 Task: Look for space in Luton, United Kingdom from 8th June, 2023 to 19th June, 2023 for 1 adult in price range Rs.5000 to Rs.12000. Place can be shared room with 1  bedroom having 1 bed and 1 bathroom. Property type can be house, flat, guest house, hotel. Booking option can be shelf check-in. Required host language is English.
Action: Mouse moved to (449, 100)
Screenshot: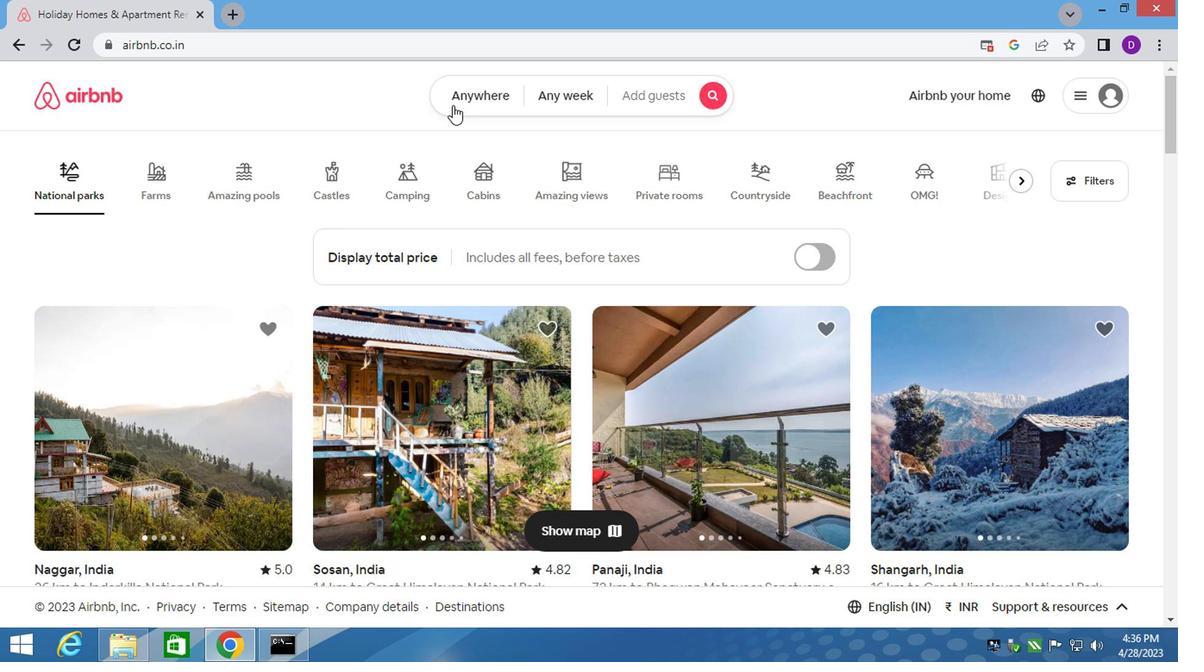 
Action: Mouse pressed left at (449, 100)
Screenshot: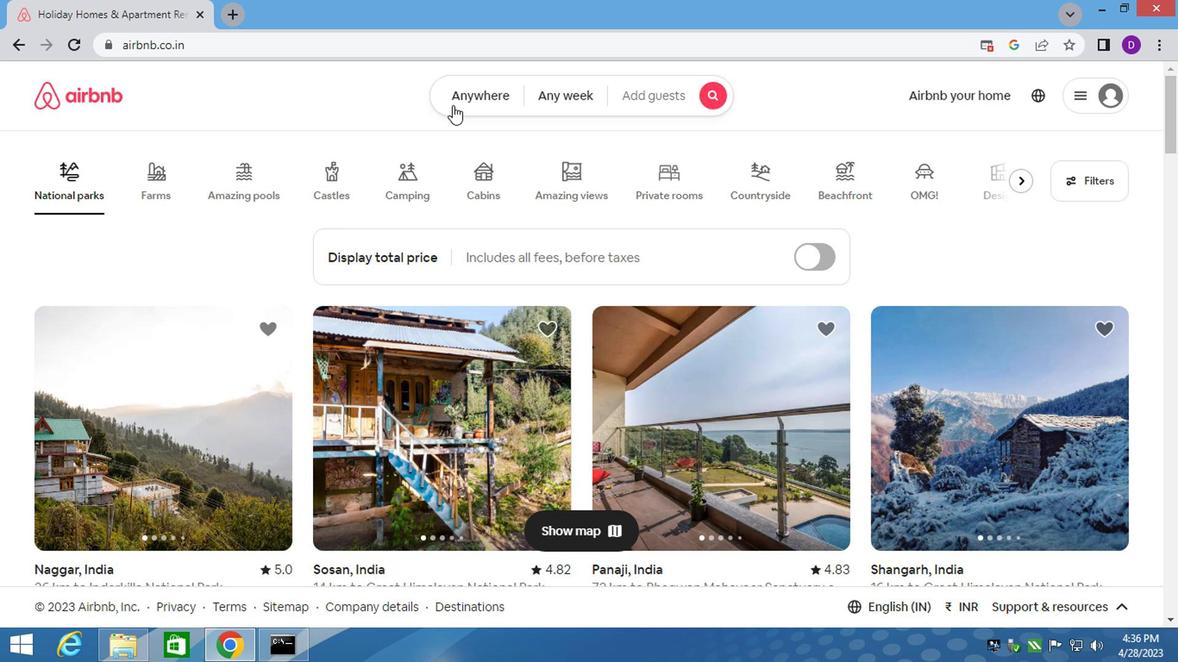 
Action: Mouse moved to (361, 160)
Screenshot: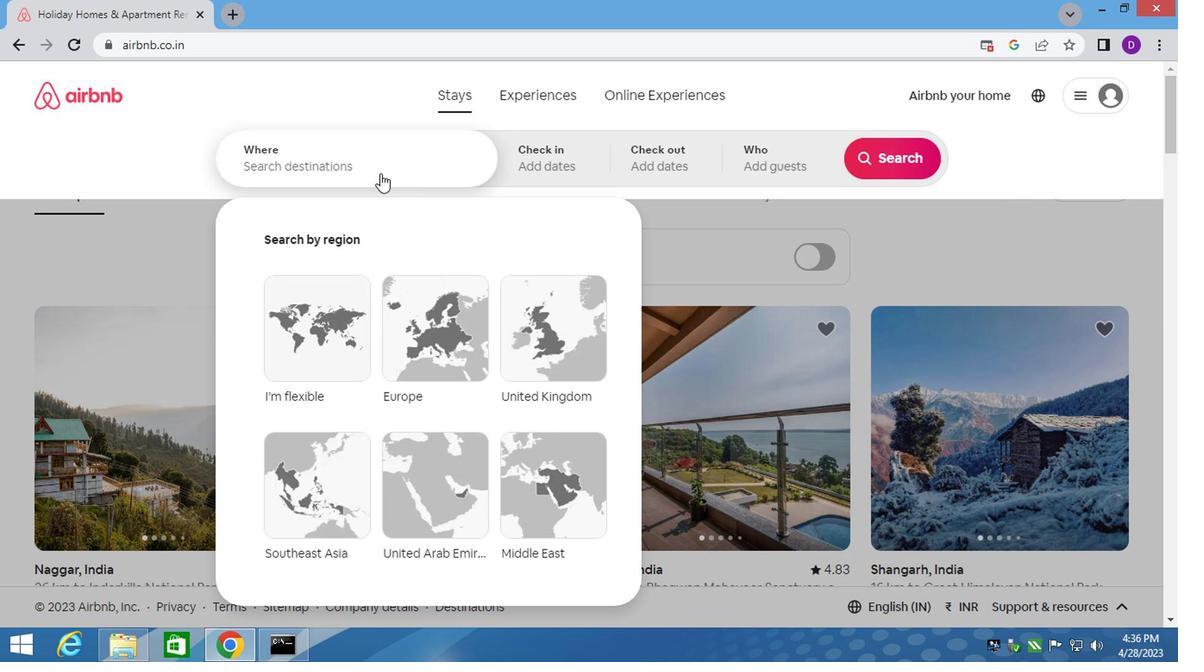
Action: Mouse pressed left at (361, 160)
Screenshot: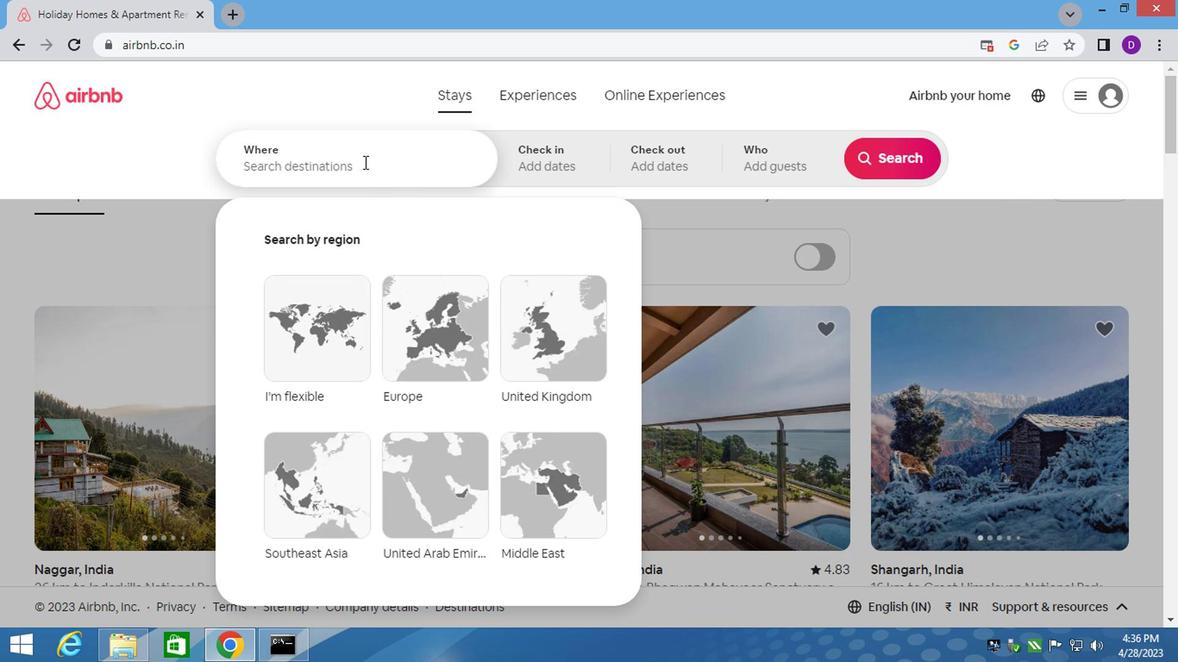 
Action: Key pressed <Key.shift_r>Luton,<Key.space><Key.shift_r><Key.shift_r><Key.shift_r><Key.shift_r>U<Key.down><Key.enter>
Screenshot: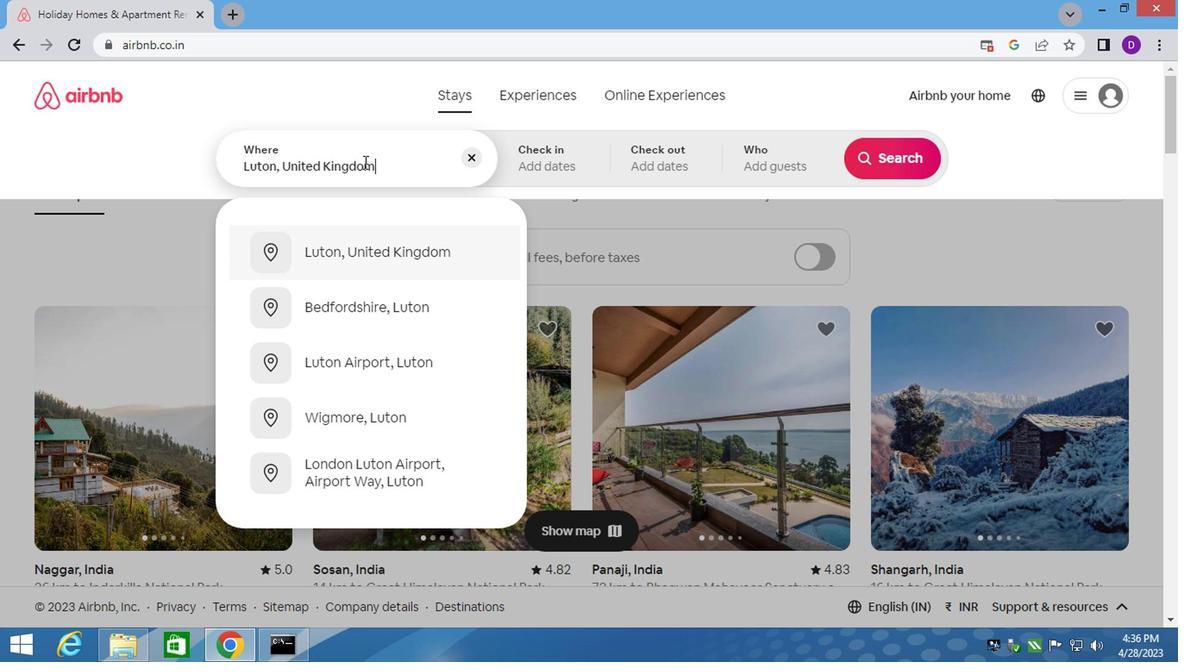 
Action: Mouse moved to (870, 296)
Screenshot: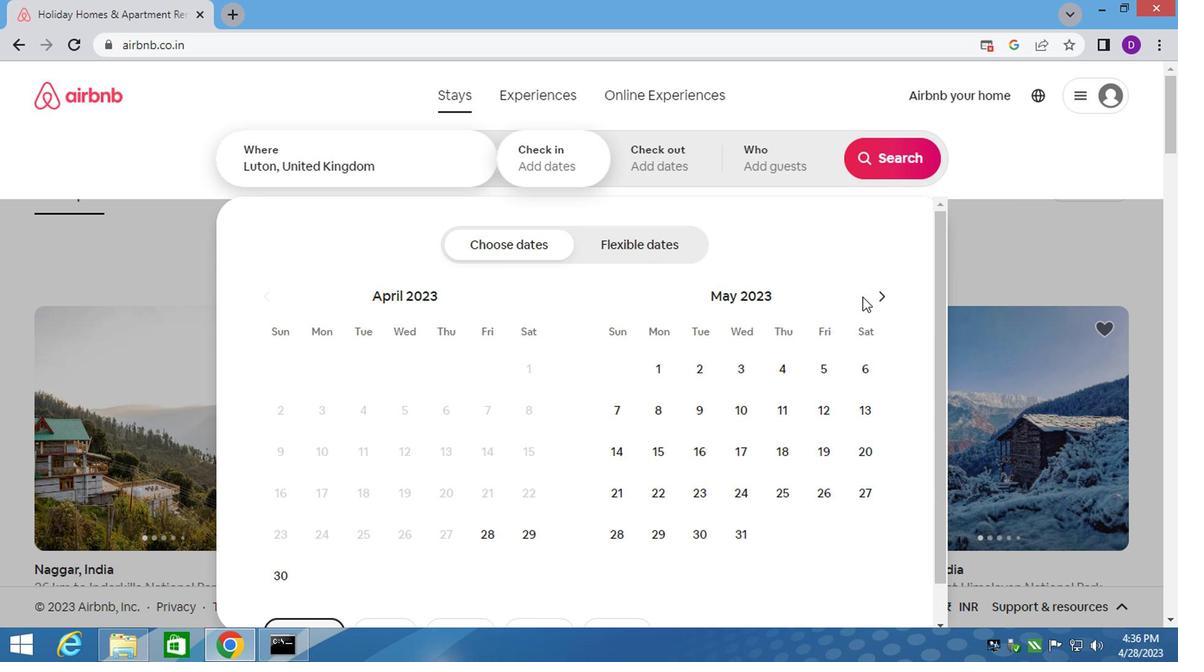 
Action: Mouse pressed left at (870, 296)
Screenshot: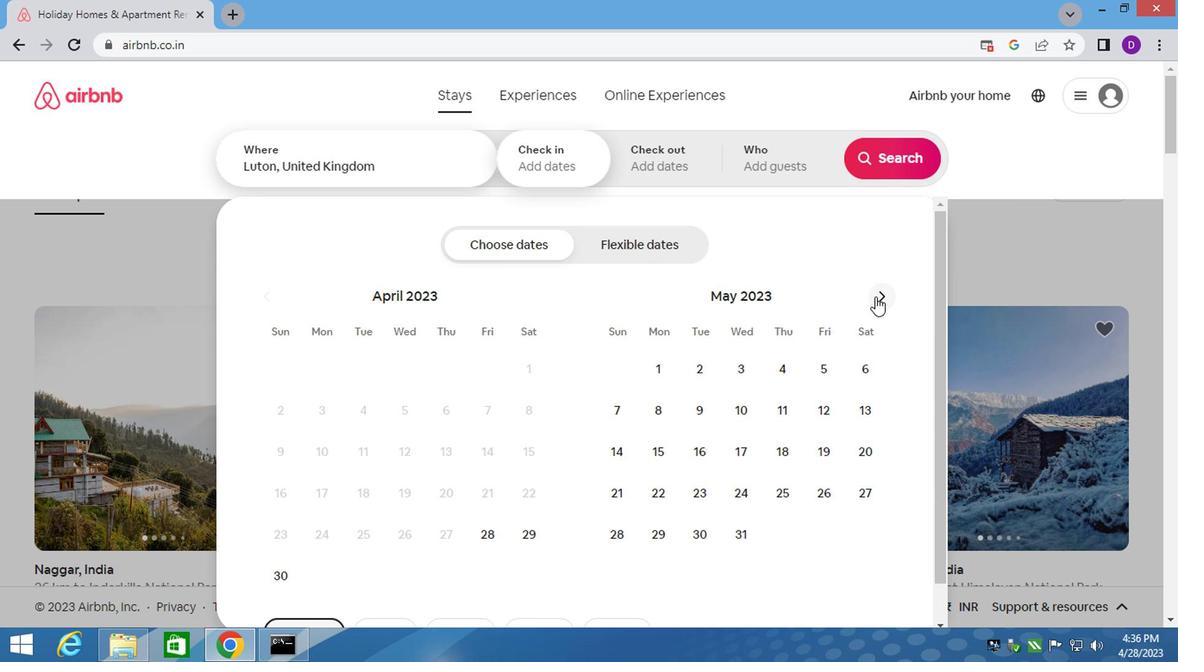 
Action: Mouse moved to (784, 410)
Screenshot: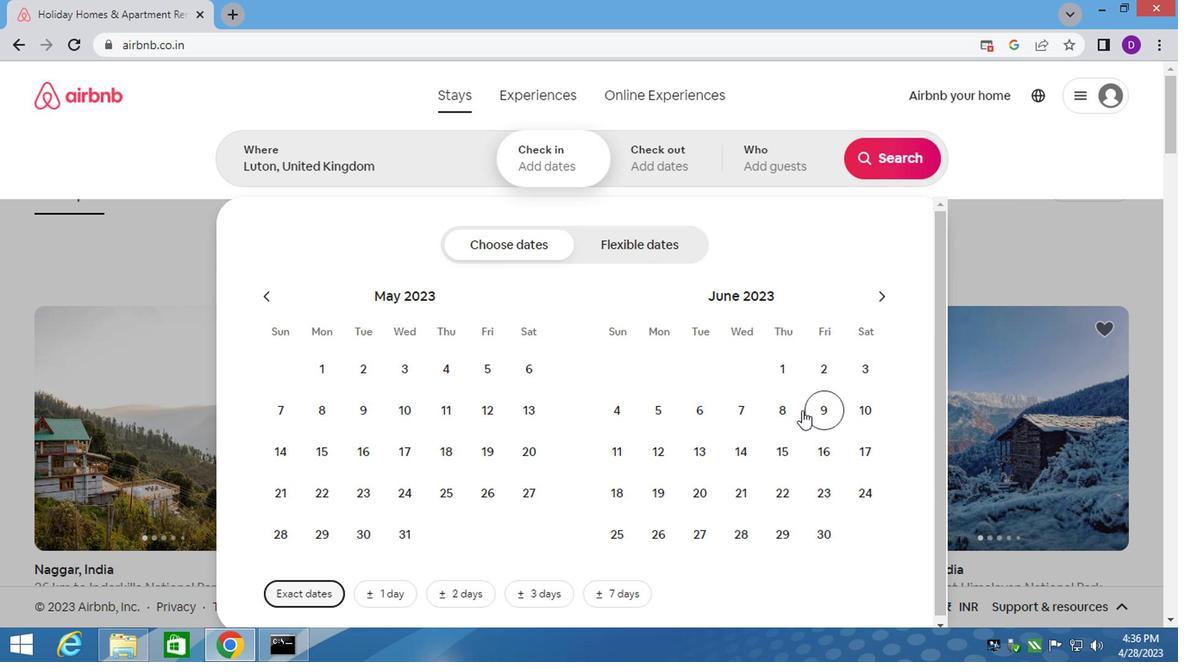 
Action: Mouse pressed left at (784, 410)
Screenshot: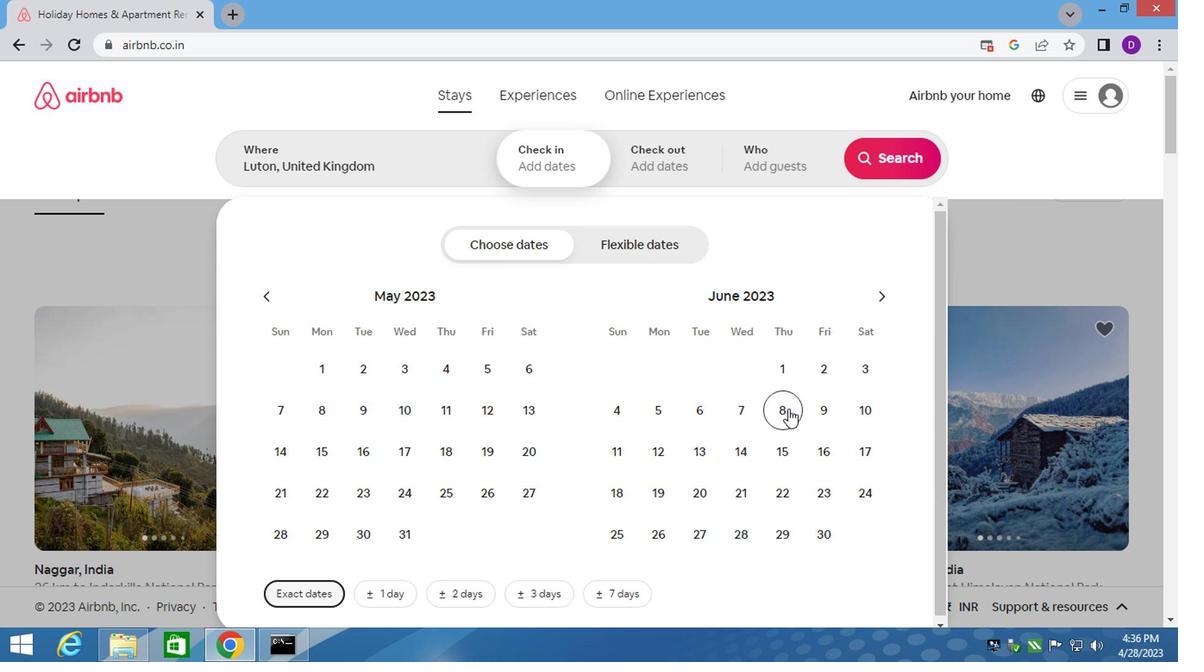 
Action: Mouse moved to (640, 495)
Screenshot: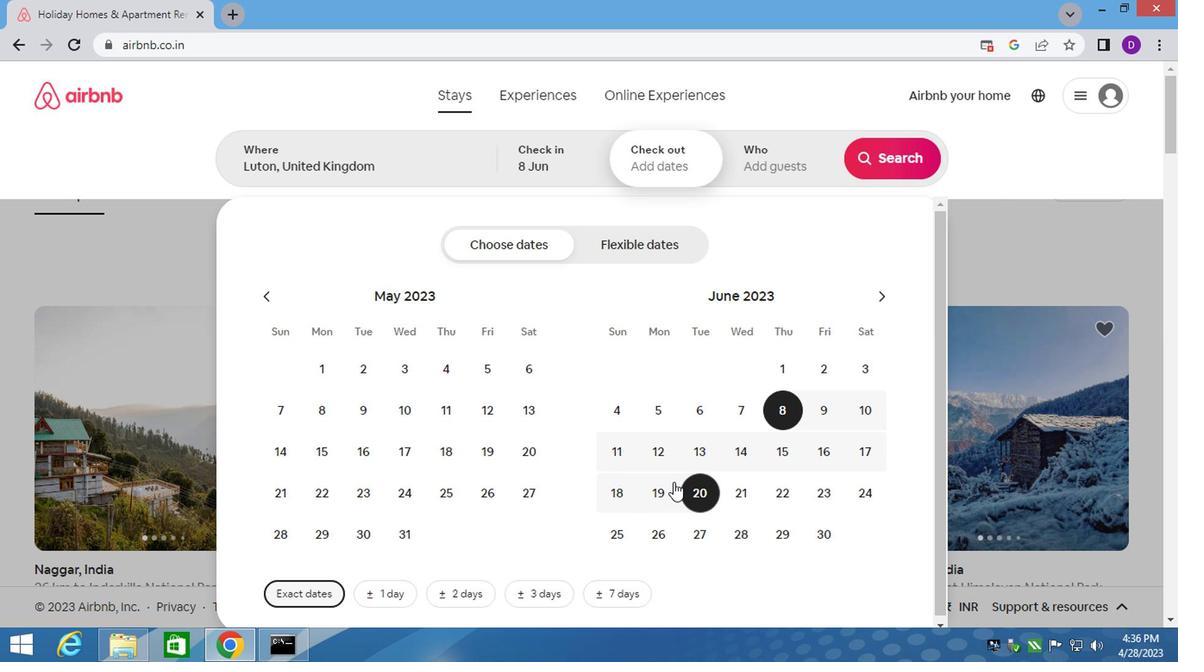 
Action: Mouse pressed left at (640, 495)
Screenshot: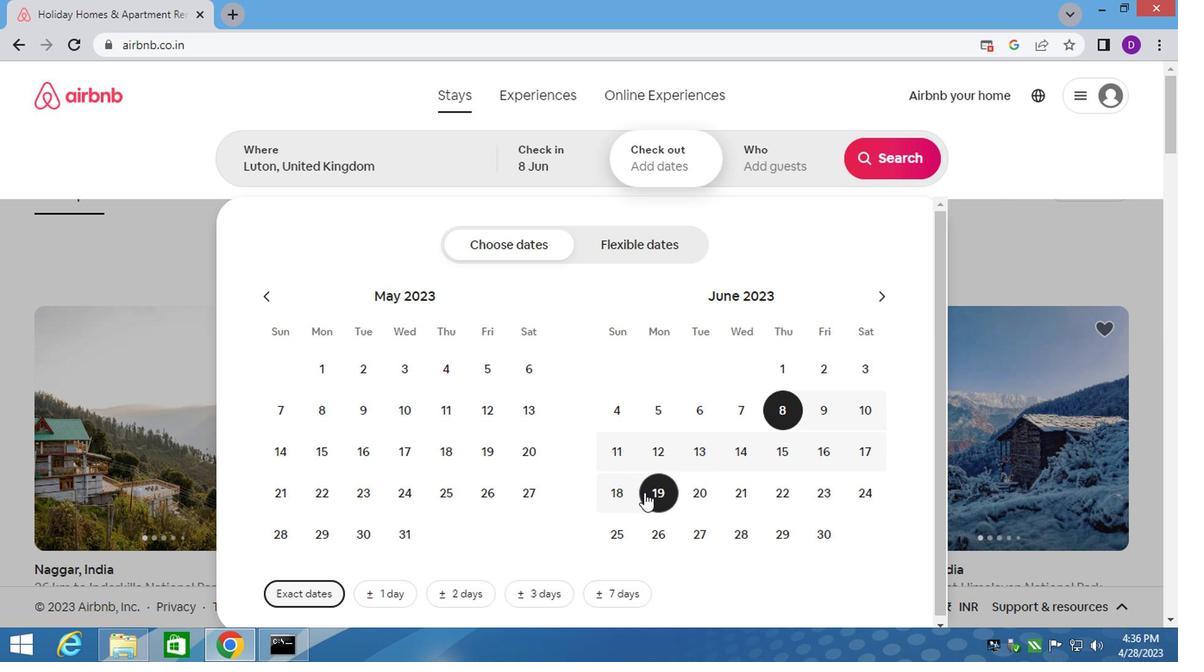 
Action: Mouse moved to (752, 167)
Screenshot: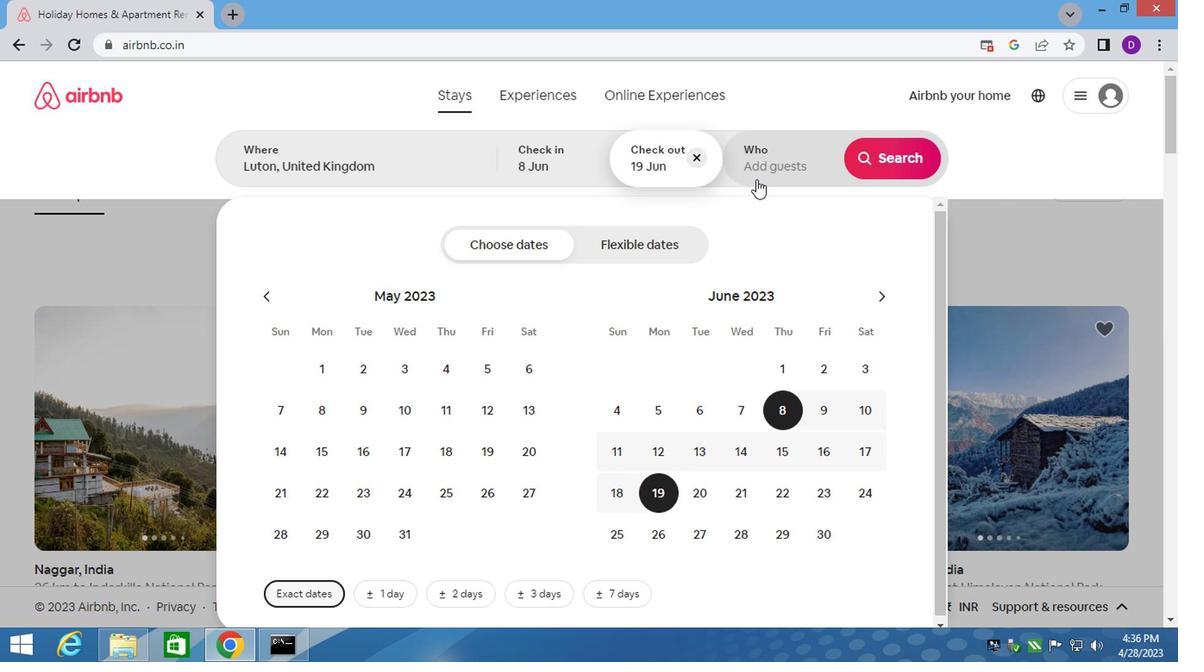 
Action: Mouse pressed left at (752, 167)
Screenshot: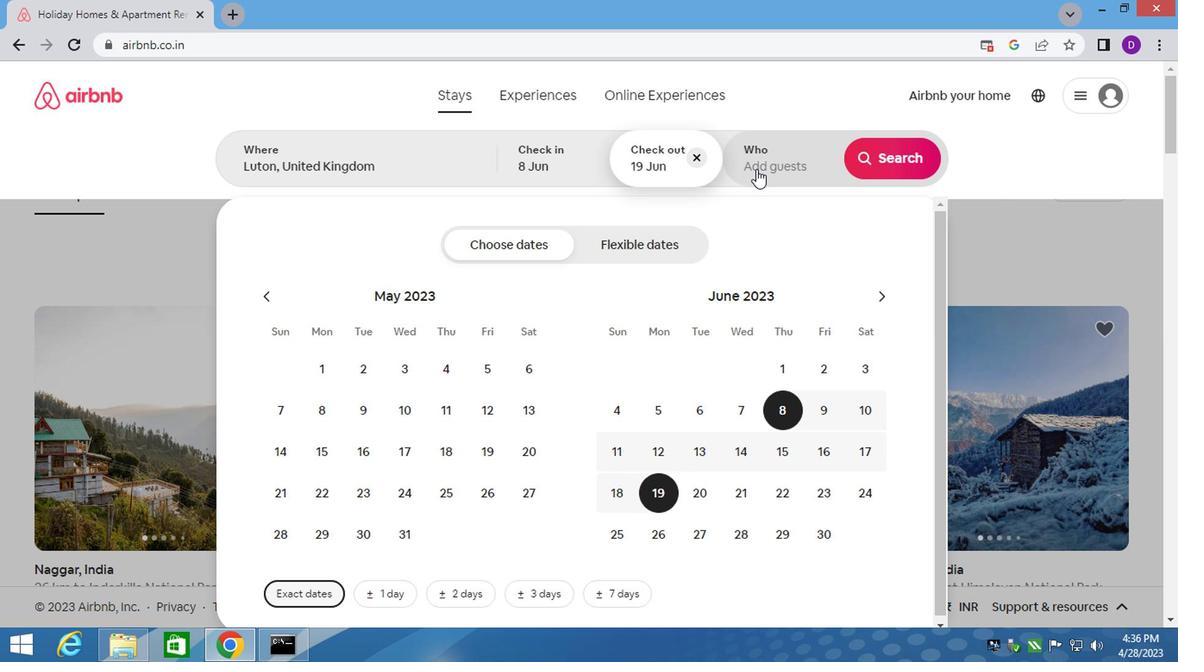 
Action: Mouse moved to (883, 258)
Screenshot: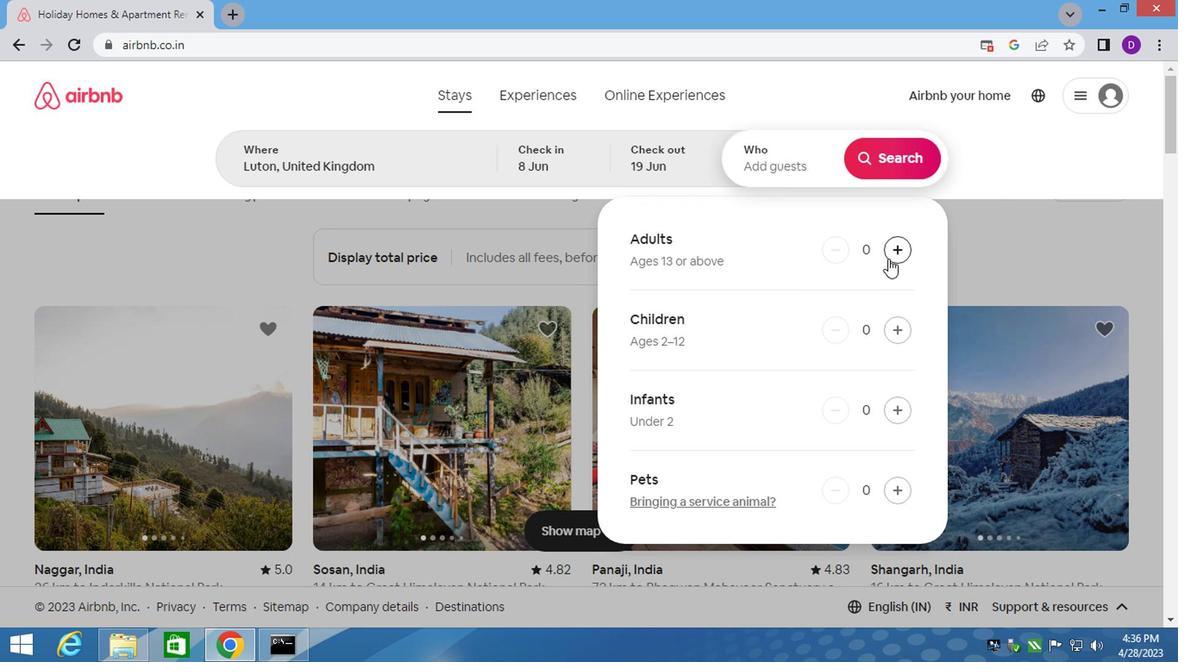 
Action: Mouse pressed left at (883, 258)
Screenshot: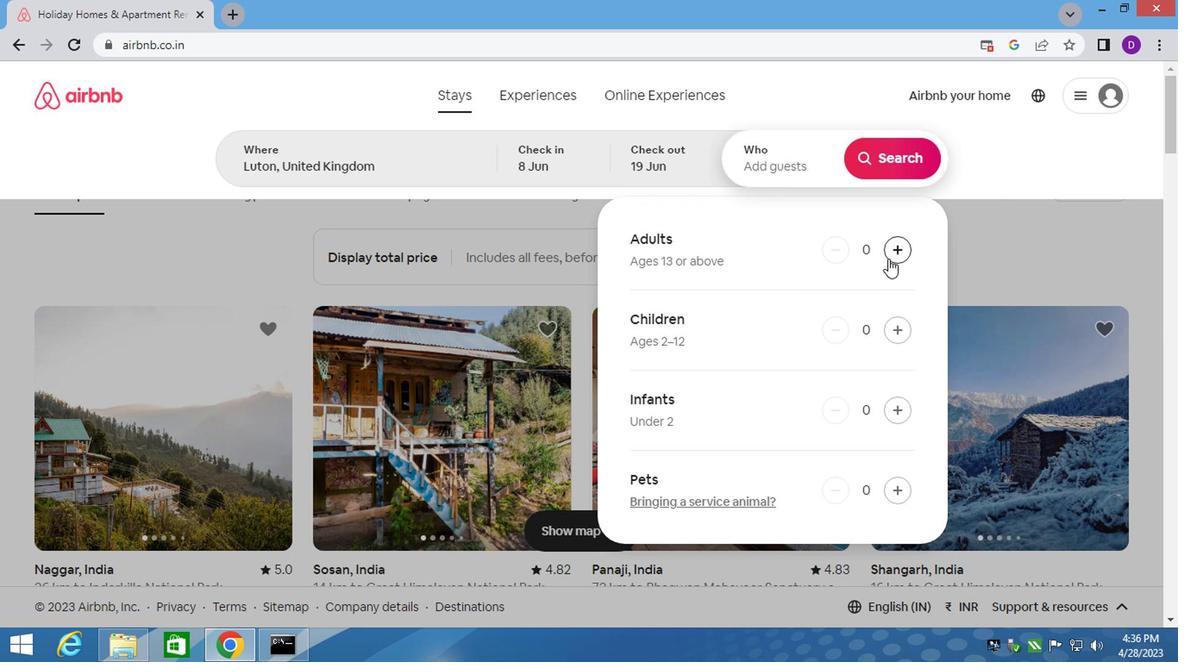 
Action: Mouse moved to (894, 158)
Screenshot: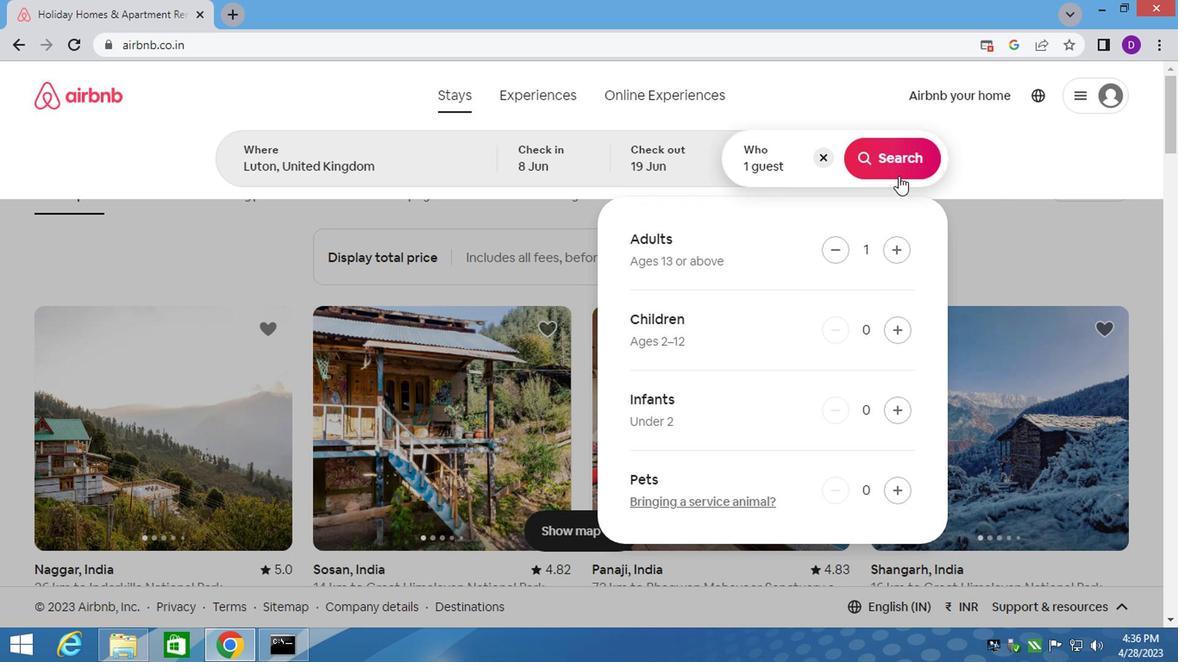 
Action: Mouse pressed left at (894, 158)
Screenshot: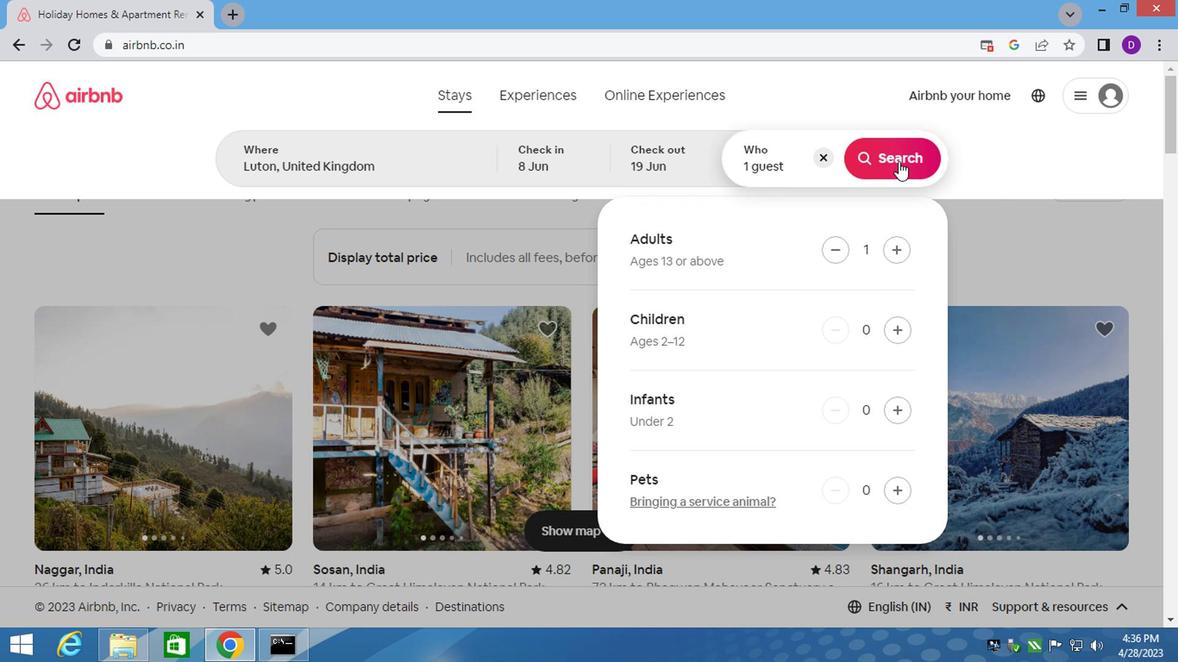 
Action: Mouse moved to (1073, 166)
Screenshot: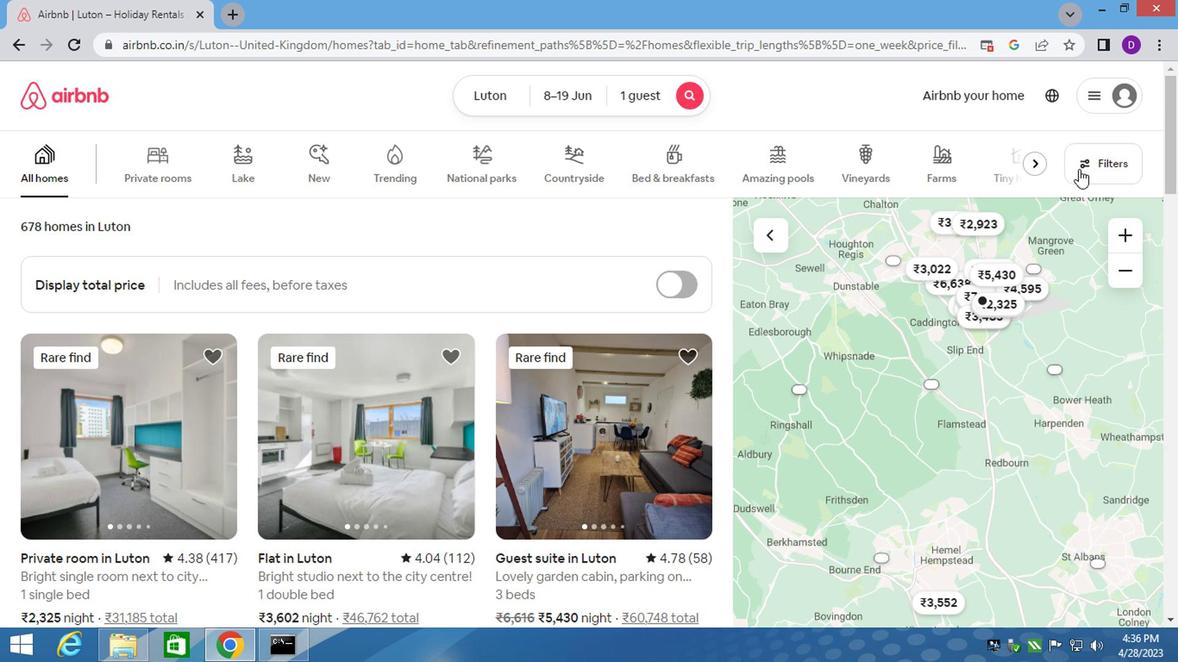 
Action: Mouse pressed left at (1073, 166)
Screenshot: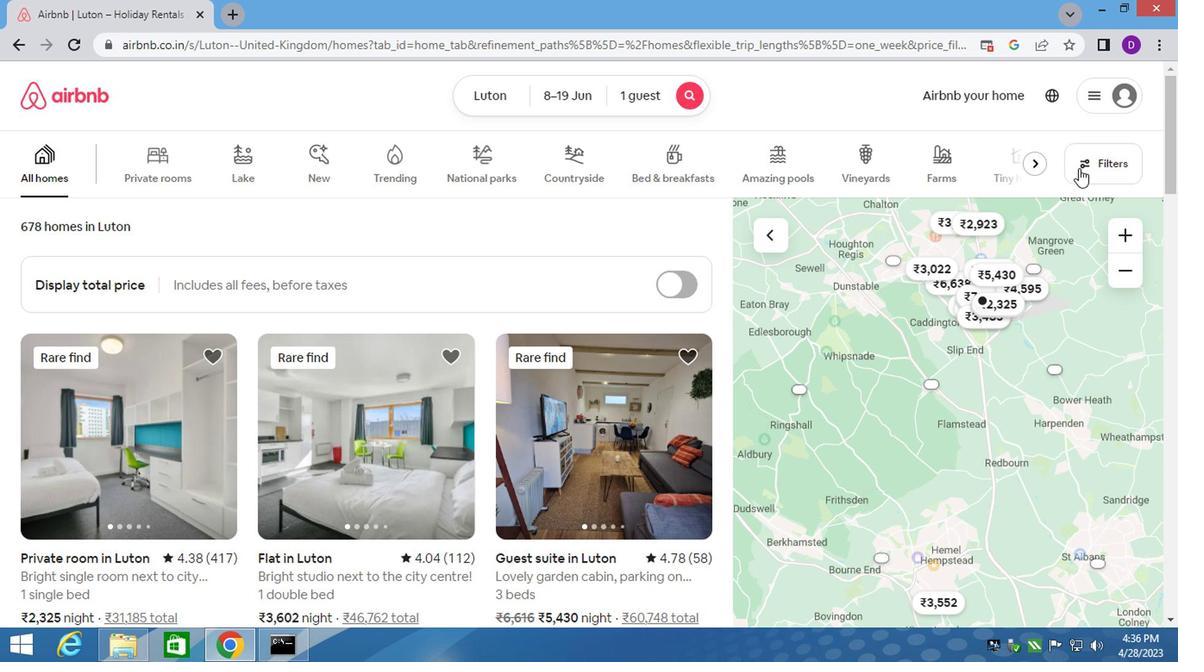 
Action: Mouse moved to (368, 387)
Screenshot: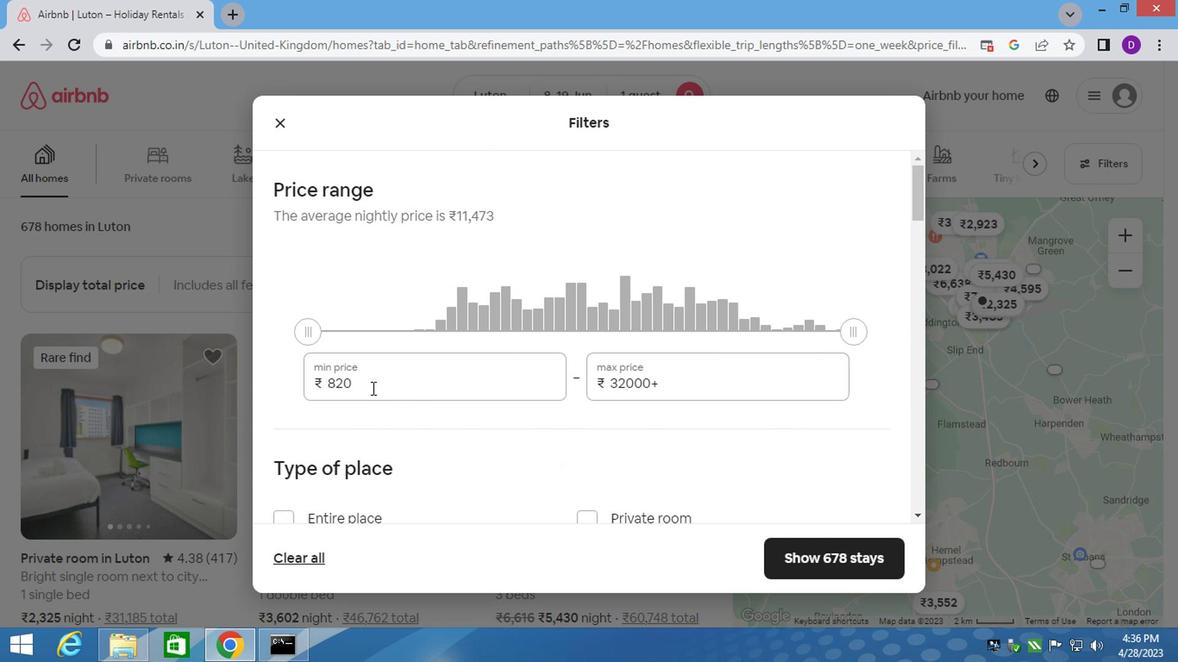 
Action: Mouse pressed left at (368, 387)
Screenshot: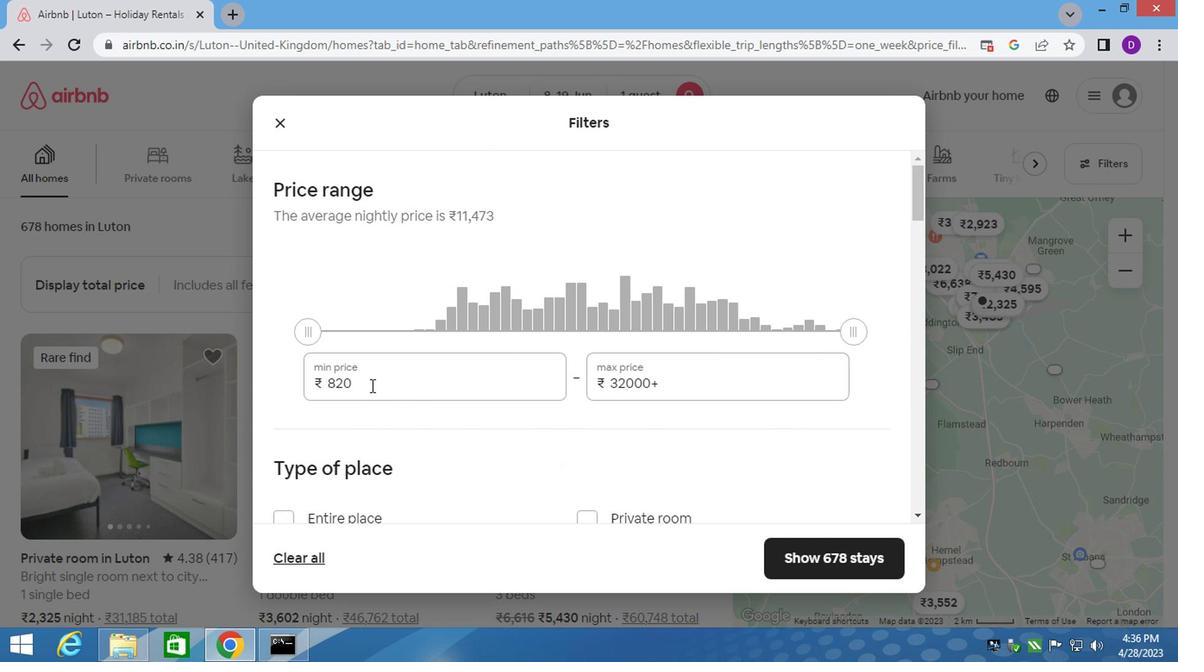 
Action: Mouse pressed left at (368, 387)
Screenshot: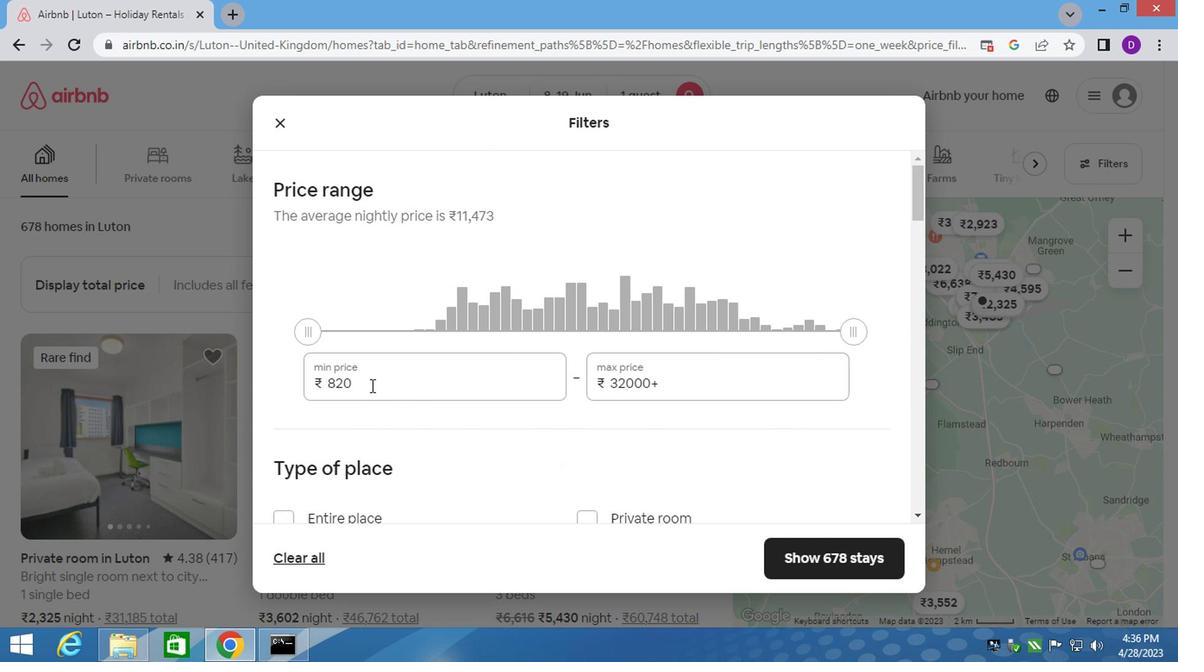 
Action: Key pressed 5000<Key.tab>12000
Screenshot: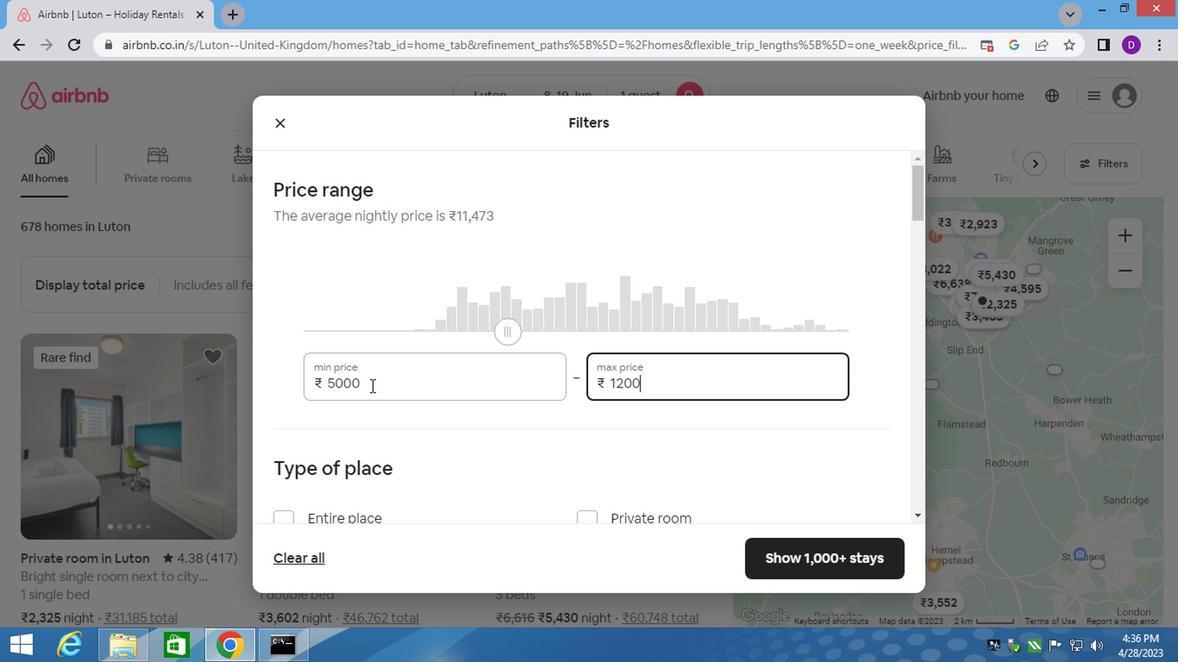
Action: Mouse moved to (316, 406)
Screenshot: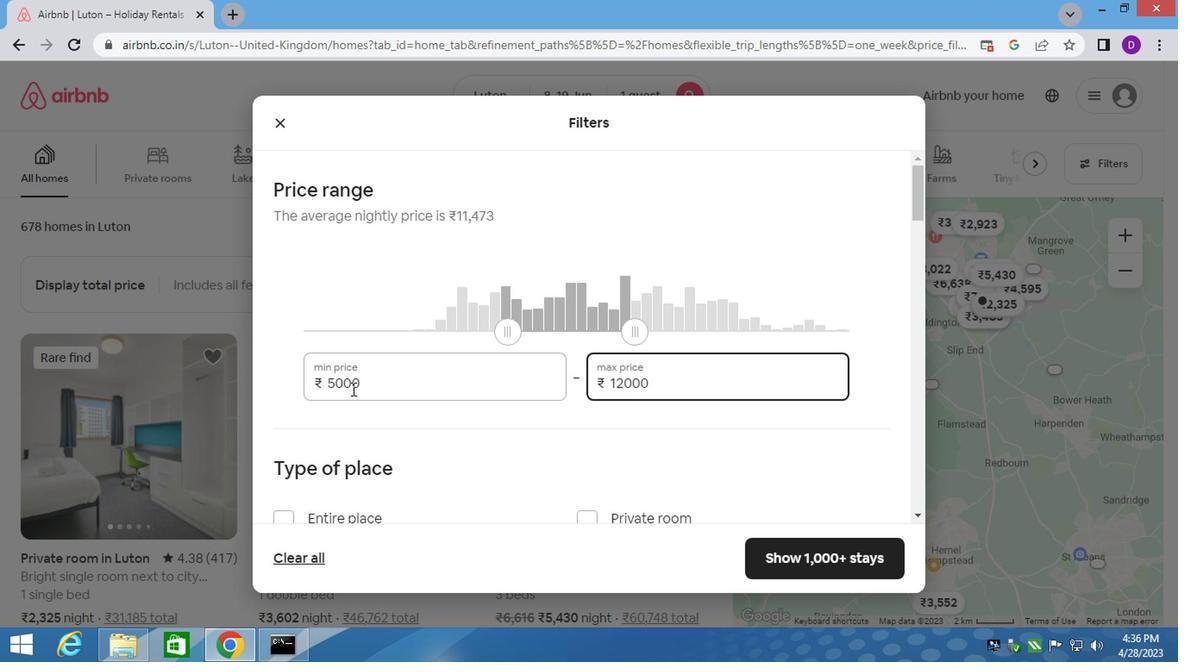 
Action: Mouse scrolled (316, 405) with delta (0, 0)
Screenshot: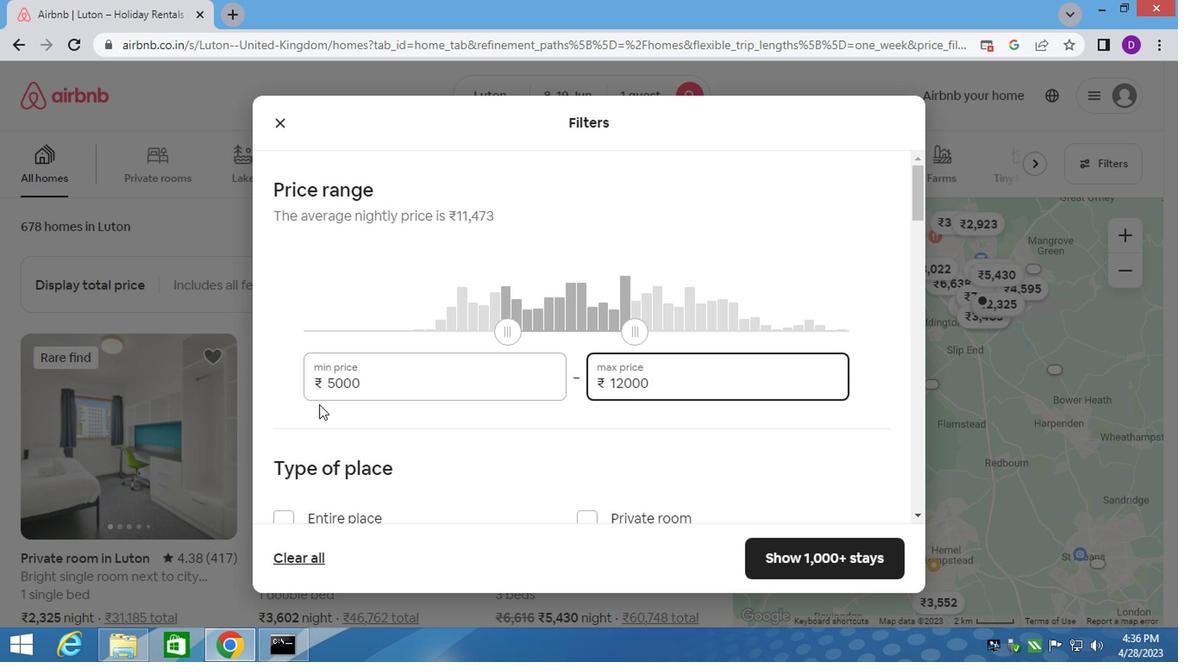 
Action: Mouse scrolled (316, 405) with delta (0, 0)
Screenshot: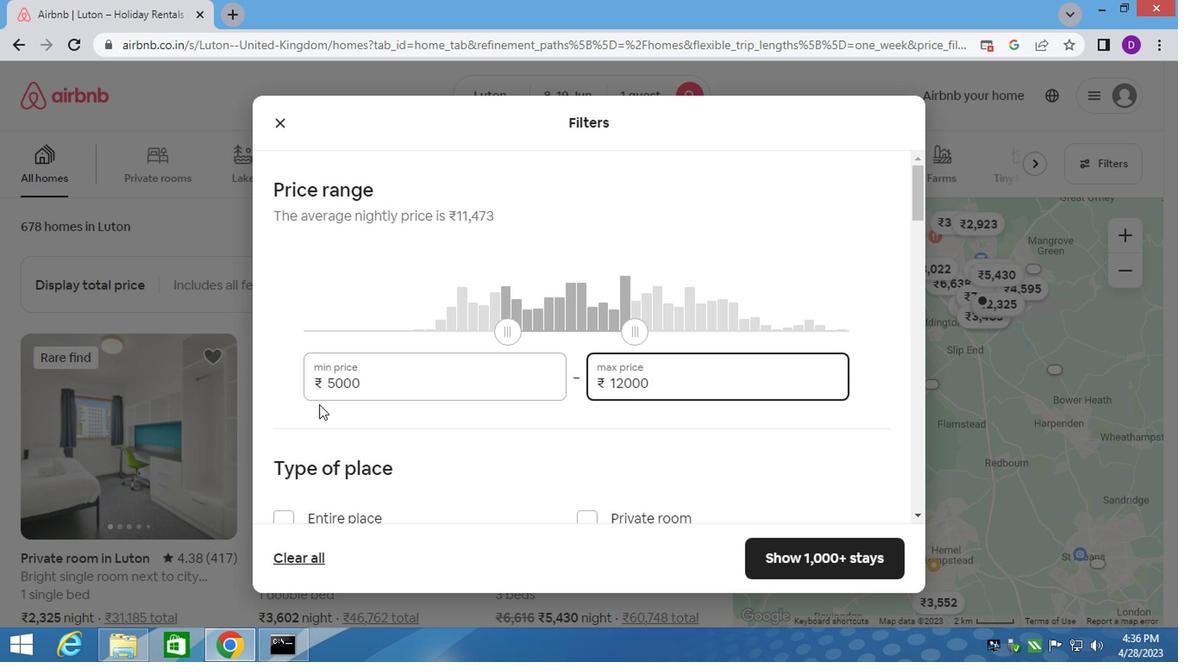 
Action: Mouse moved to (275, 423)
Screenshot: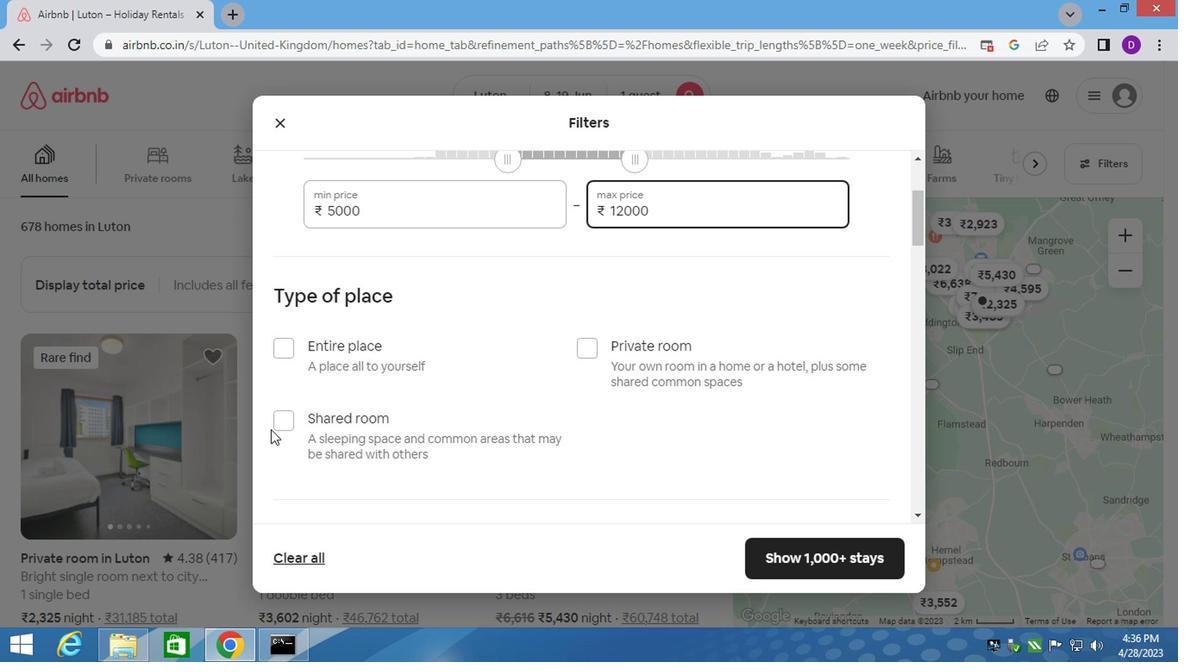 
Action: Mouse pressed left at (275, 423)
Screenshot: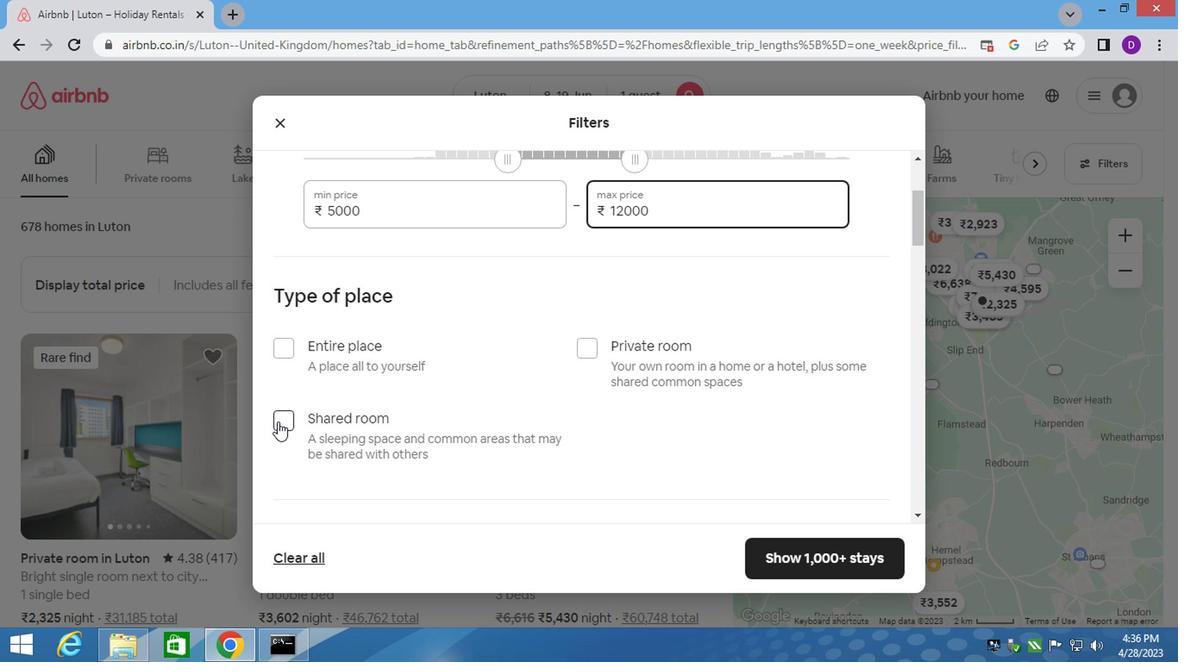 
Action: Mouse moved to (395, 449)
Screenshot: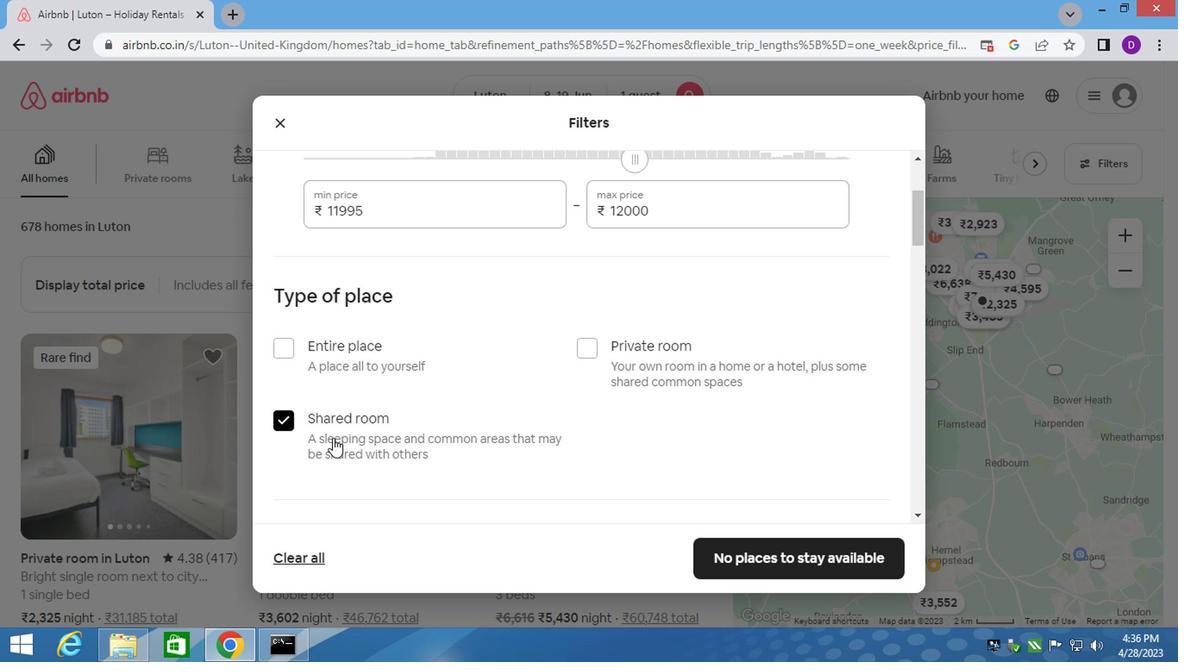 
Action: Mouse scrolled (395, 449) with delta (0, 0)
Screenshot: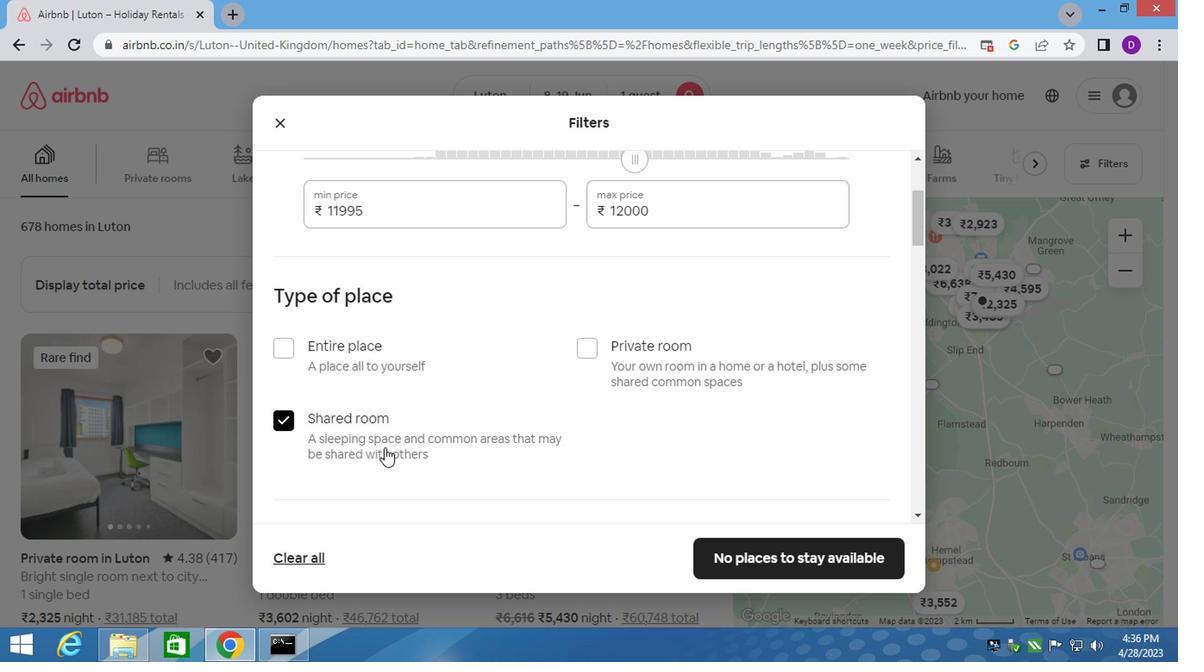
Action: Mouse scrolled (395, 449) with delta (0, 0)
Screenshot: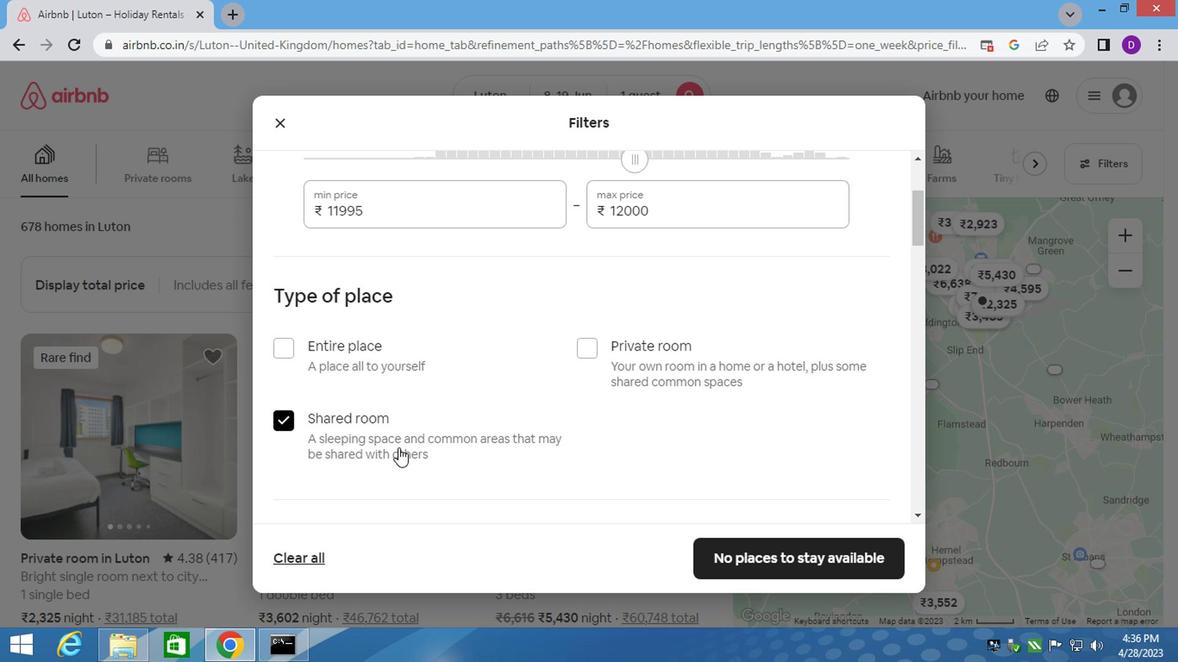 
Action: Mouse moved to (398, 449)
Screenshot: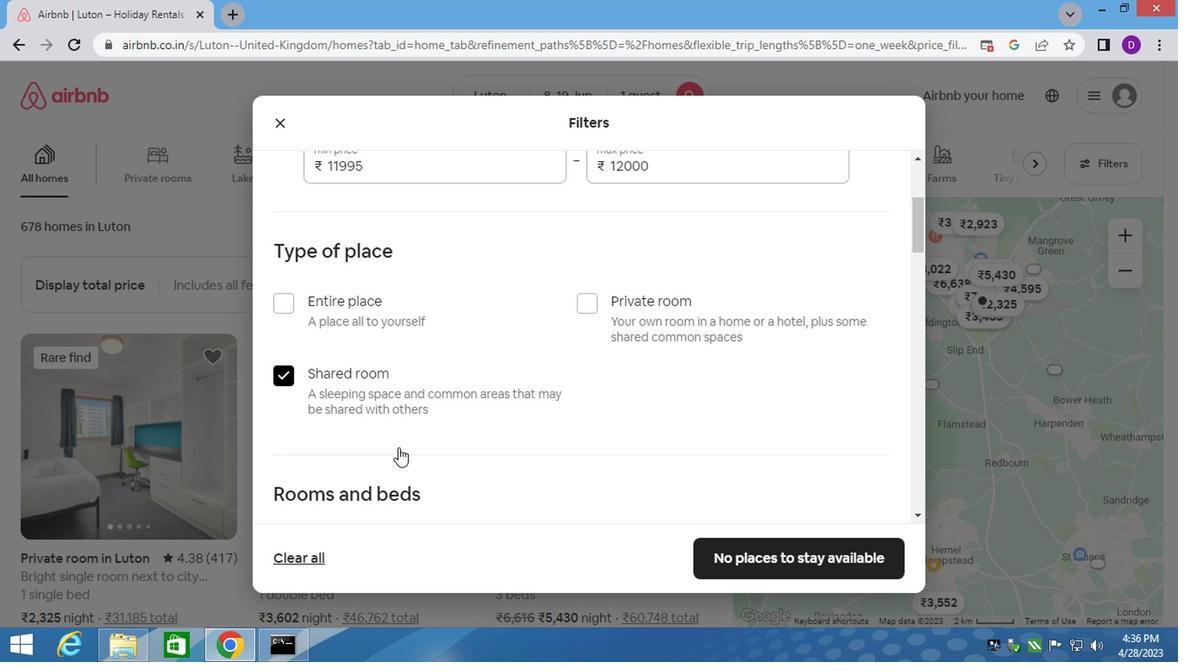 
Action: Mouse scrolled (398, 447) with delta (0, -1)
Screenshot: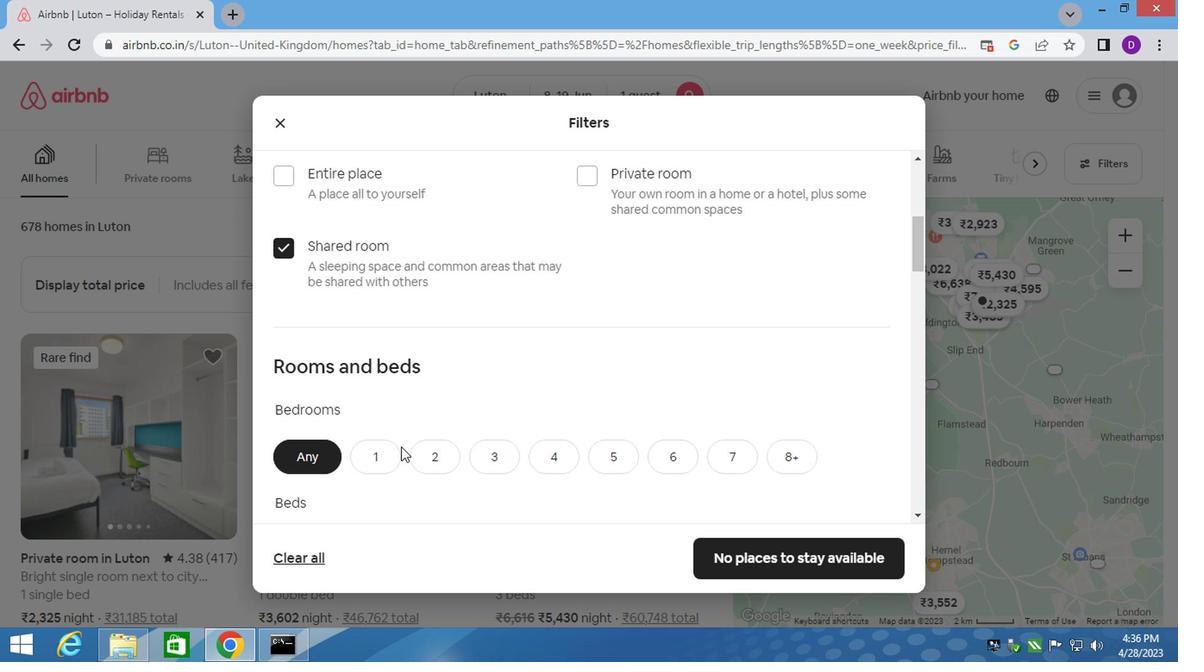 
Action: Mouse moved to (379, 433)
Screenshot: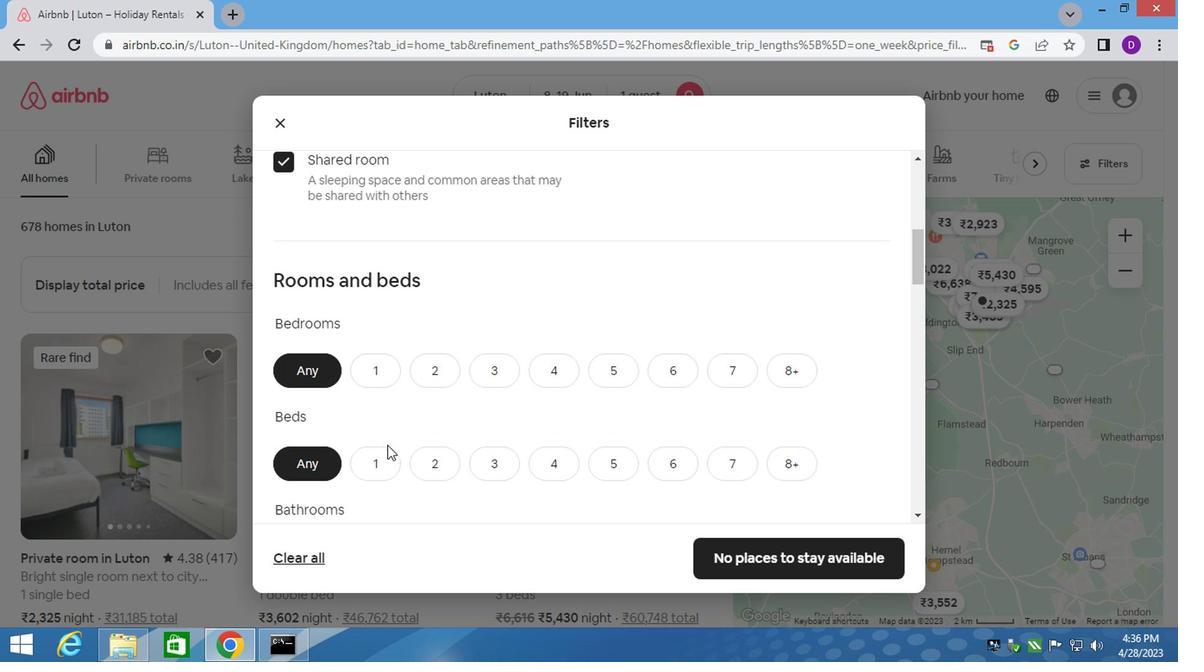 
Action: Mouse scrolled (379, 432) with delta (0, 0)
Screenshot: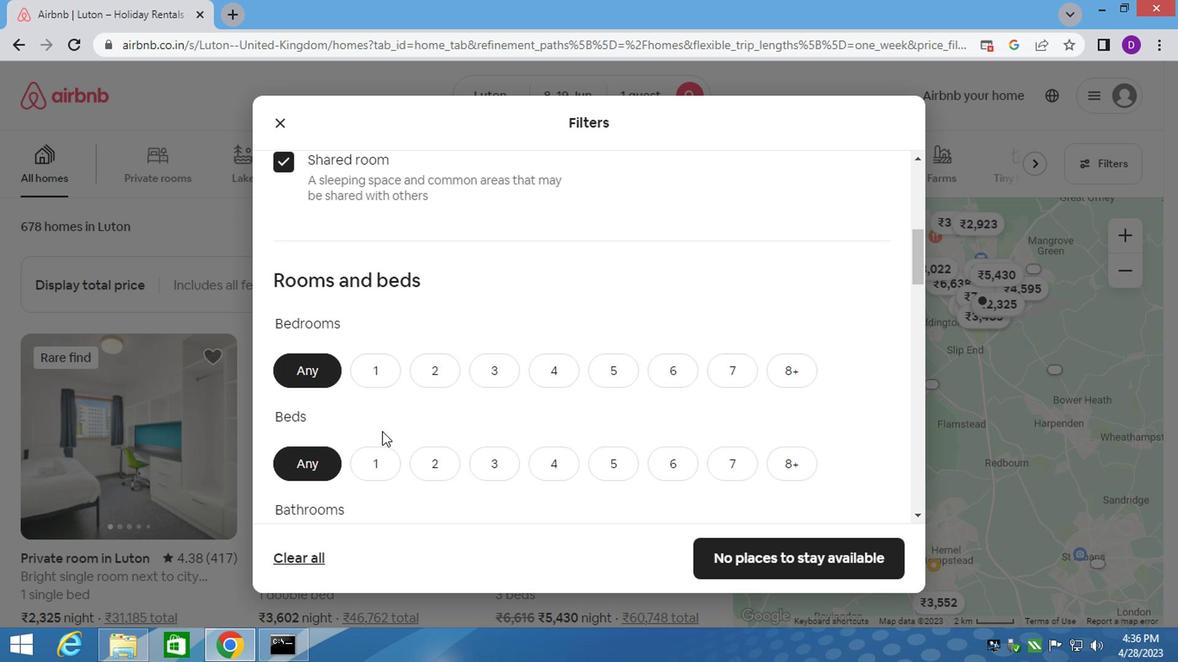 
Action: Mouse moved to (367, 284)
Screenshot: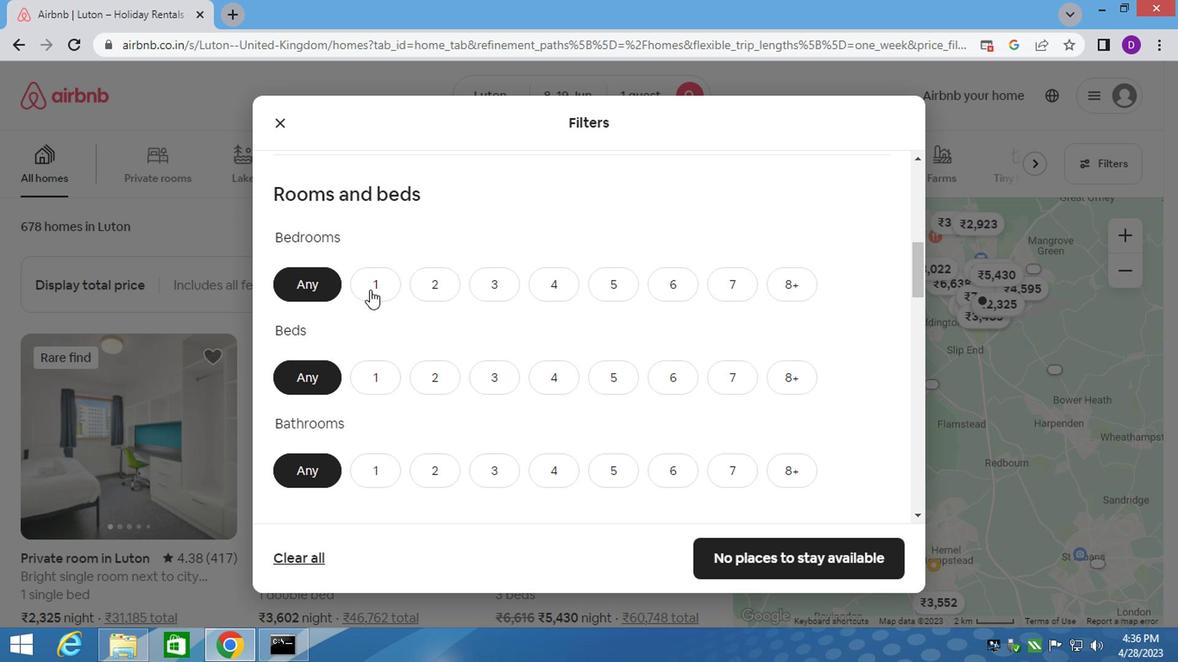 
Action: Mouse pressed left at (367, 284)
Screenshot: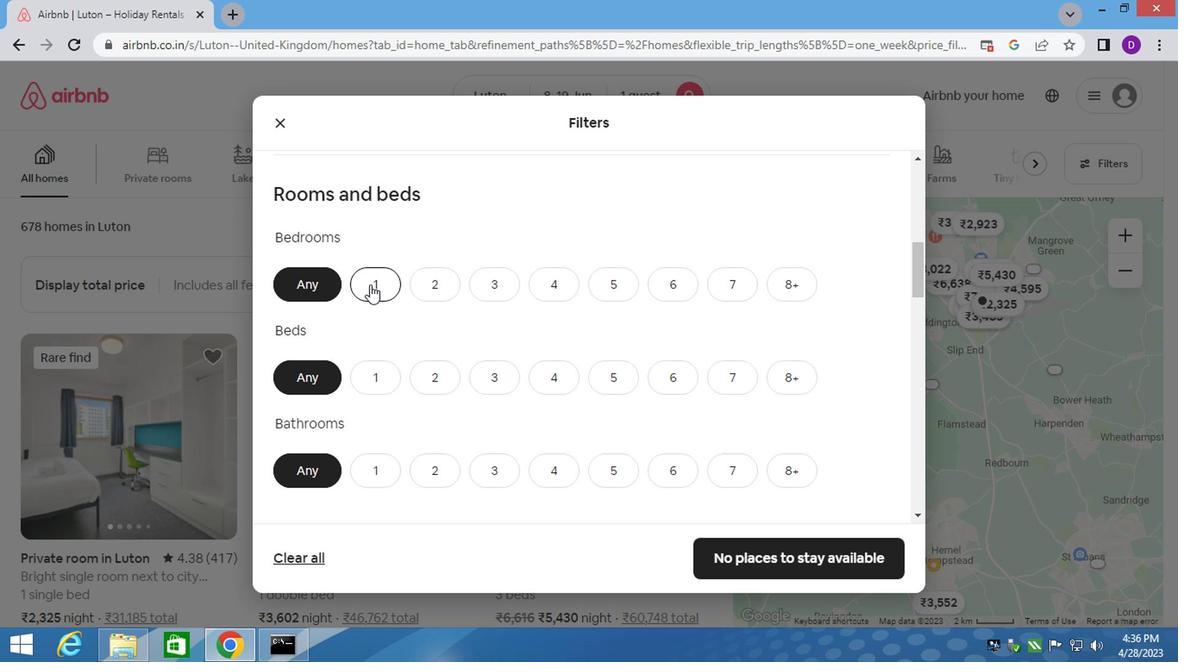 
Action: Mouse moved to (369, 373)
Screenshot: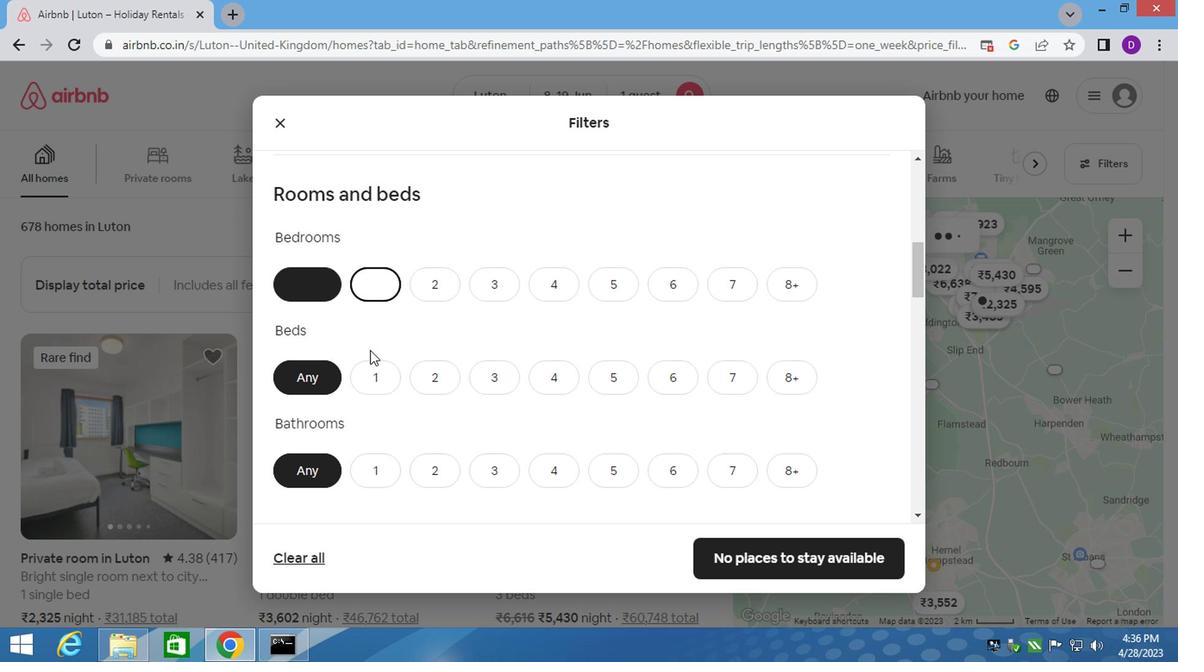
Action: Mouse pressed left at (369, 373)
Screenshot: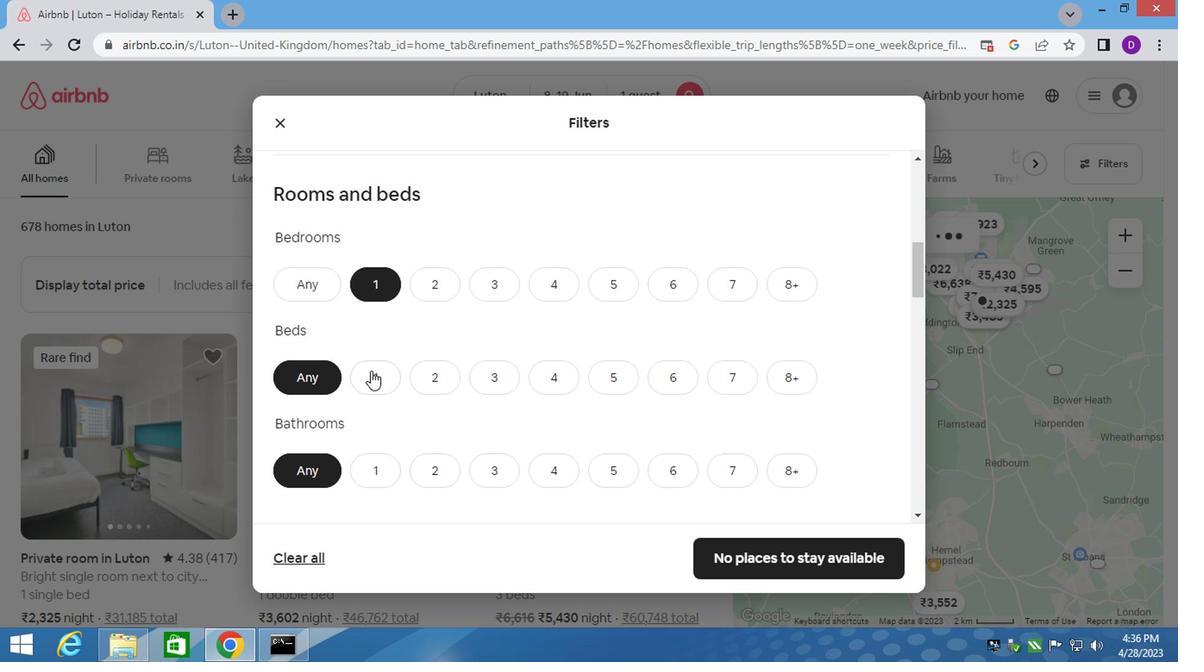 
Action: Mouse moved to (362, 465)
Screenshot: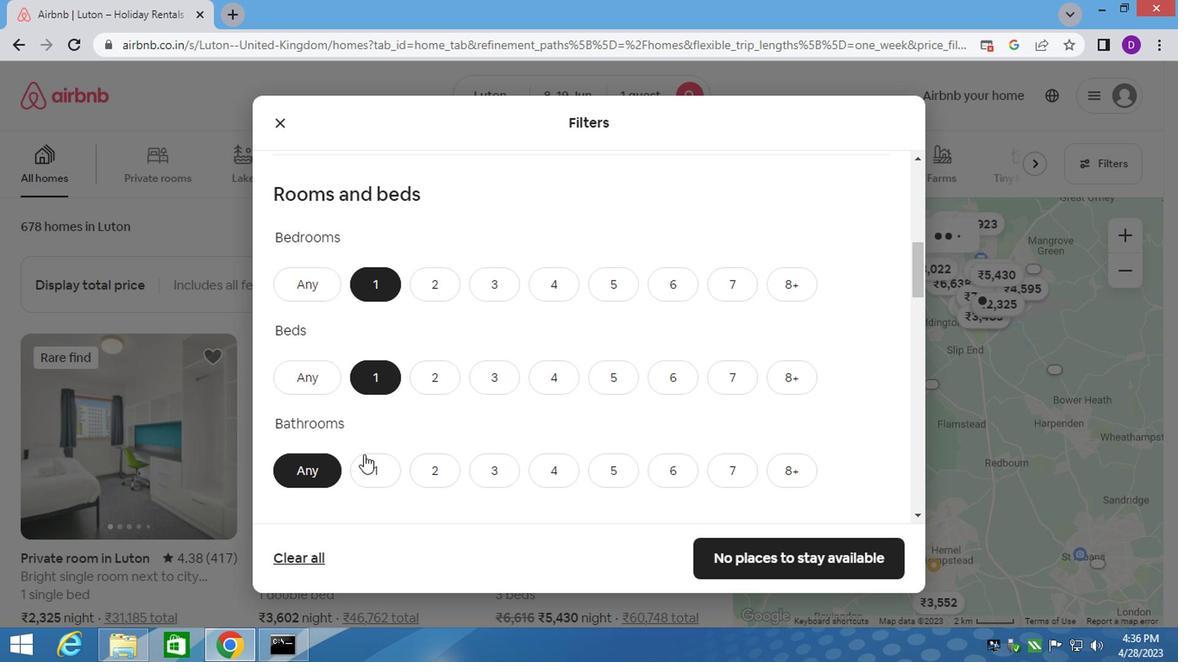 
Action: Mouse pressed left at (362, 465)
Screenshot: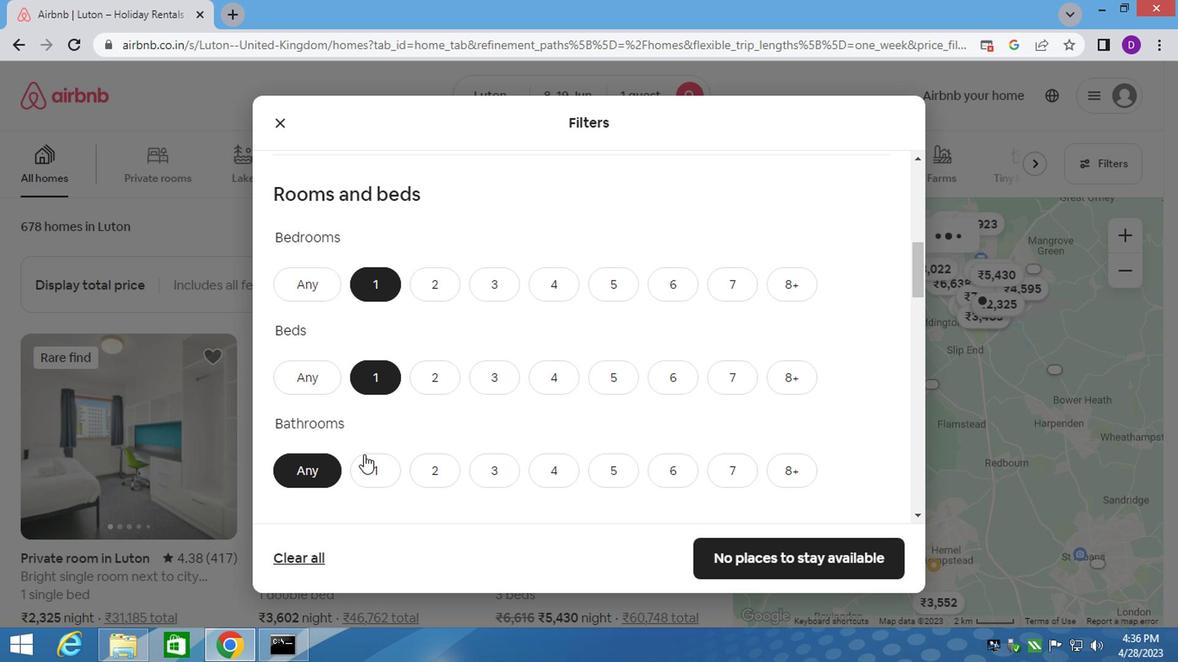 
Action: Mouse moved to (445, 465)
Screenshot: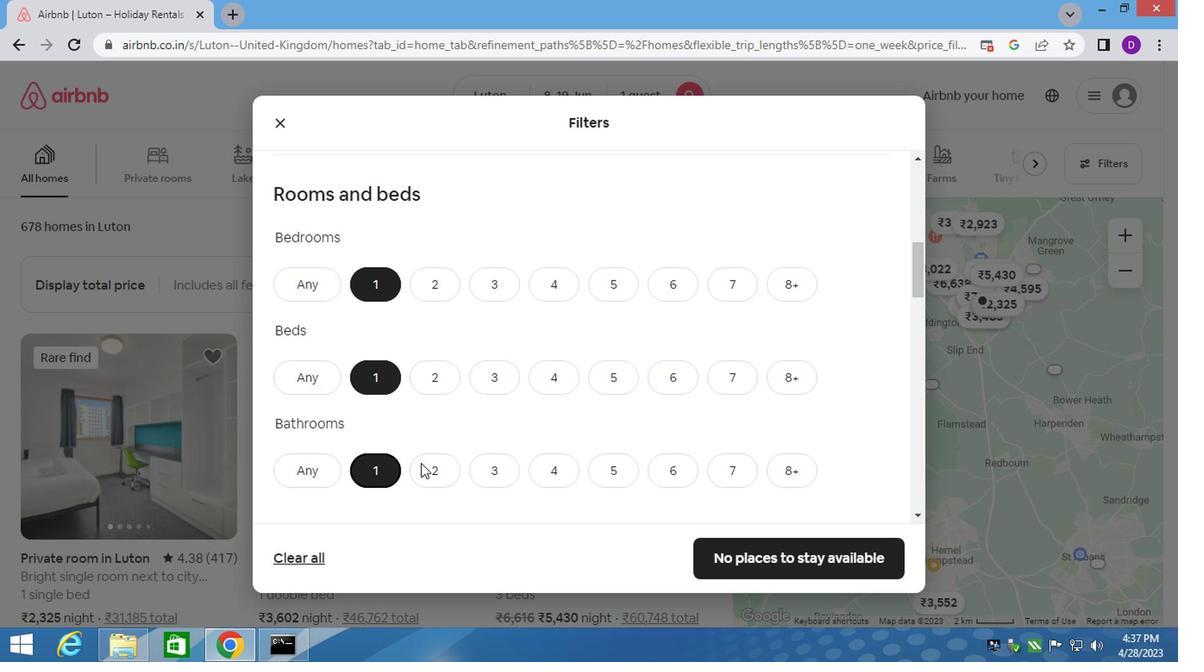 
Action: Mouse scrolled (445, 464) with delta (0, -1)
Screenshot: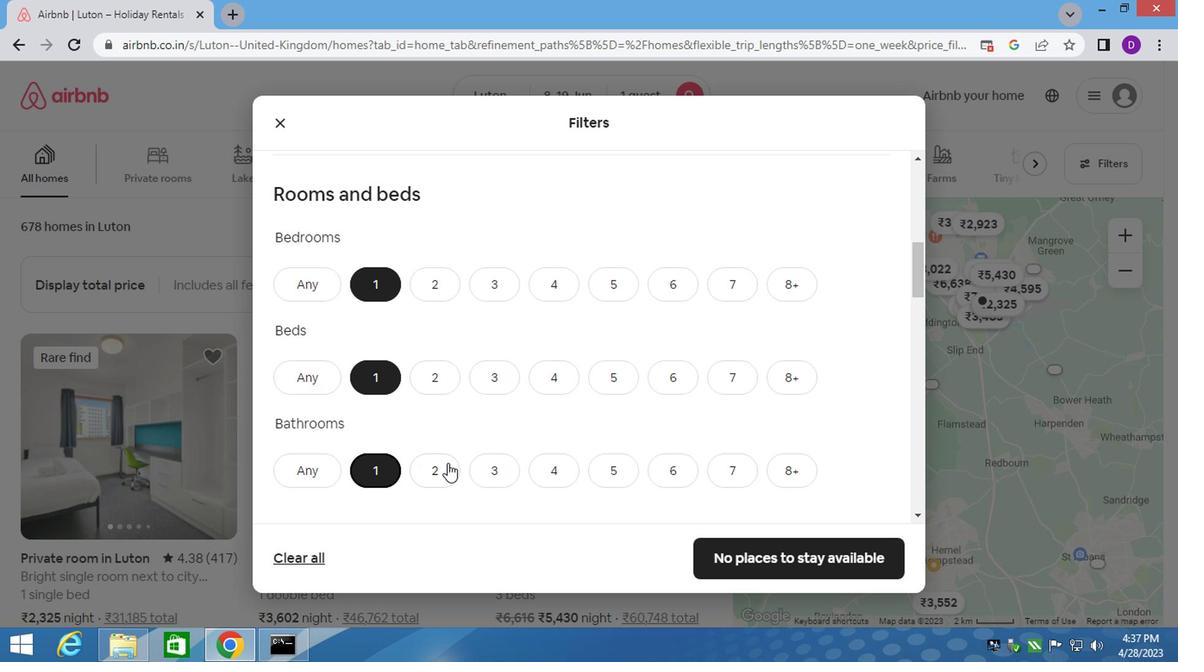 
Action: Mouse scrolled (445, 464) with delta (0, -1)
Screenshot: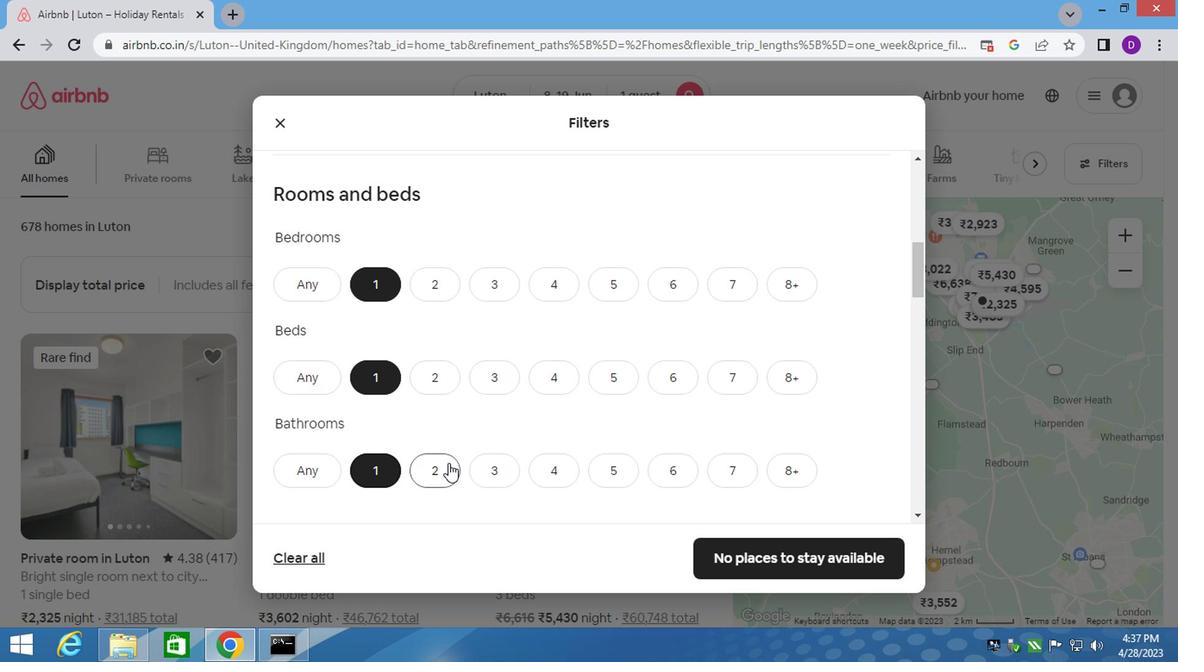 
Action: Mouse moved to (365, 438)
Screenshot: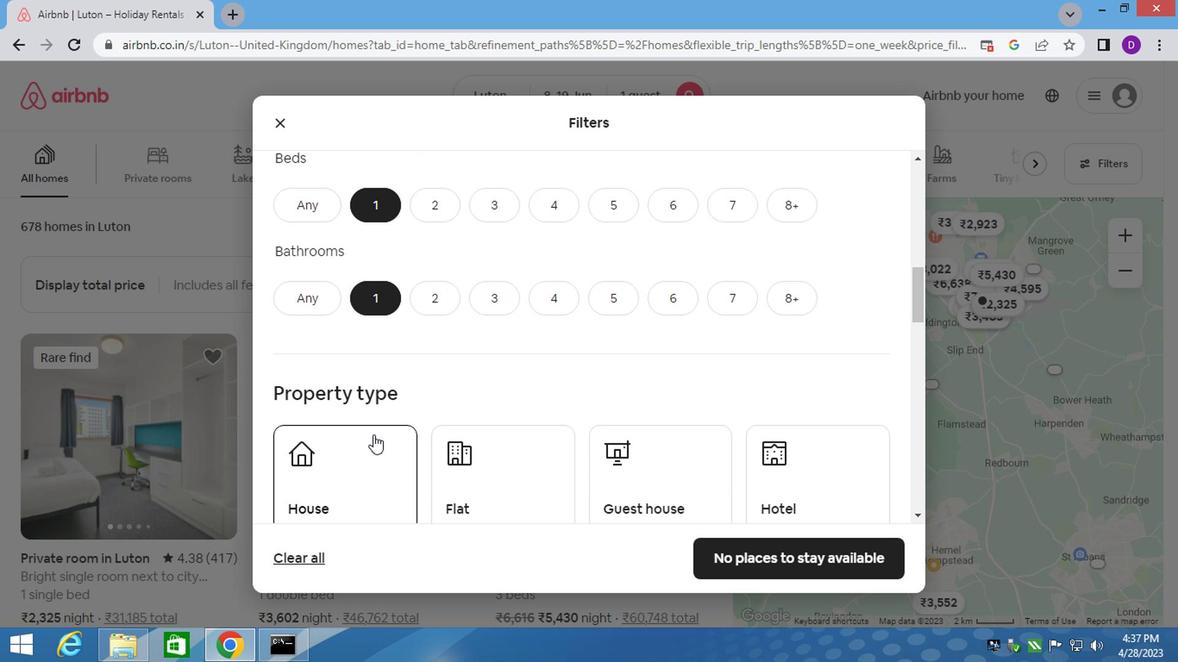 
Action: Mouse pressed left at (365, 438)
Screenshot: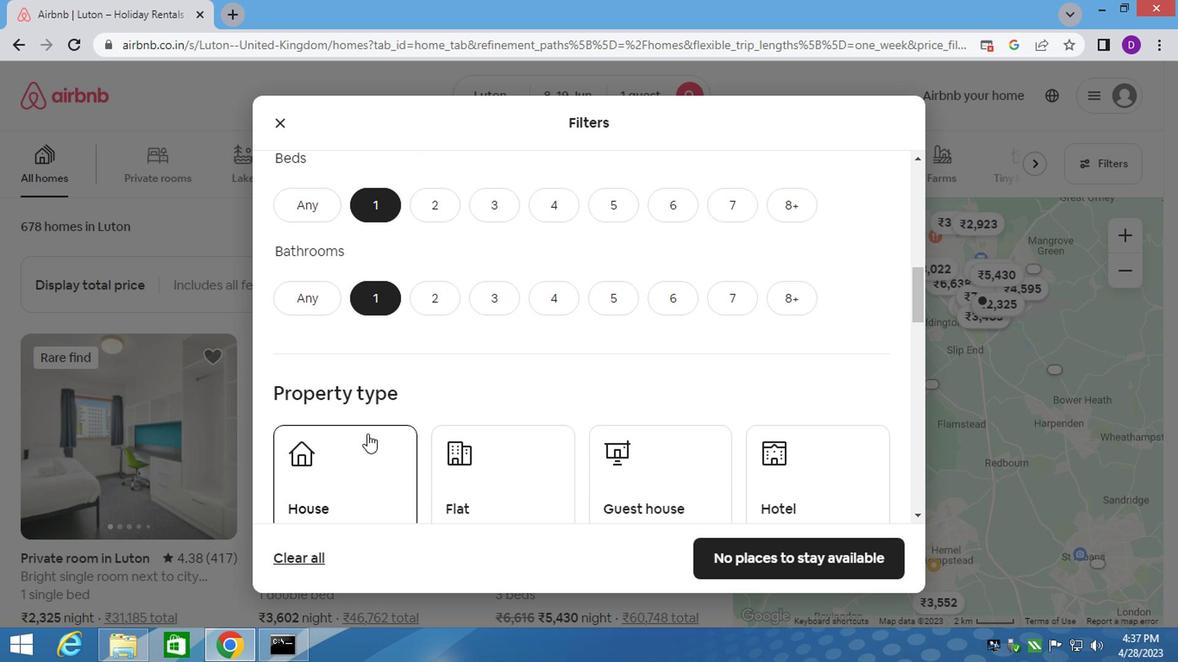 
Action: Mouse moved to (483, 445)
Screenshot: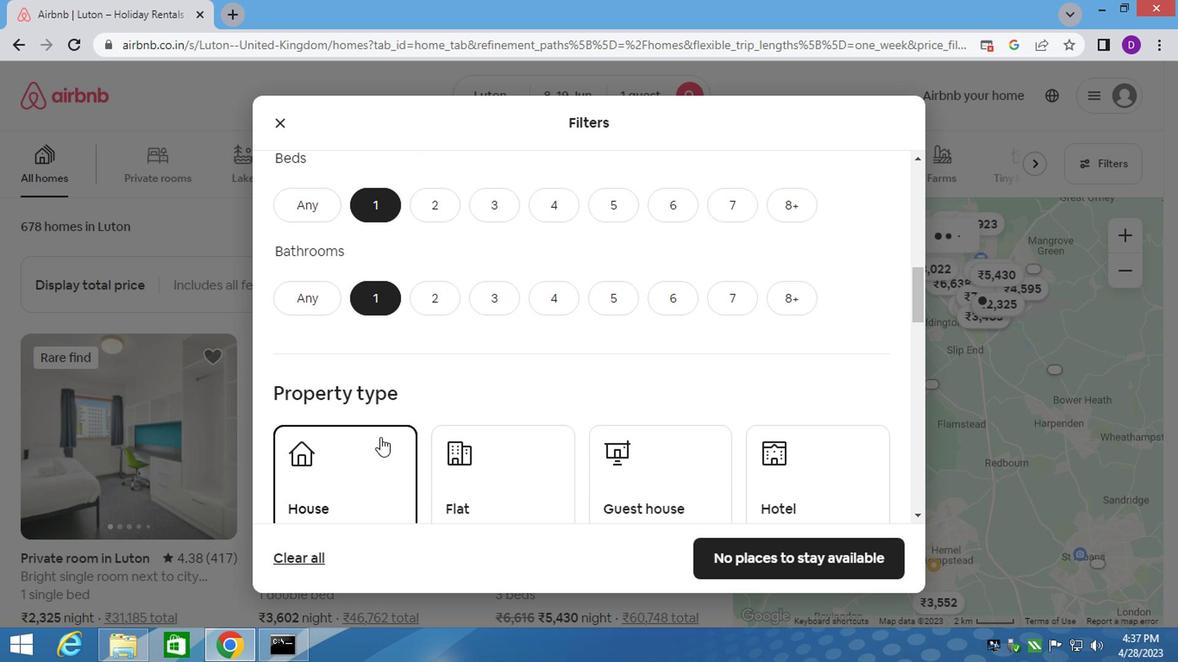 
Action: Mouse pressed left at (483, 445)
Screenshot: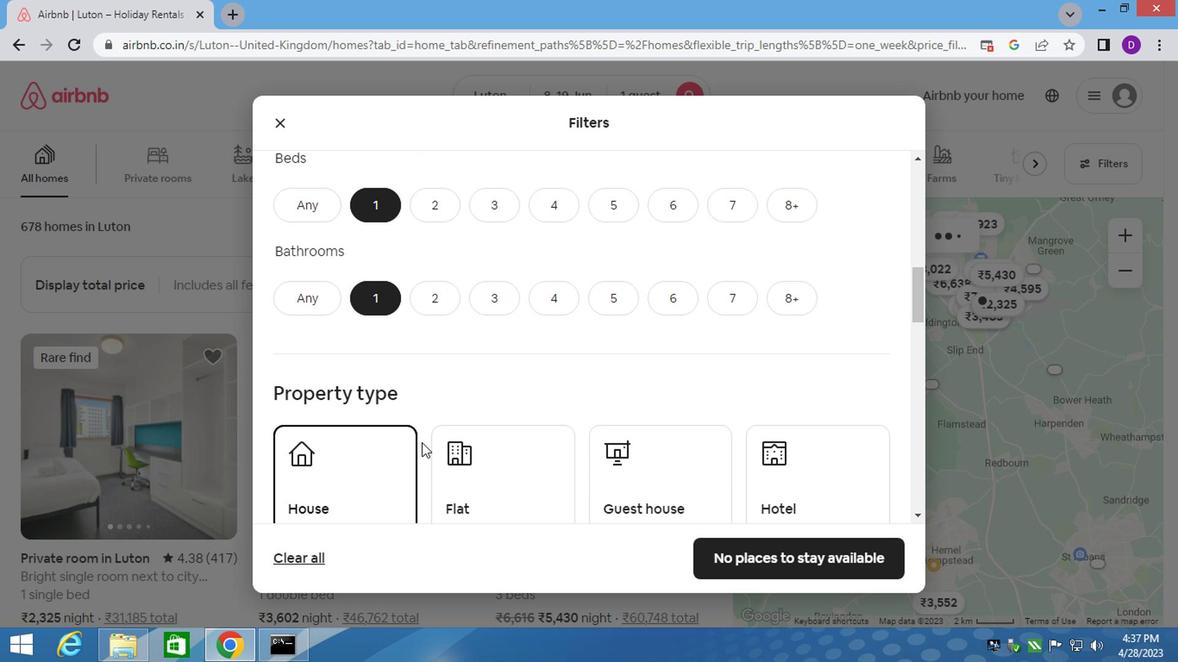 
Action: Mouse moved to (603, 445)
Screenshot: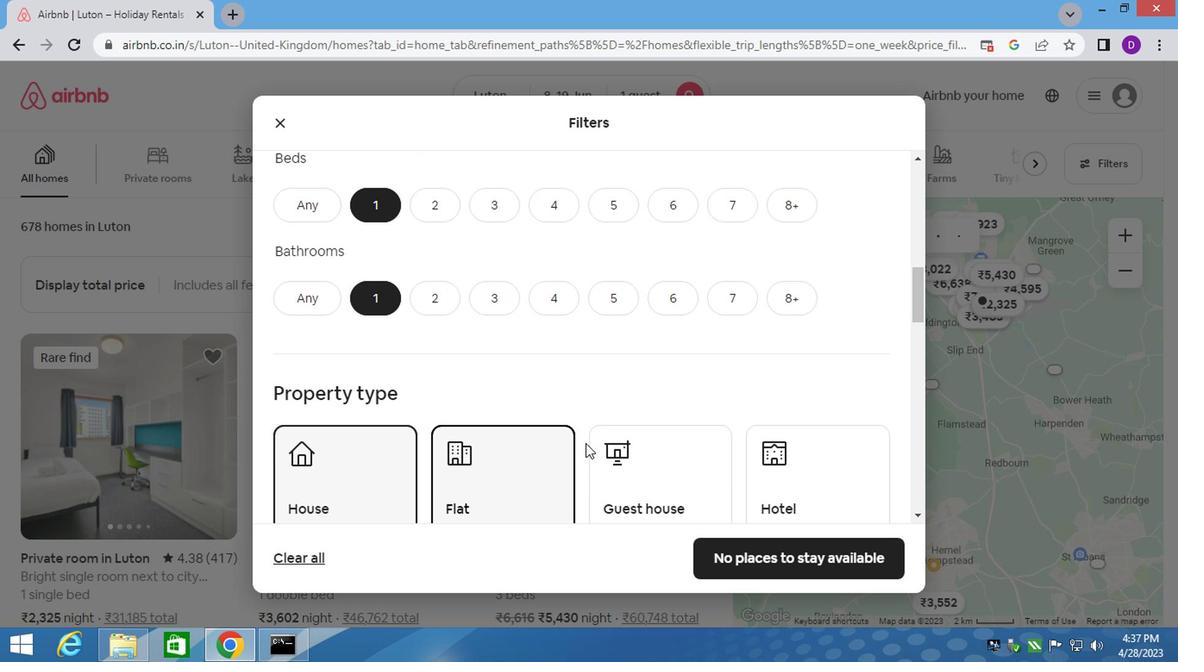 
Action: Mouse pressed left at (603, 445)
Screenshot: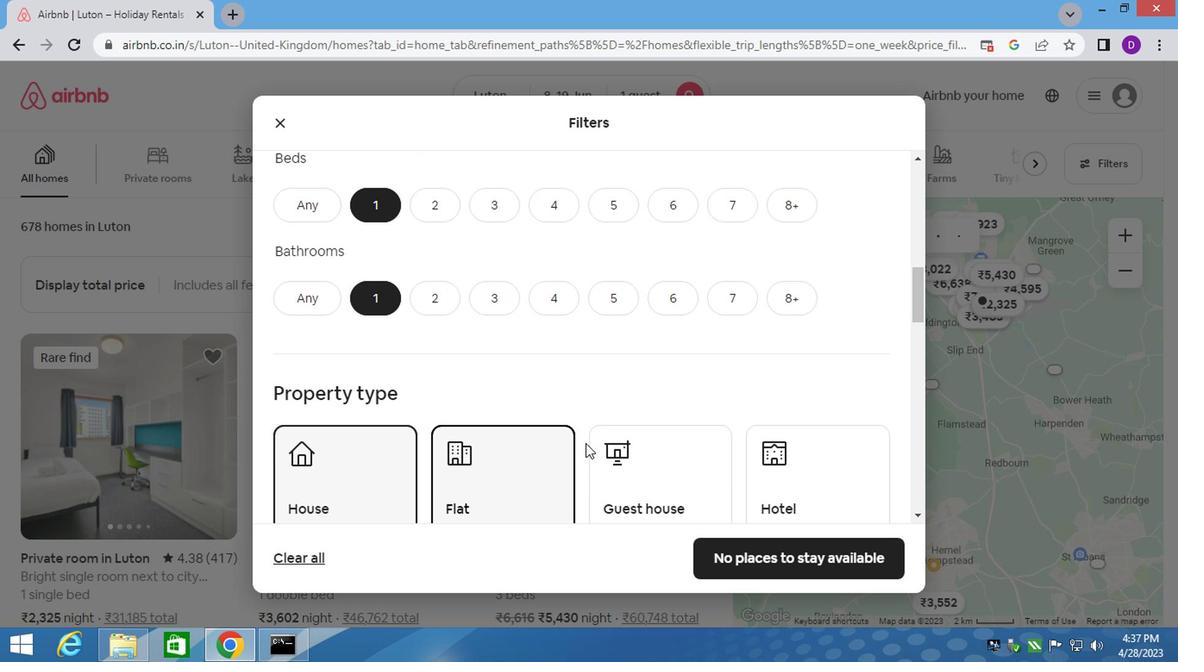 
Action: Mouse moved to (768, 449)
Screenshot: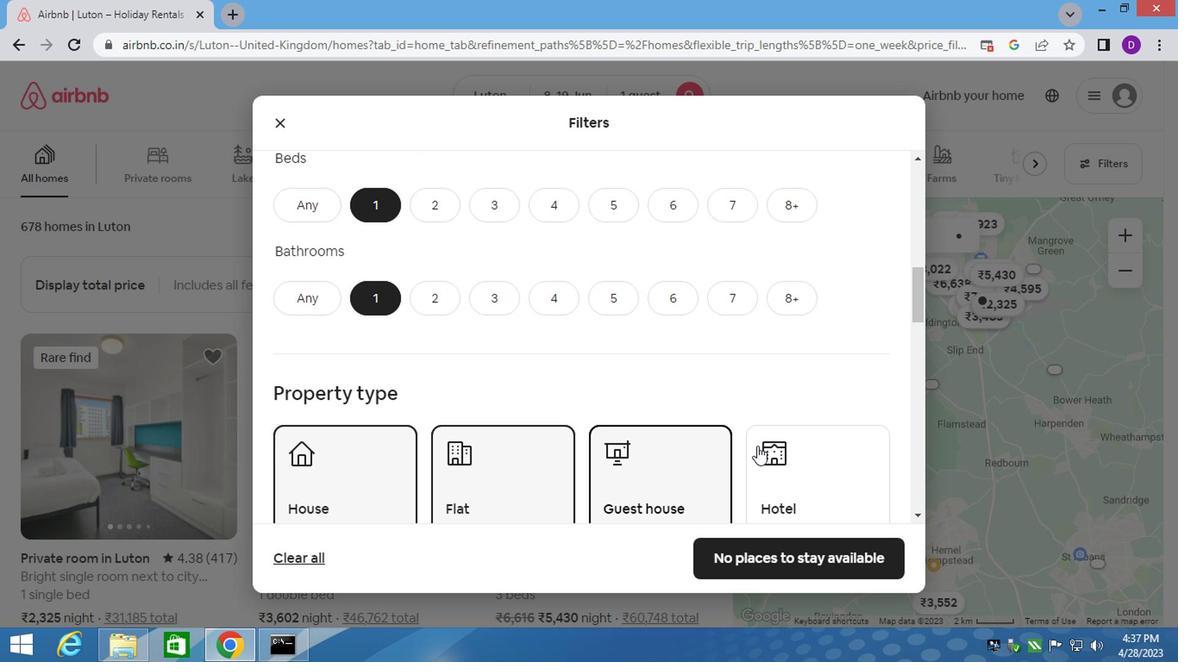 
Action: Mouse pressed left at (768, 449)
Screenshot: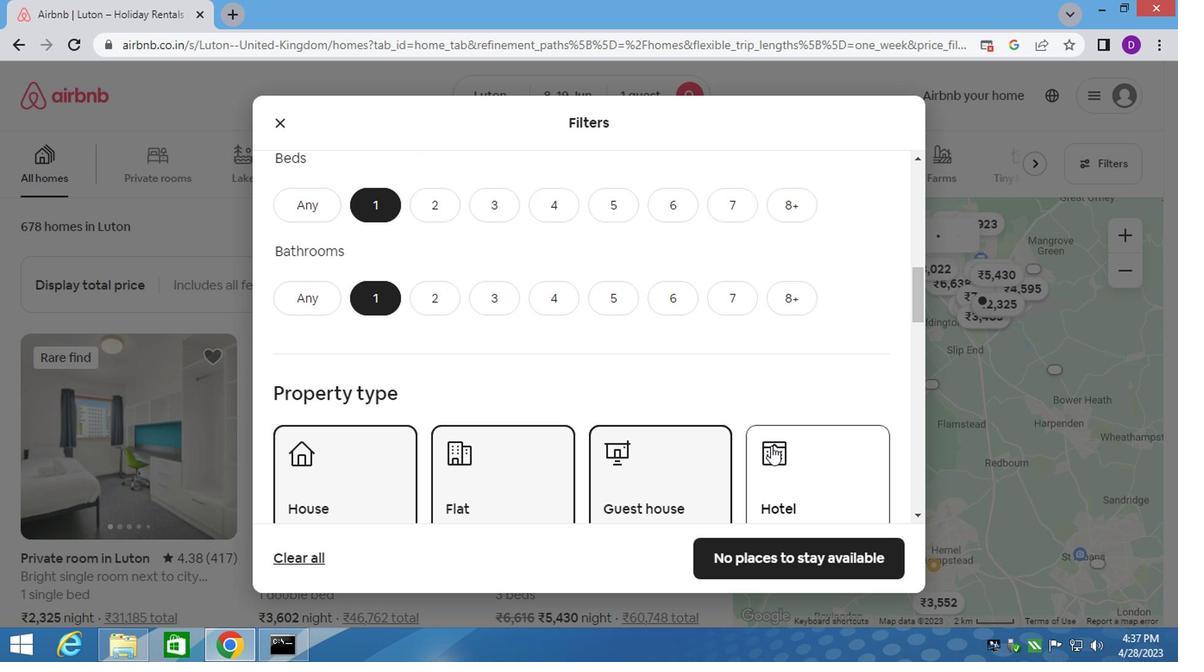 
Action: Mouse moved to (577, 379)
Screenshot: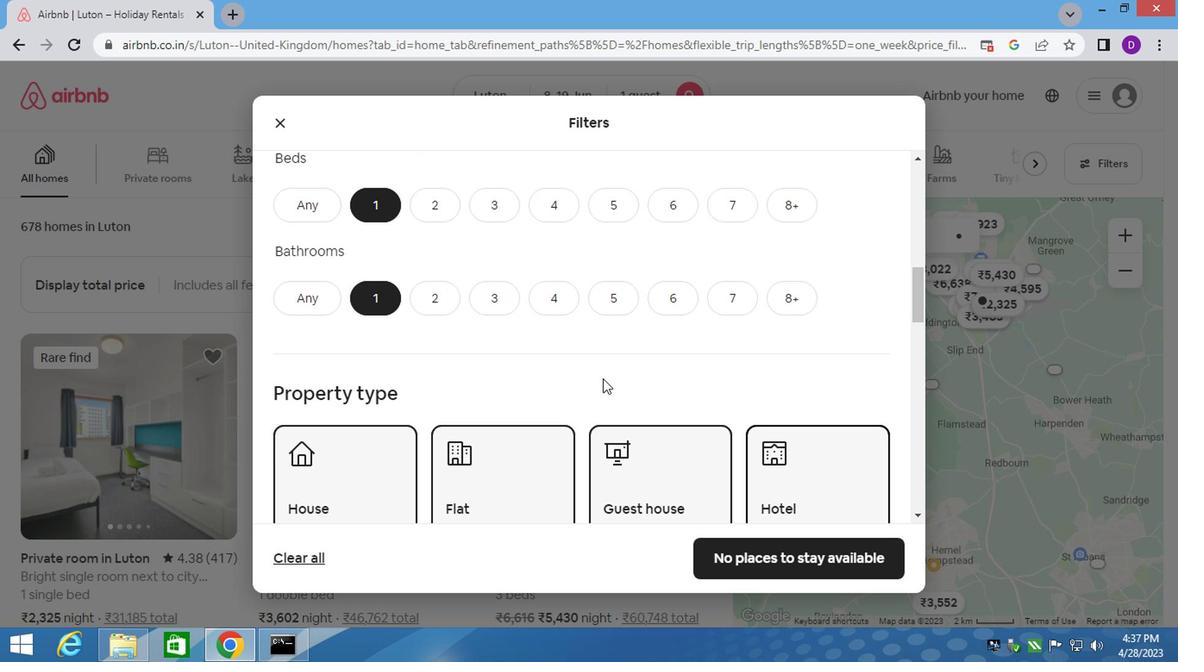 
Action: Mouse scrolled (577, 377) with delta (0, -1)
Screenshot: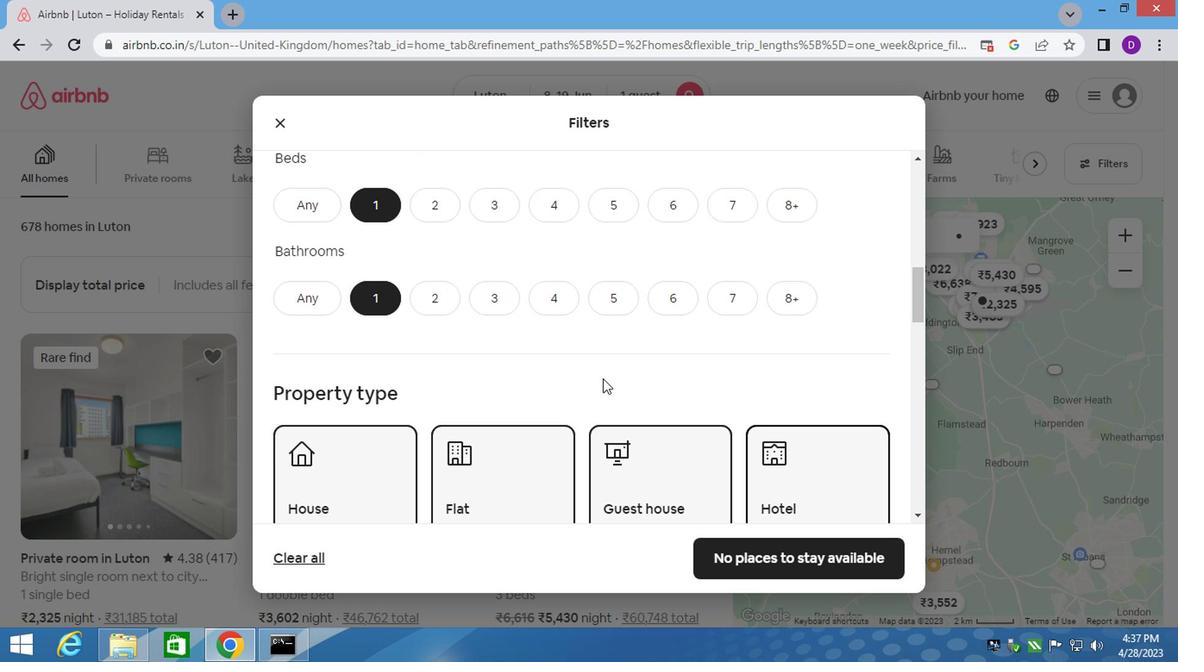
Action: Mouse moved to (575, 379)
Screenshot: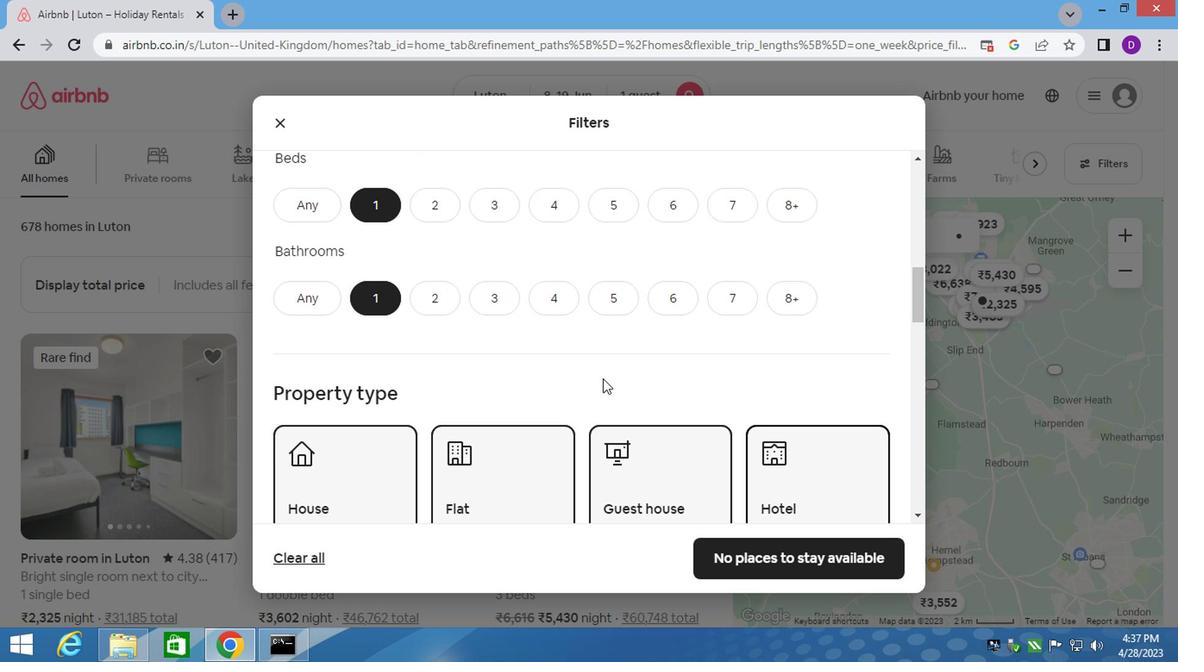 
Action: Mouse scrolled (575, 377) with delta (0, -1)
Screenshot: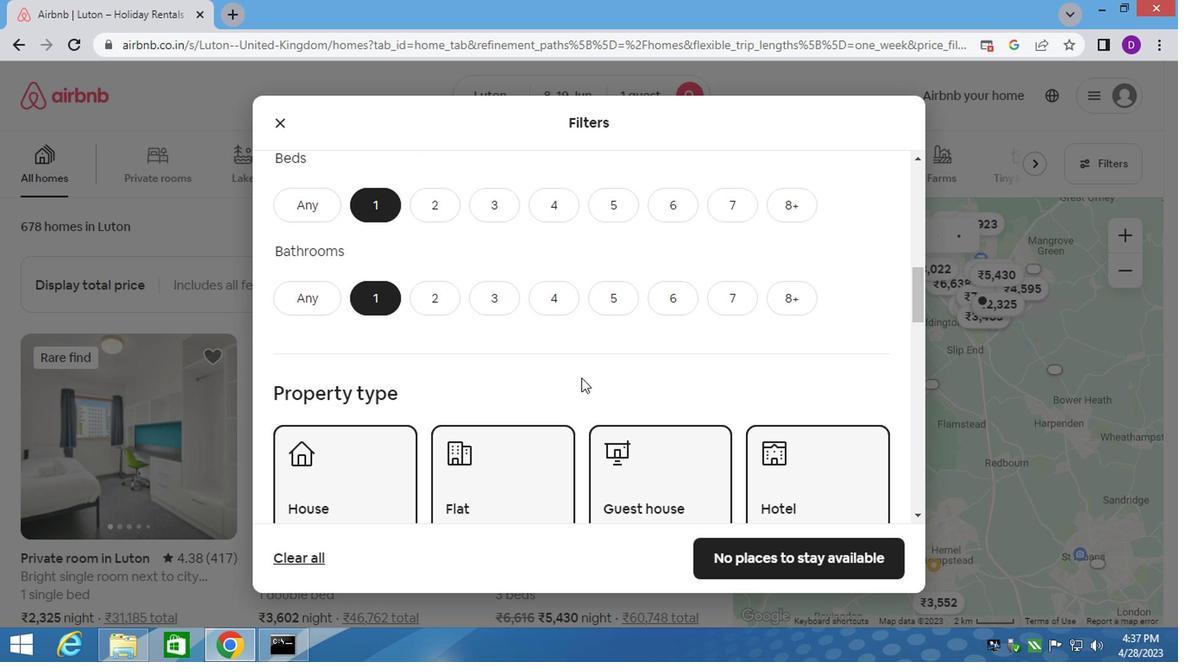 
Action: Mouse moved to (573, 379)
Screenshot: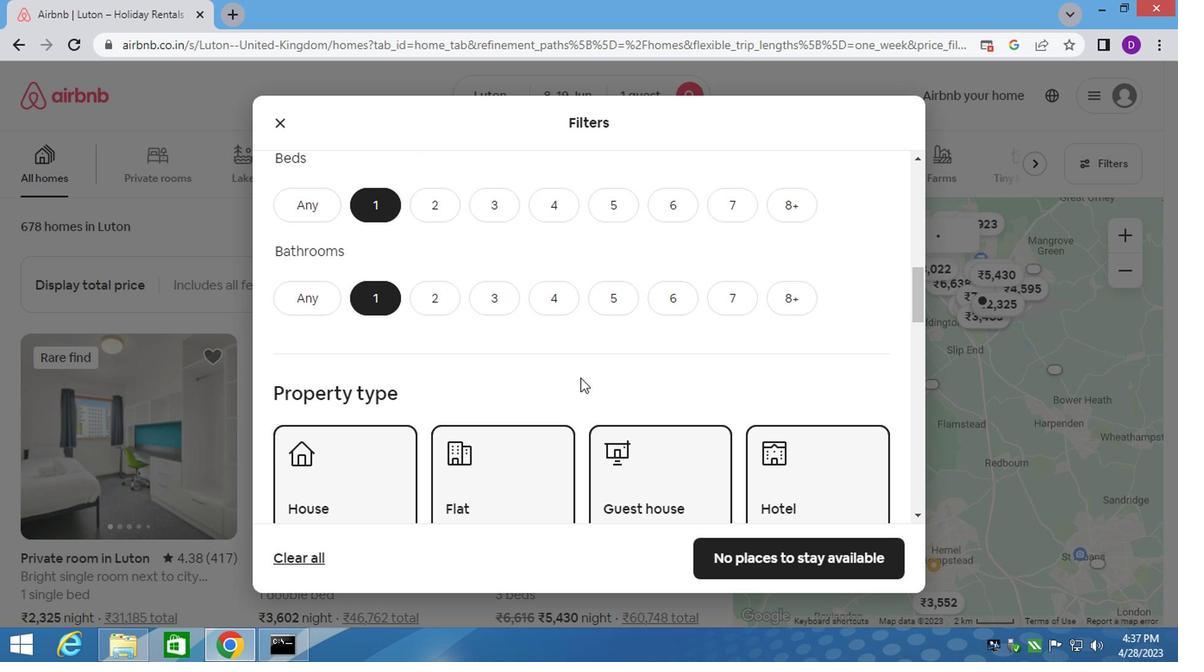 
Action: Mouse scrolled (574, 377) with delta (0, -1)
Screenshot: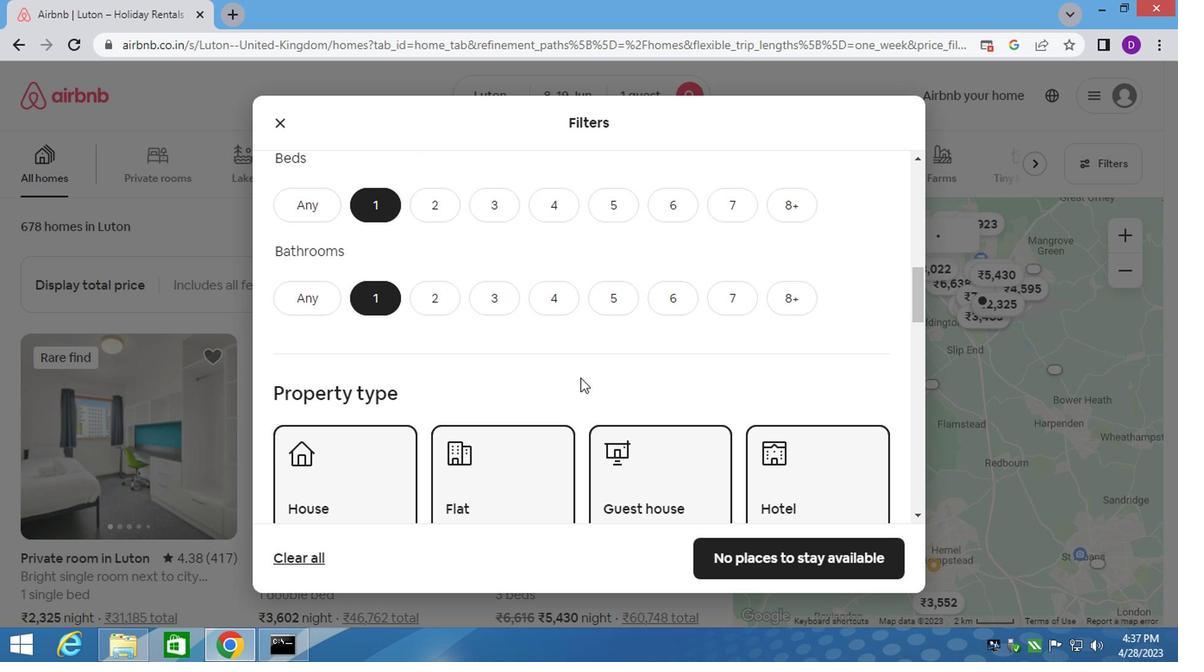 
Action: Mouse moved to (552, 381)
Screenshot: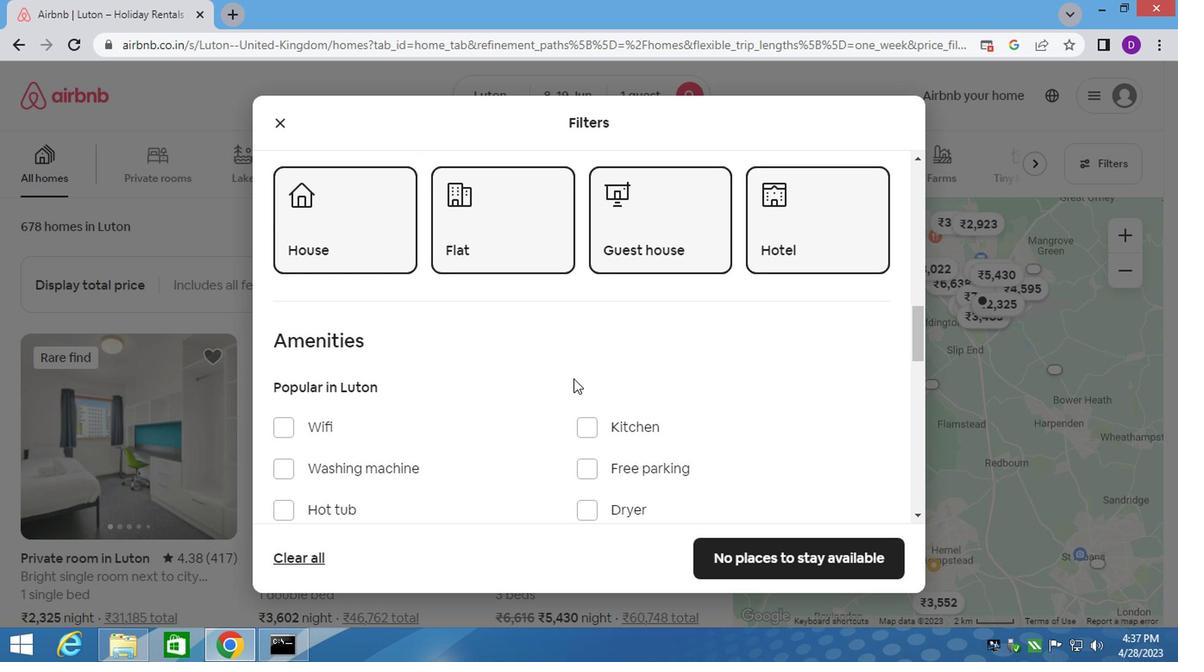 
Action: Mouse scrolled (552, 381) with delta (0, 0)
Screenshot: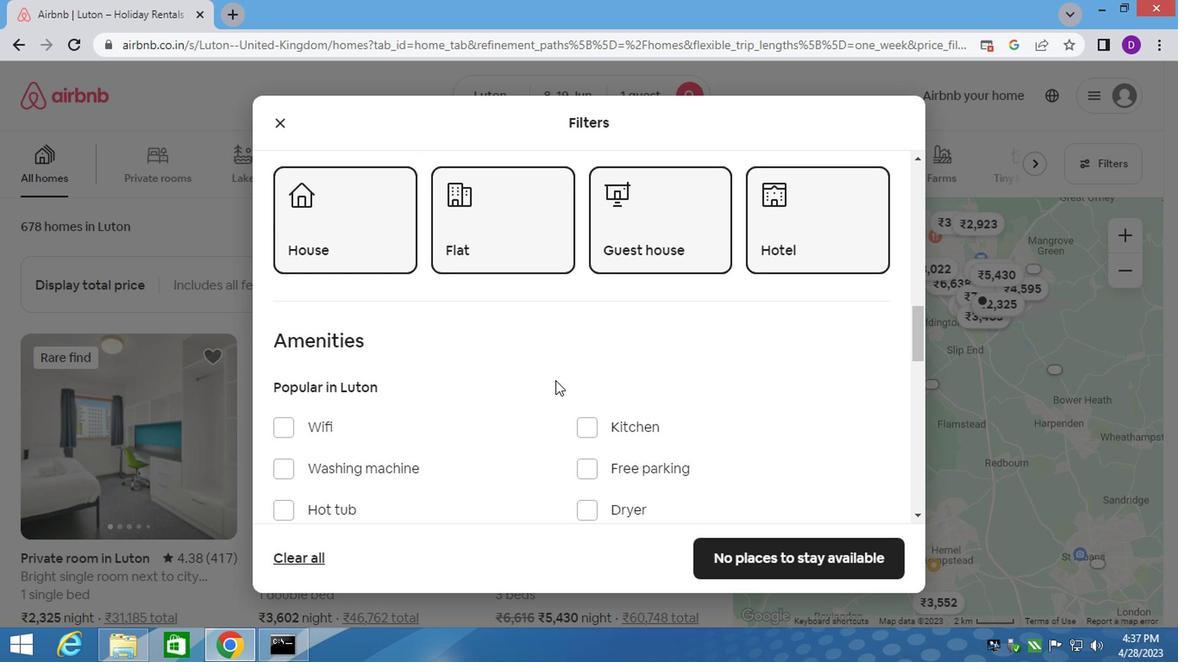 
Action: Mouse scrolled (552, 381) with delta (0, 0)
Screenshot: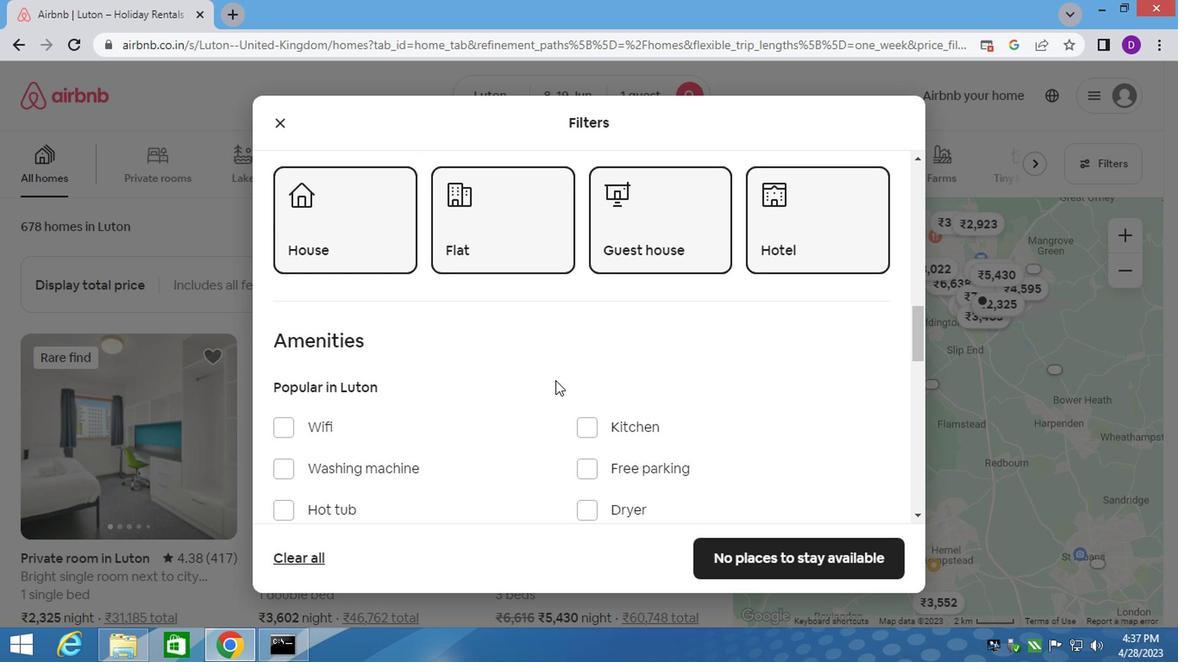 
Action: Mouse scrolled (552, 381) with delta (0, 0)
Screenshot: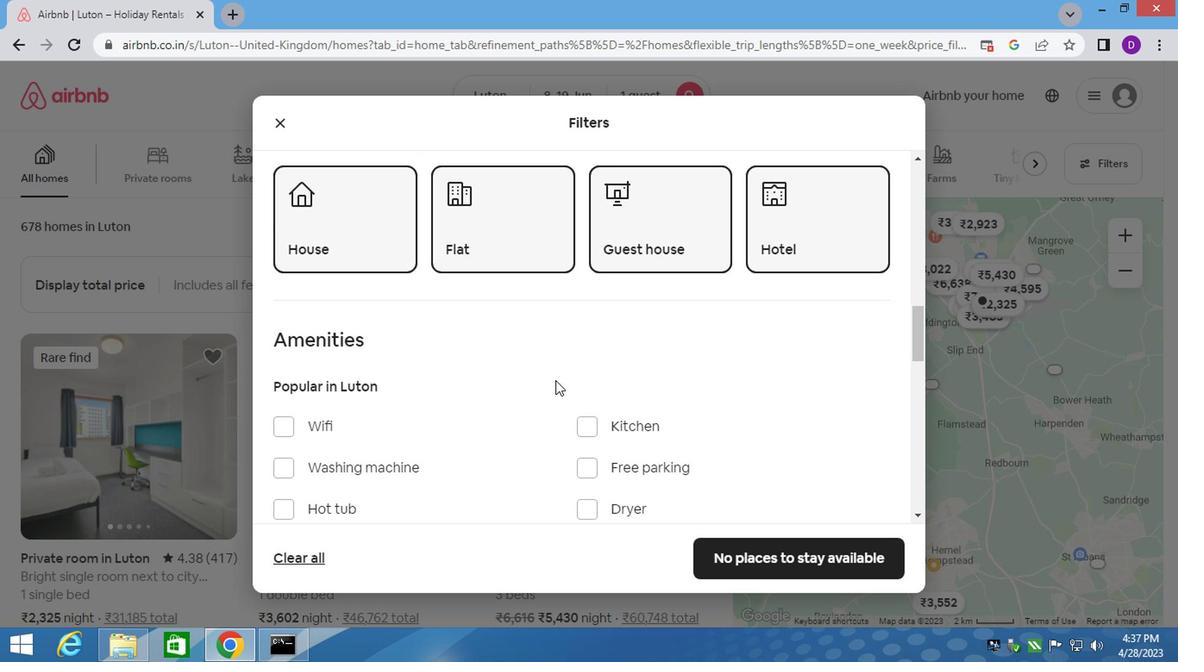 
Action: Mouse scrolled (552, 381) with delta (0, 0)
Screenshot: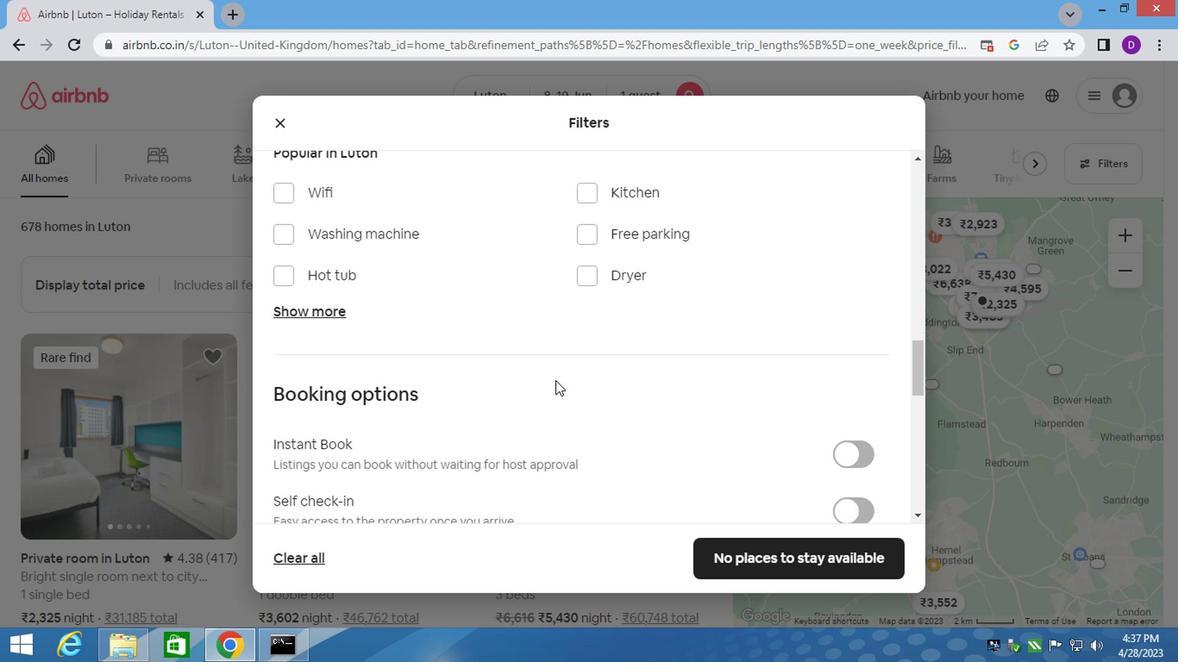
Action: Mouse scrolled (552, 381) with delta (0, 0)
Screenshot: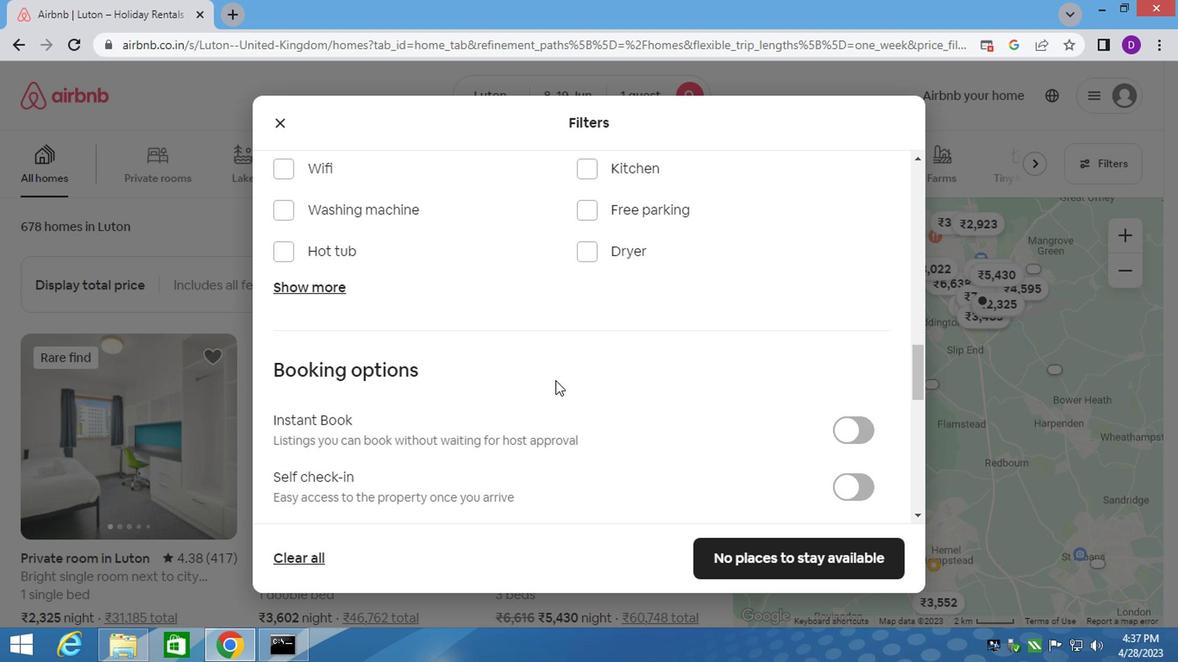 
Action: Mouse scrolled (552, 381) with delta (0, 0)
Screenshot: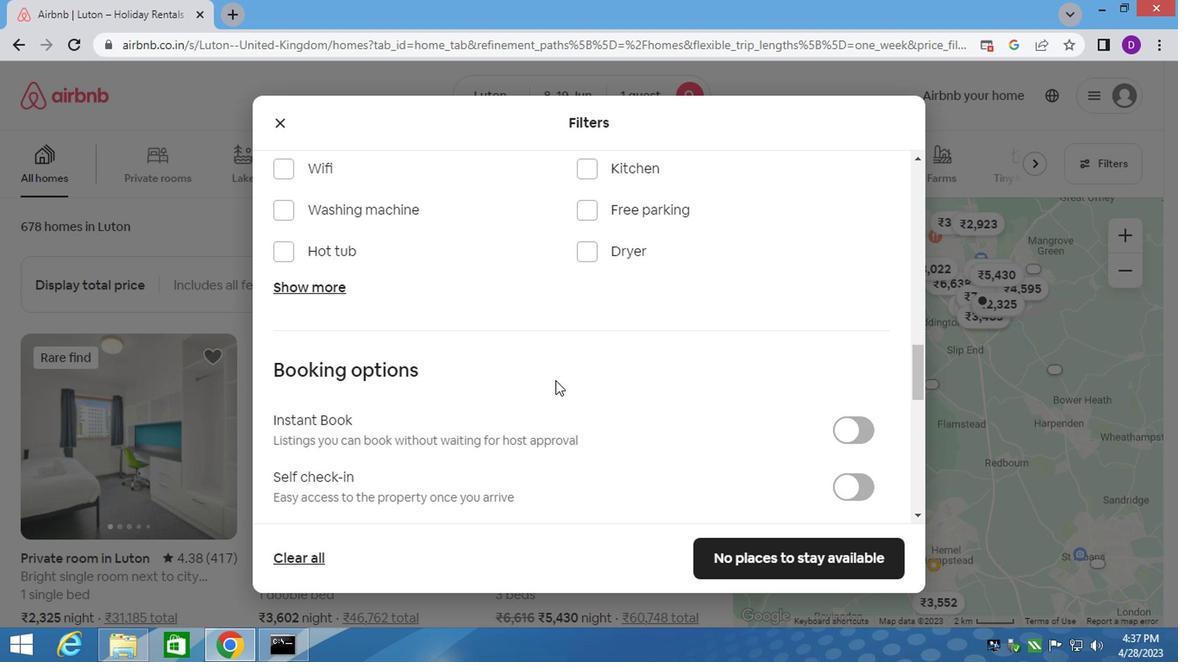 
Action: Mouse scrolled (552, 381) with delta (0, 0)
Screenshot: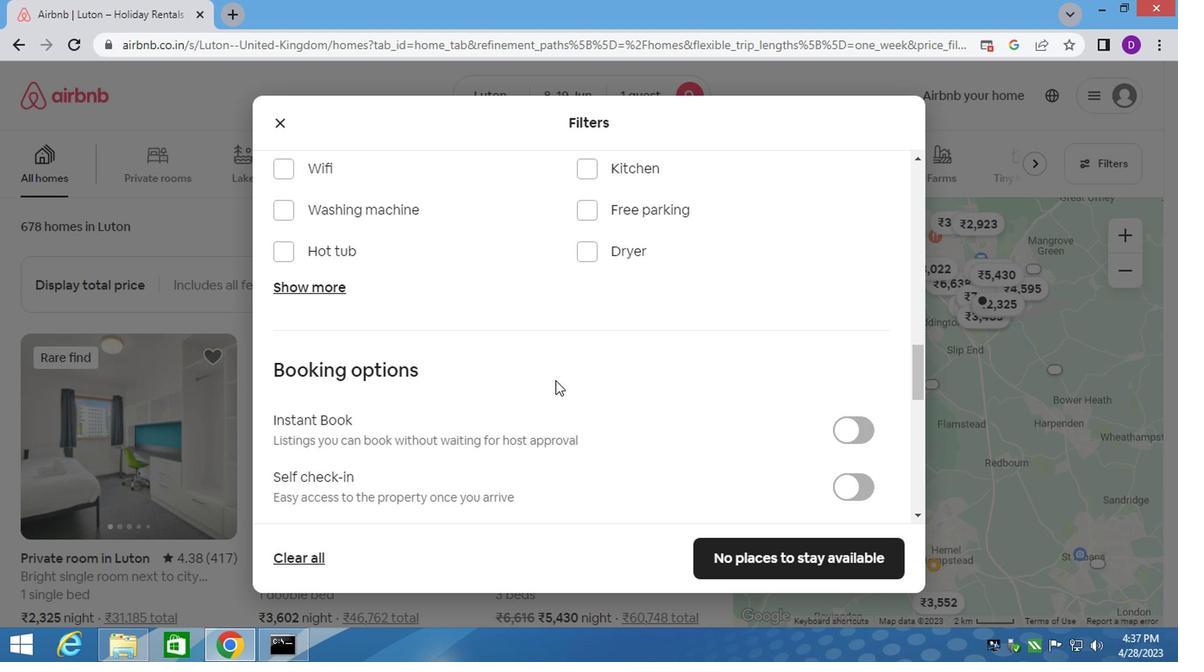 
Action: Mouse moved to (607, 348)
Screenshot: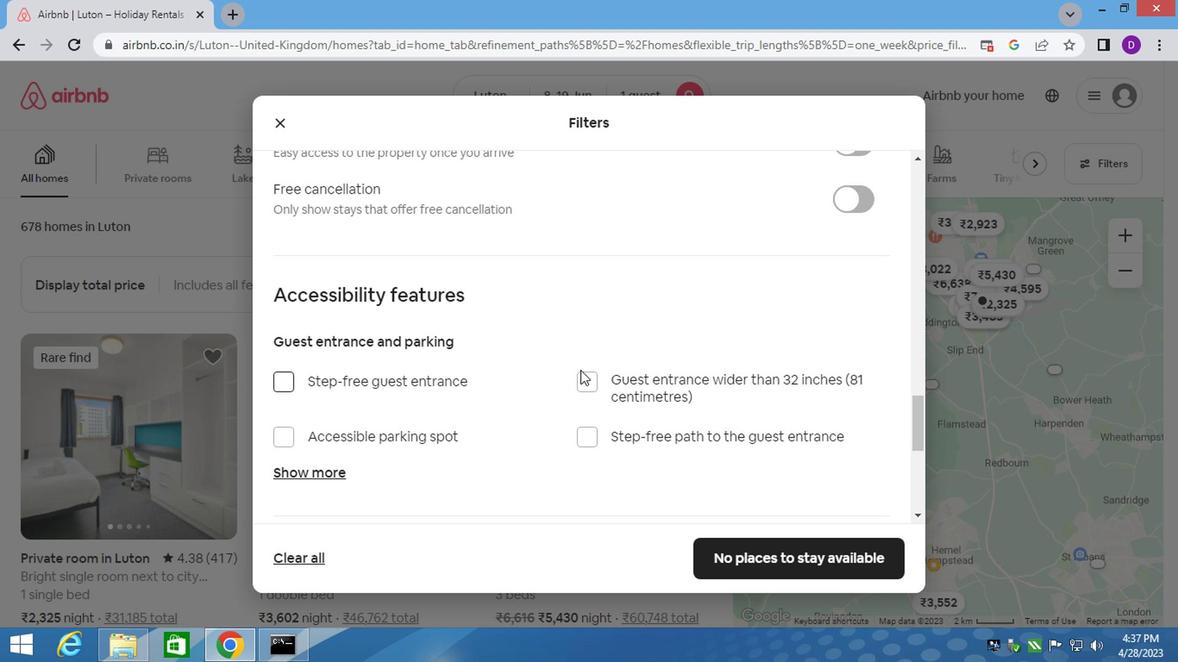 
Action: Mouse scrolled (607, 349) with delta (0, 0)
Screenshot: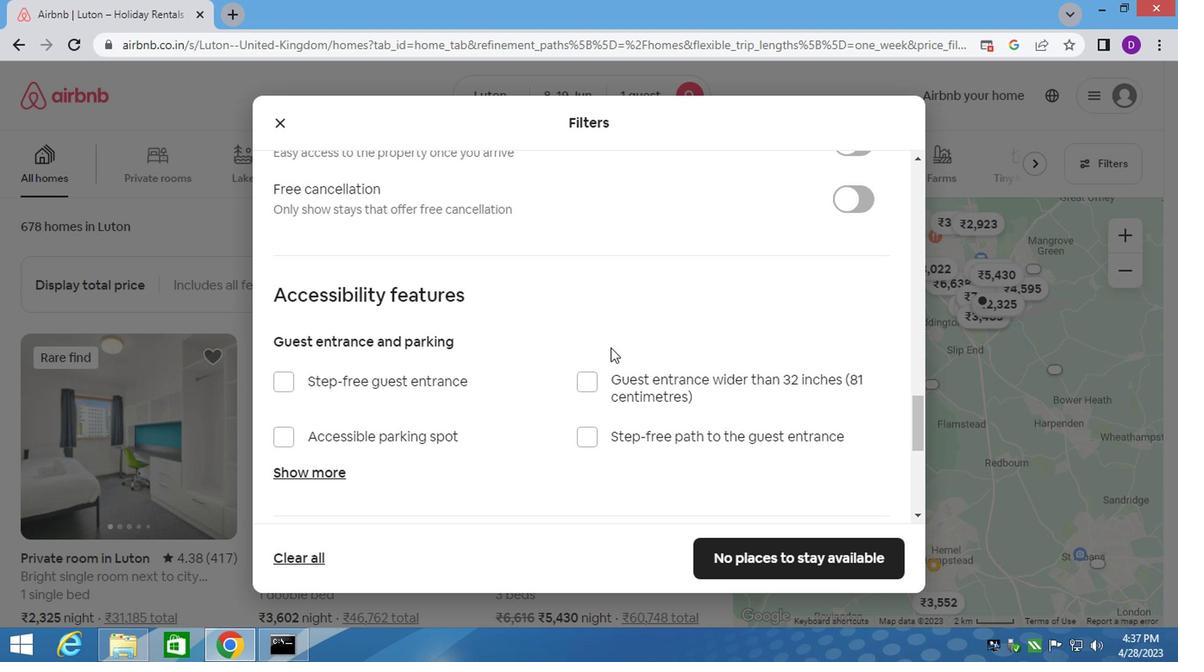 
Action: Mouse scrolled (607, 349) with delta (0, 0)
Screenshot: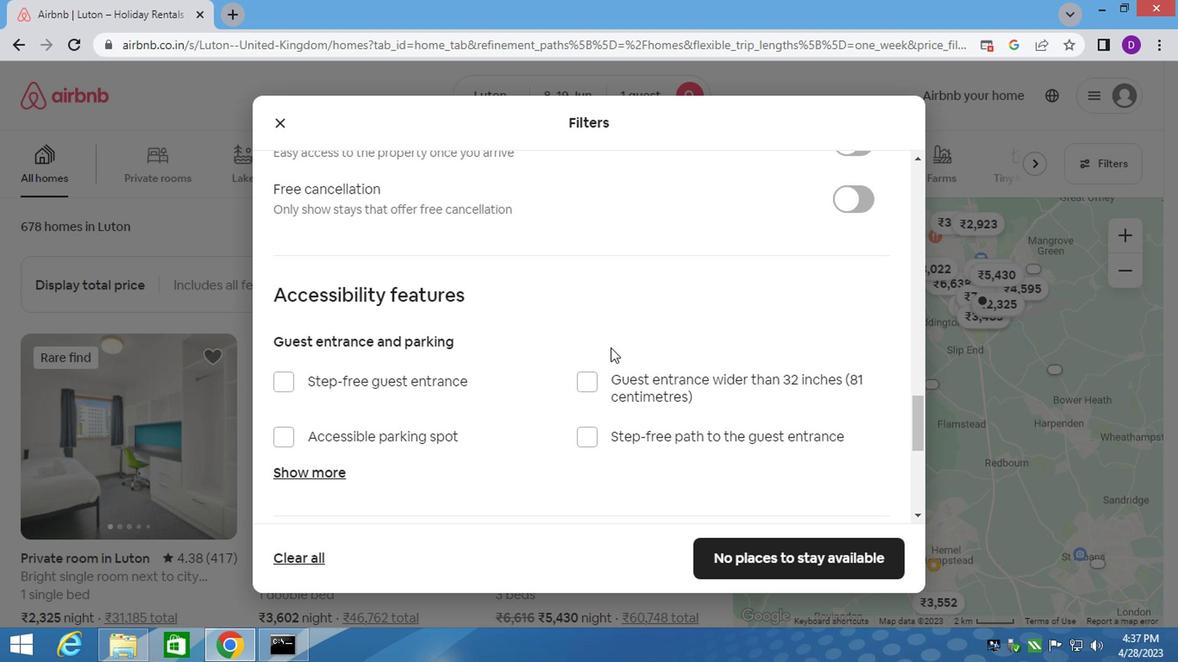 
Action: Mouse moved to (839, 314)
Screenshot: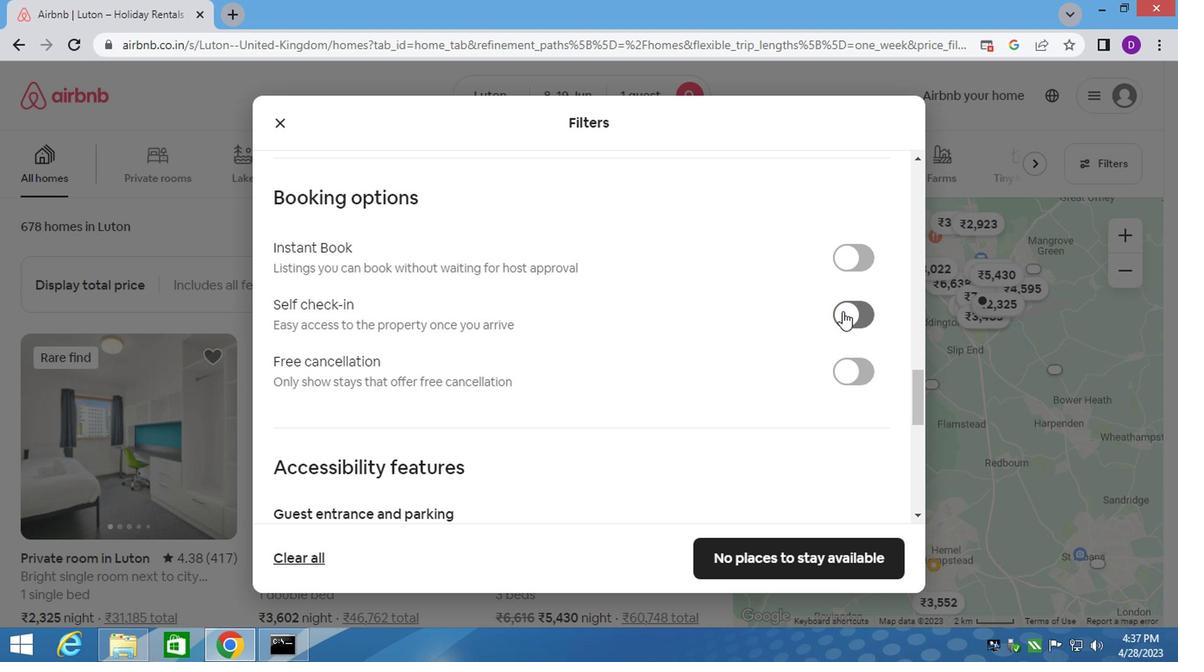 
Action: Mouse pressed left at (839, 314)
Screenshot: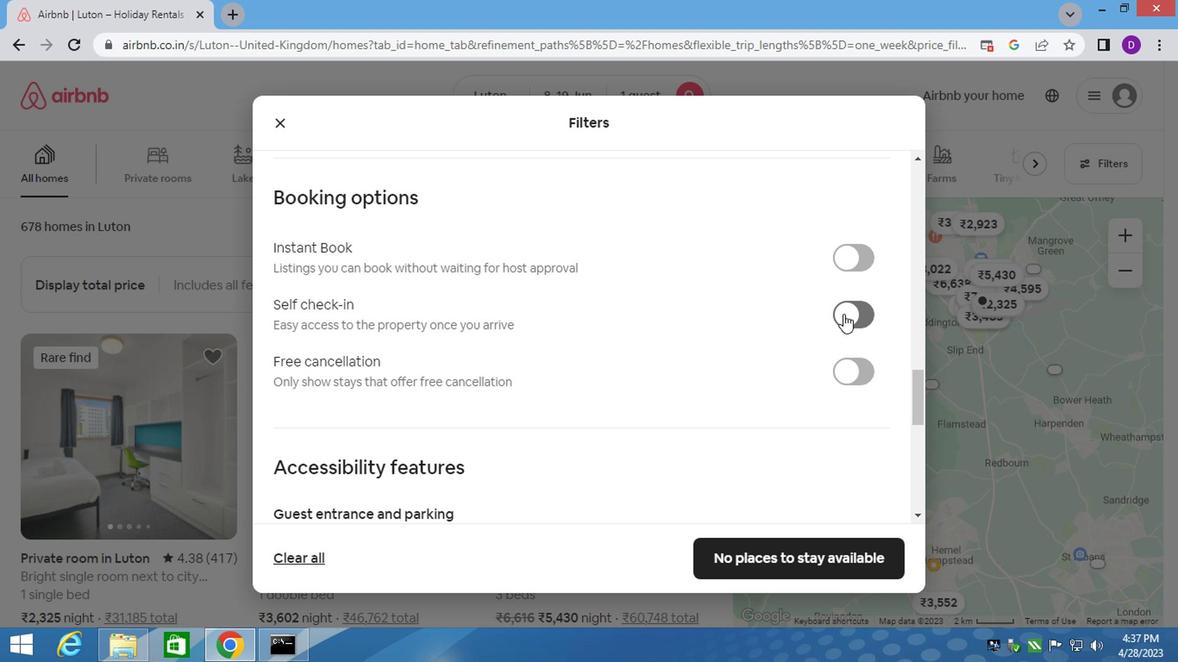 
Action: Mouse moved to (544, 389)
Screenshot: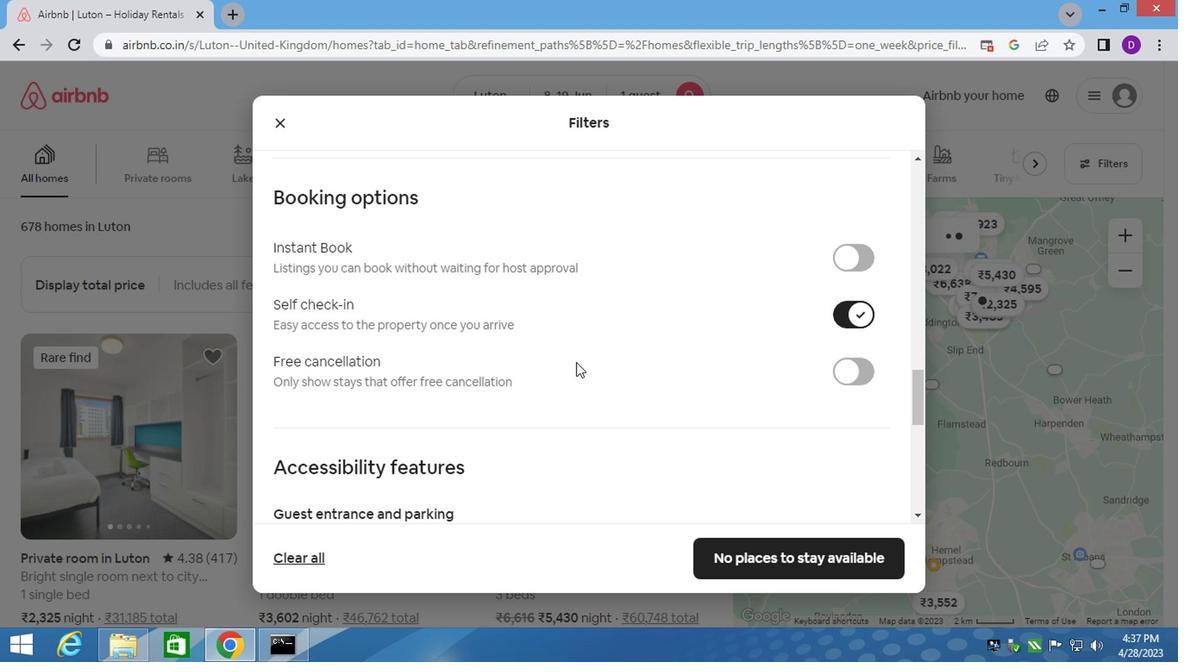 
Action: Mouse scrolled (548, 382) with delta (0, 0)
Screenshot: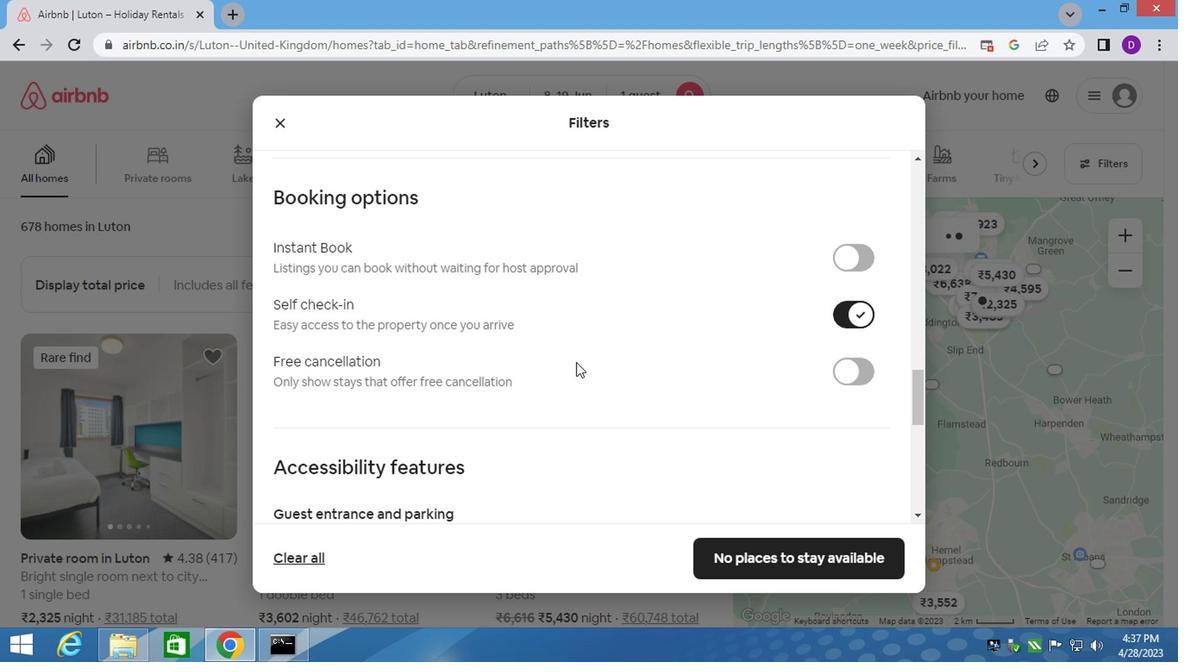 
Action: Mouse scrolled (544, 387) with delta (0, -1)
Screenshot: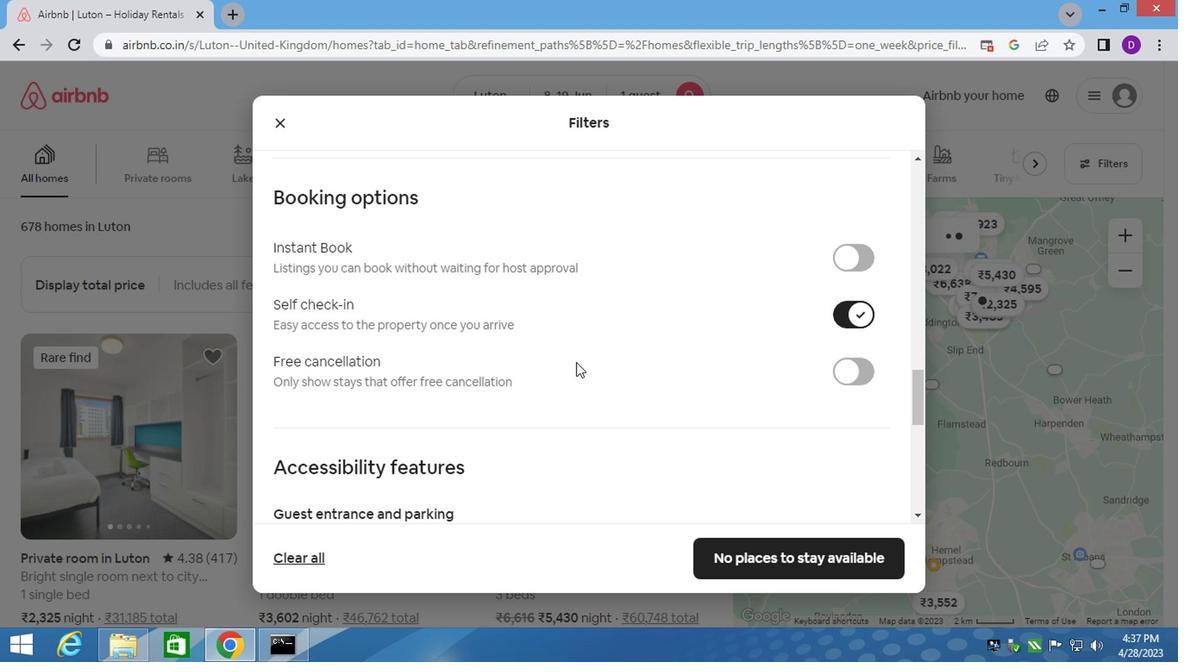 
Action: Mouse moved to (541, 391)
Screenshot: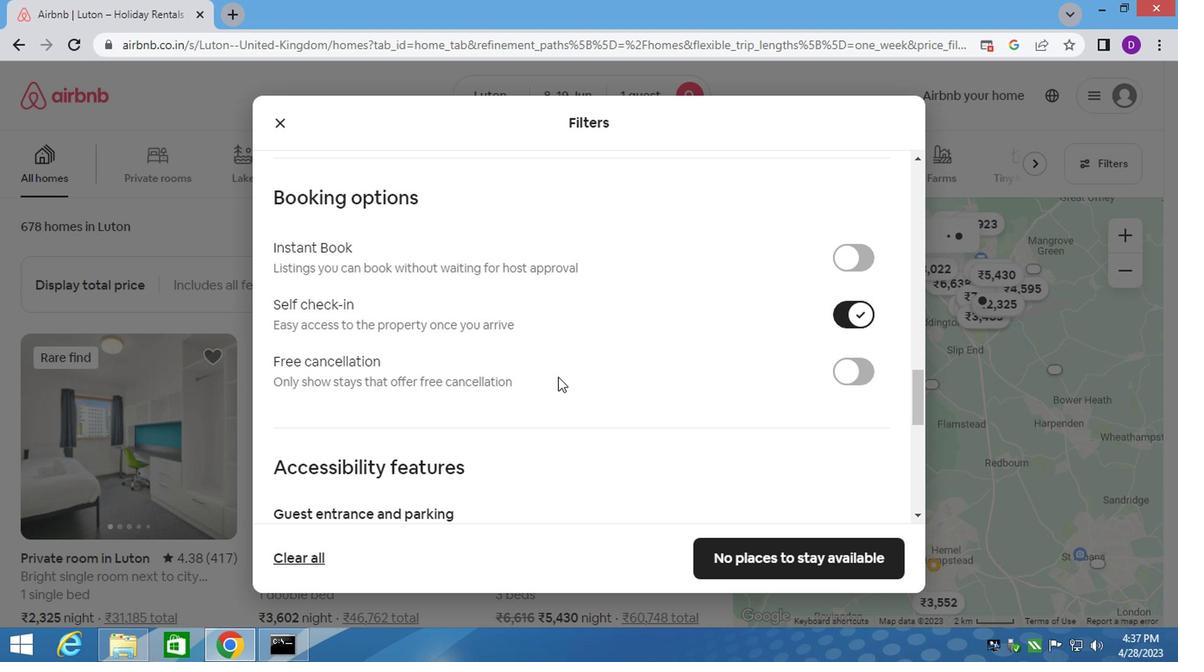 
Action: Mouse scrolled (543, 390) with delta (0, -1)
Screenshot: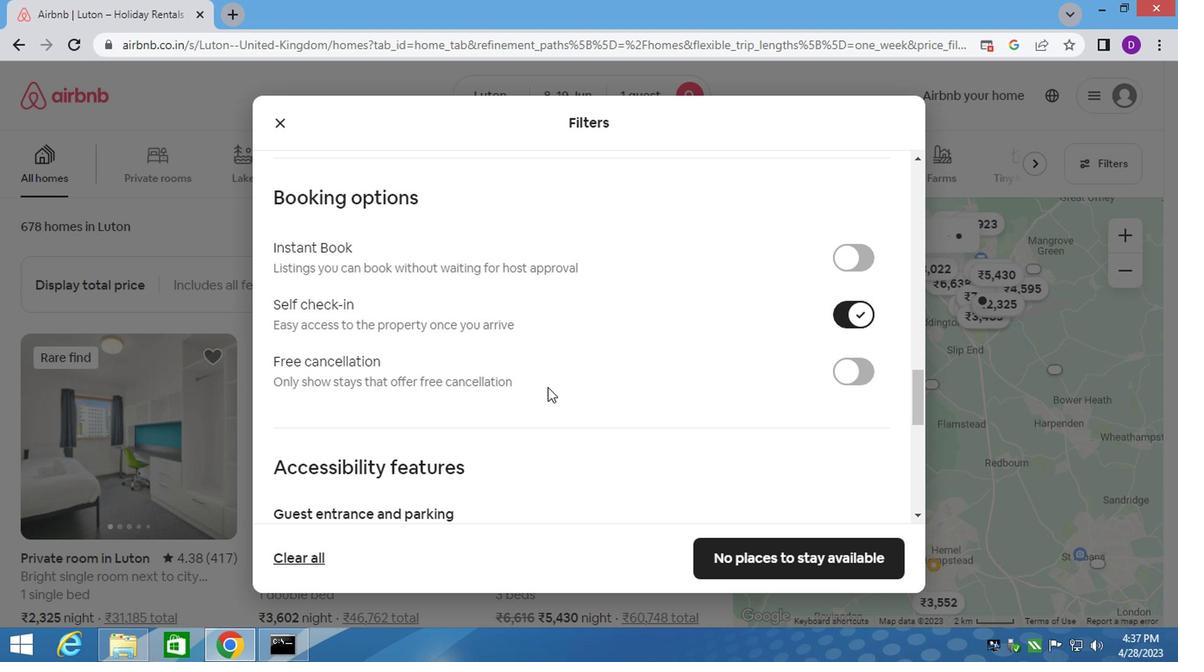 
Action: Mouse scrolled (541, 390) with delta (0, -1)
Screenshot: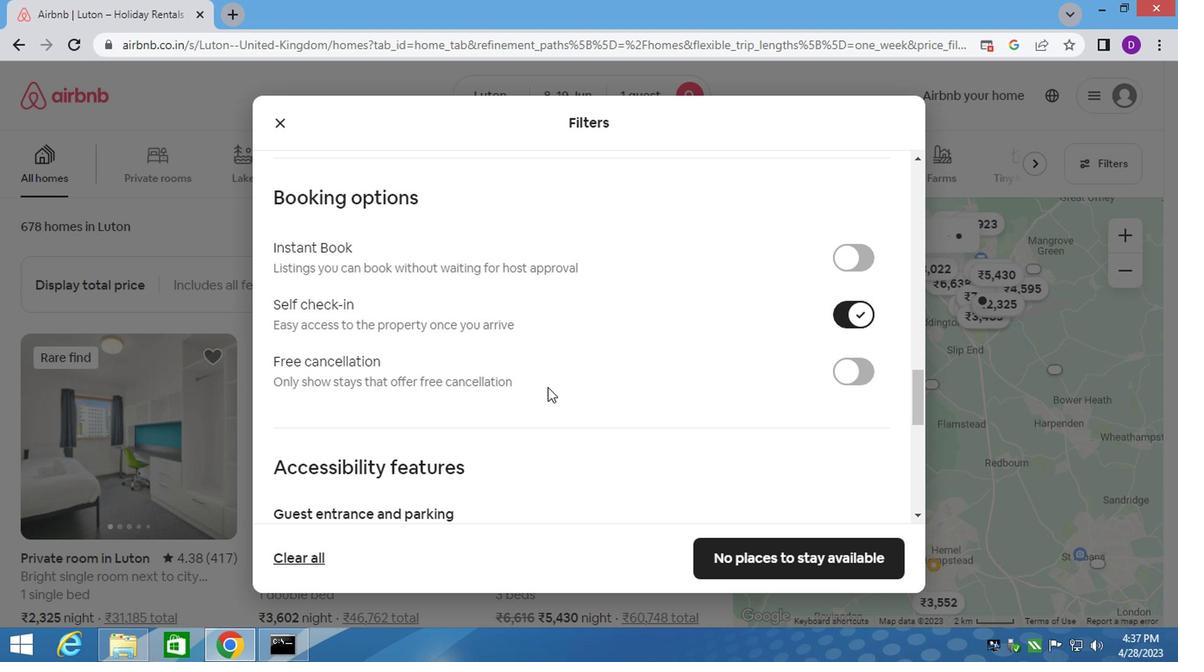 
Action: Mouse moved to (538, 398)
Screenshot: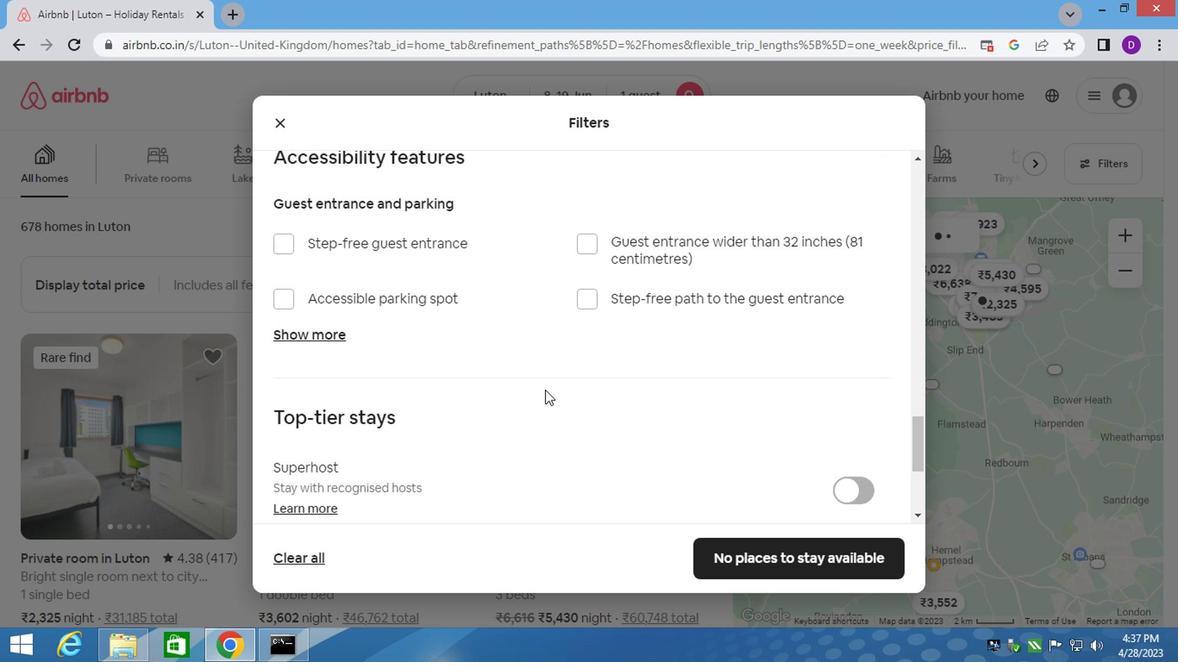 
Action: Mouse scrolled (538, 397) with delta (0, 0)
Screenshot: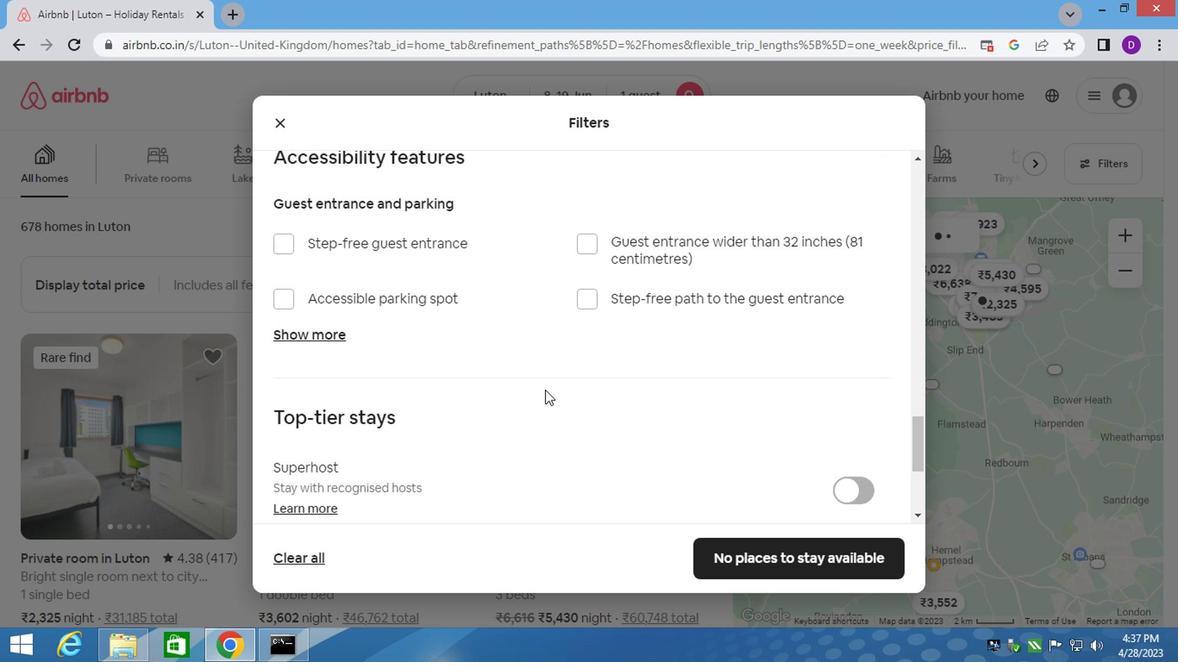
Action: Mouse moved to (532, 410)
Screenshot: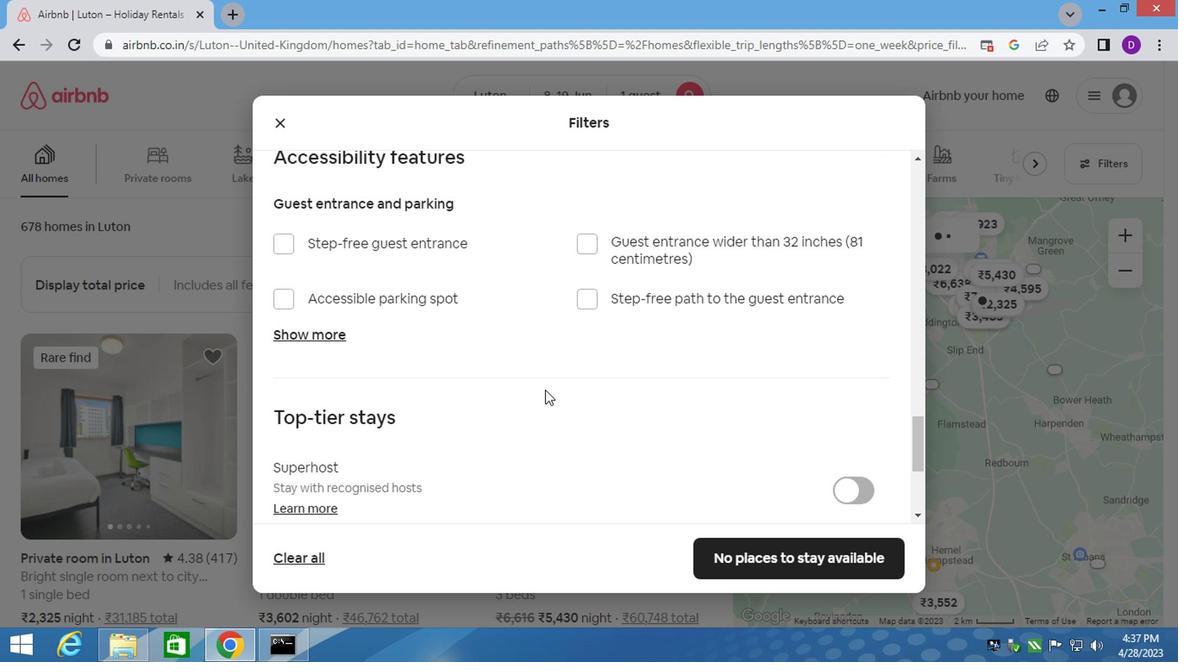 
Action: Mouse scrolled (532, 409) with delta (0, 0)
Screenshot: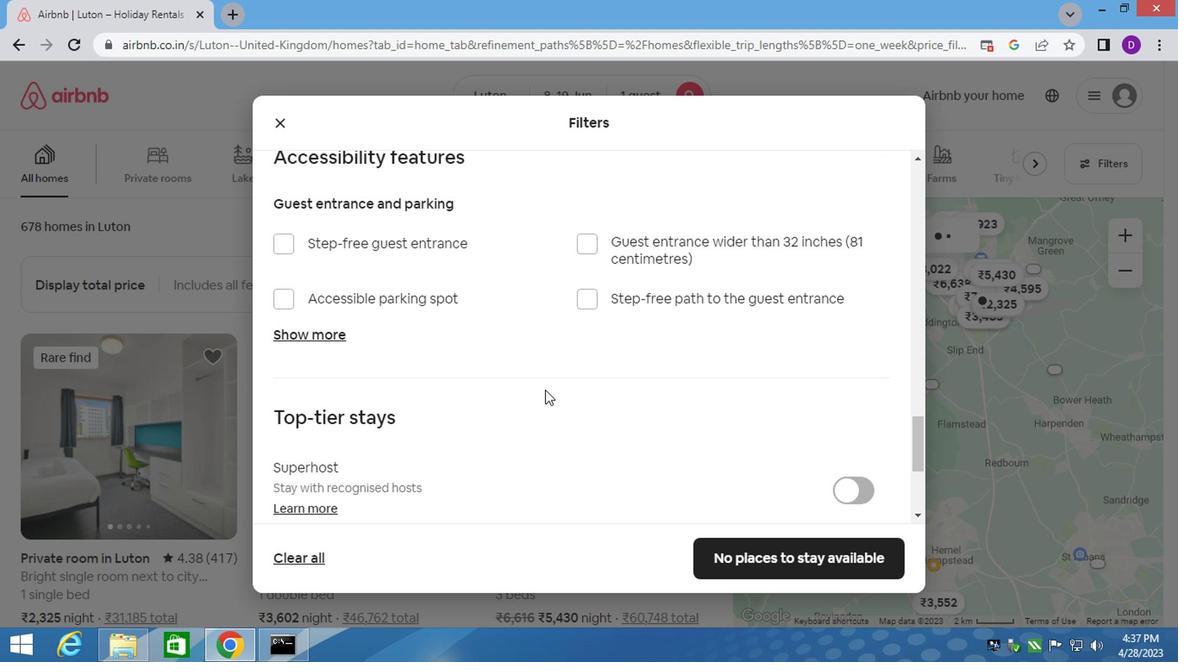 
Action: Mouse moved to (530, 417)
Screenshot: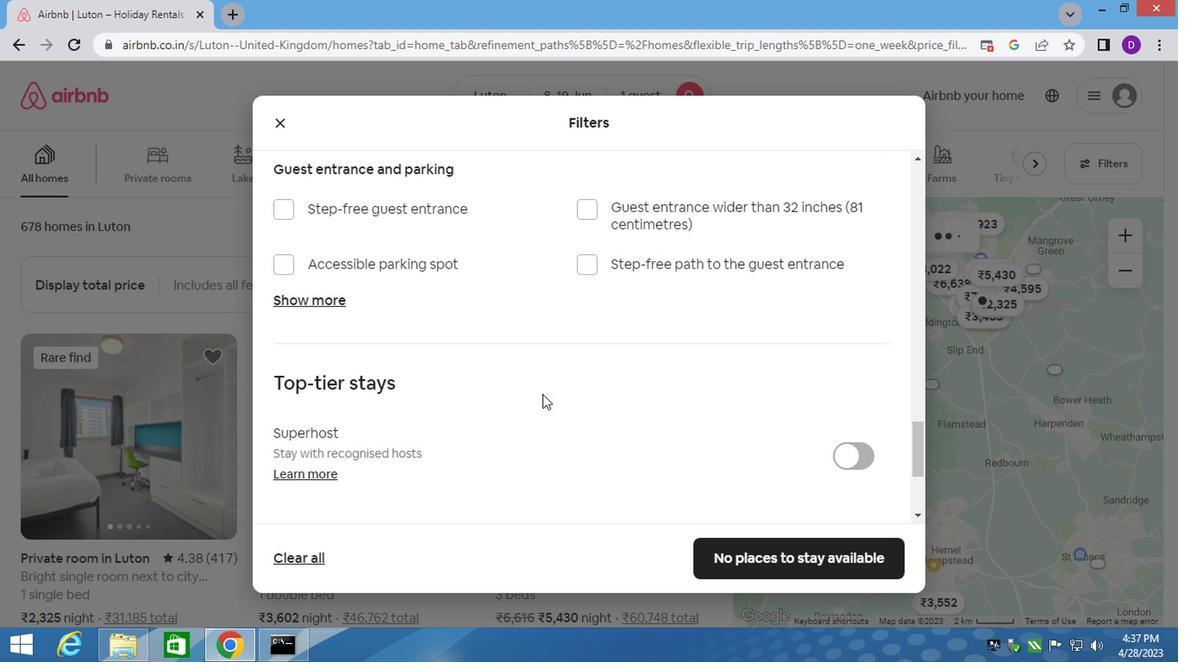 
Action: Mouse scrolled (530, 416) with delta (0, 0)
Screenshot: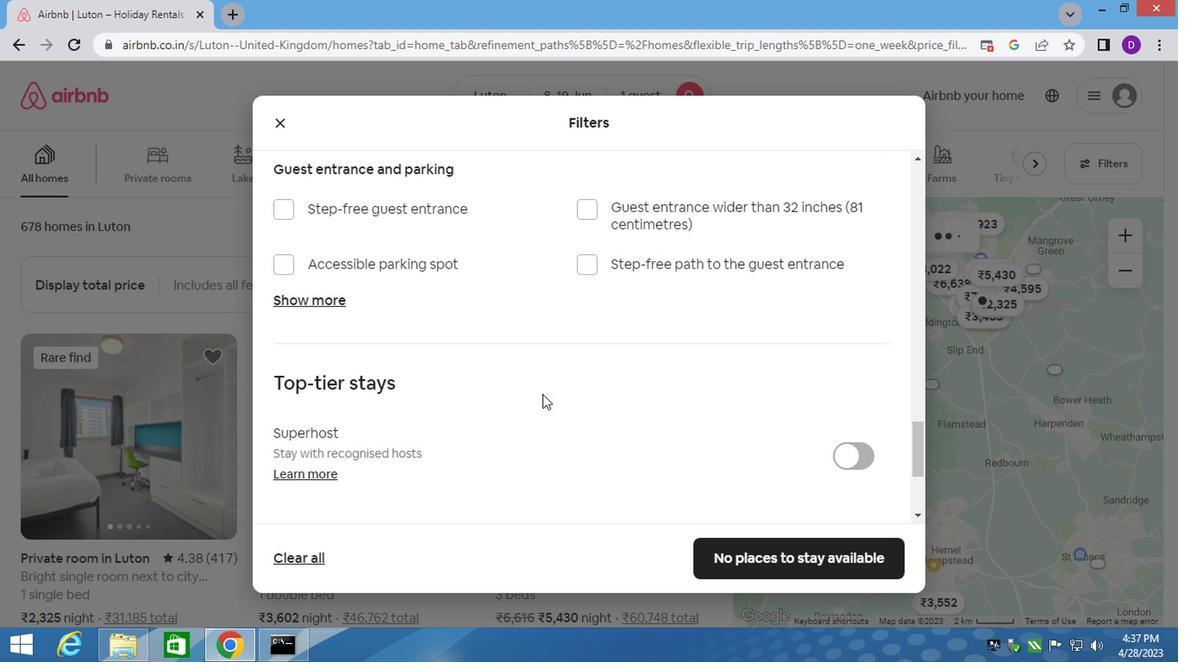
Action: Mouse moved to (530, 418)
Screenshot: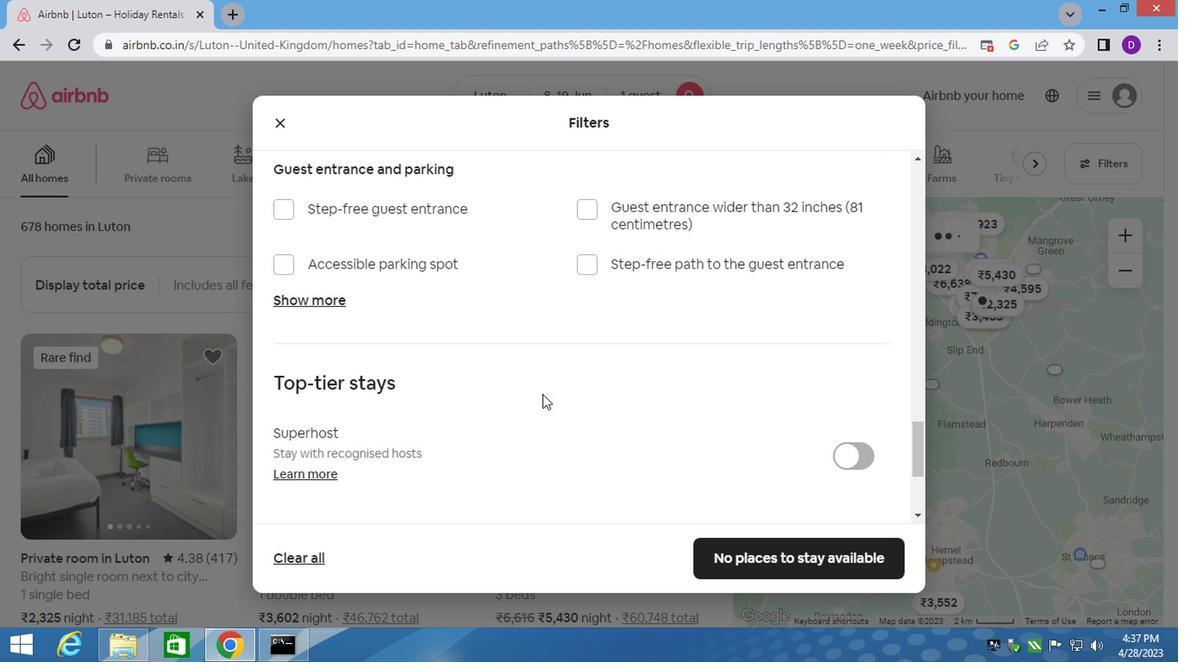 
Action: Mouse scrolled (530, 417) with delta (0, 0)
Screenshot: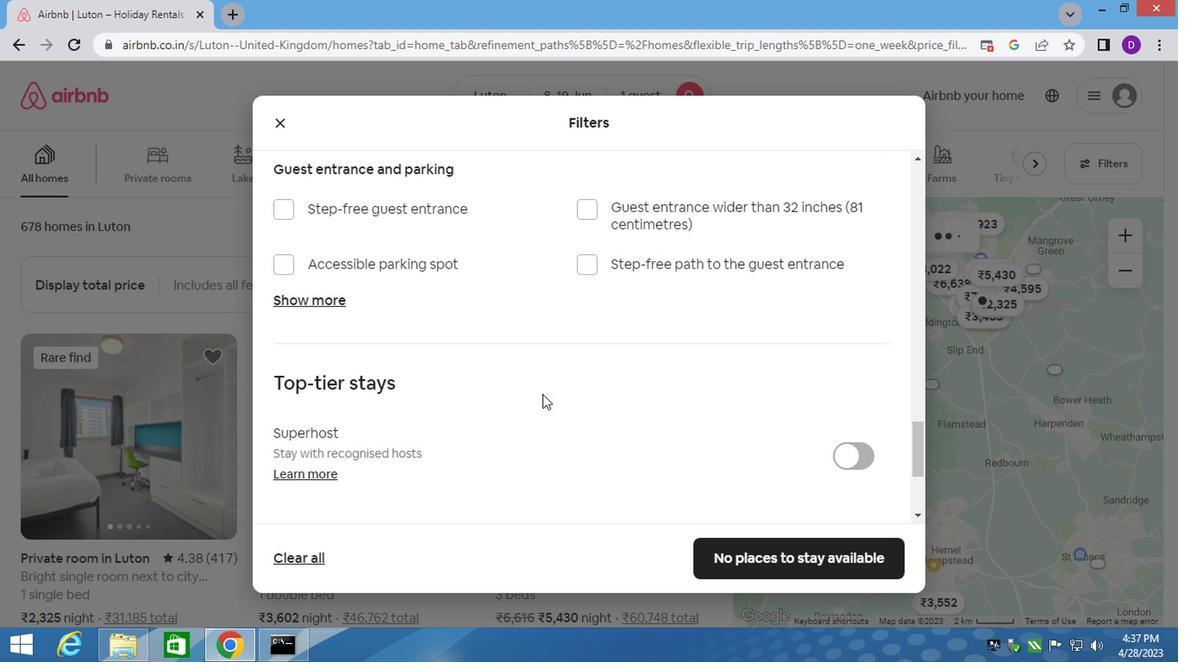 
Action: Mouse moved to (528, 420)
Screenshot: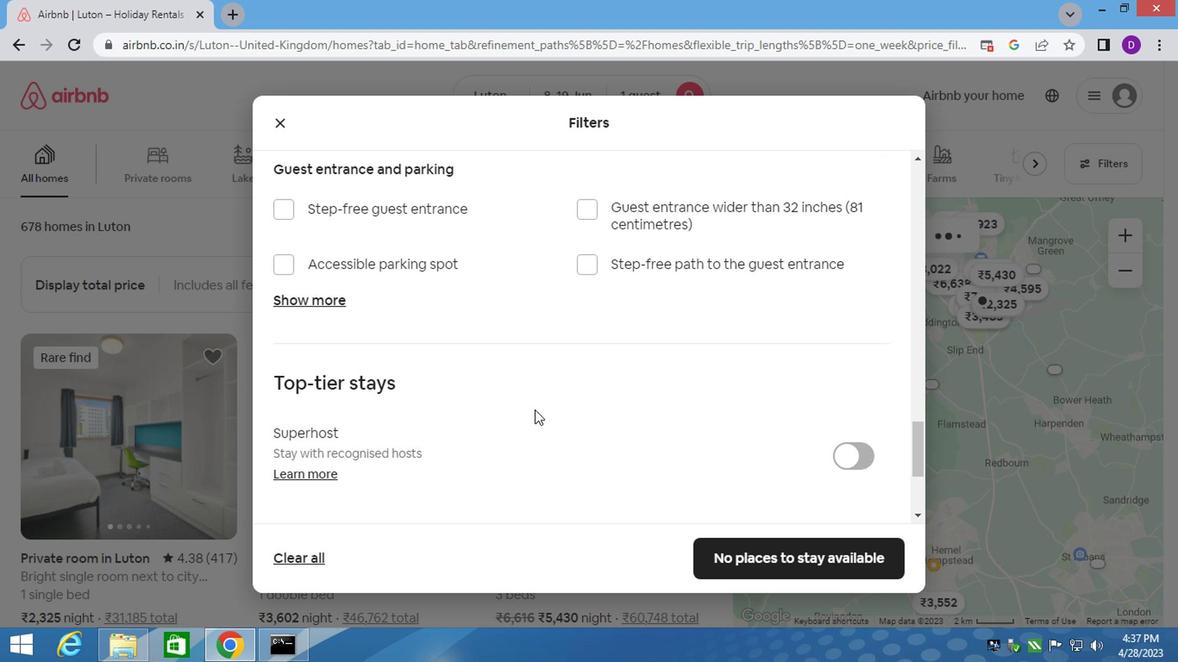 
Action: Mouse scrolled (528, 419) with delta (0, -1)
Screenshot: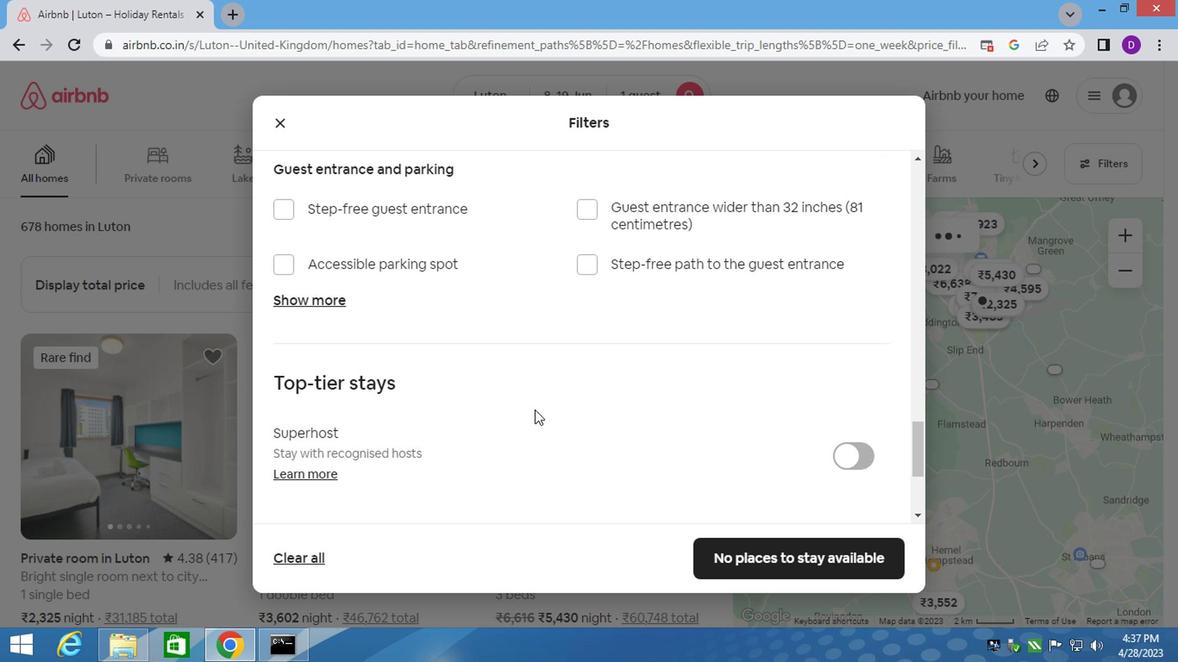 
Action: Mouse moved to (528, 420)
Screenshot: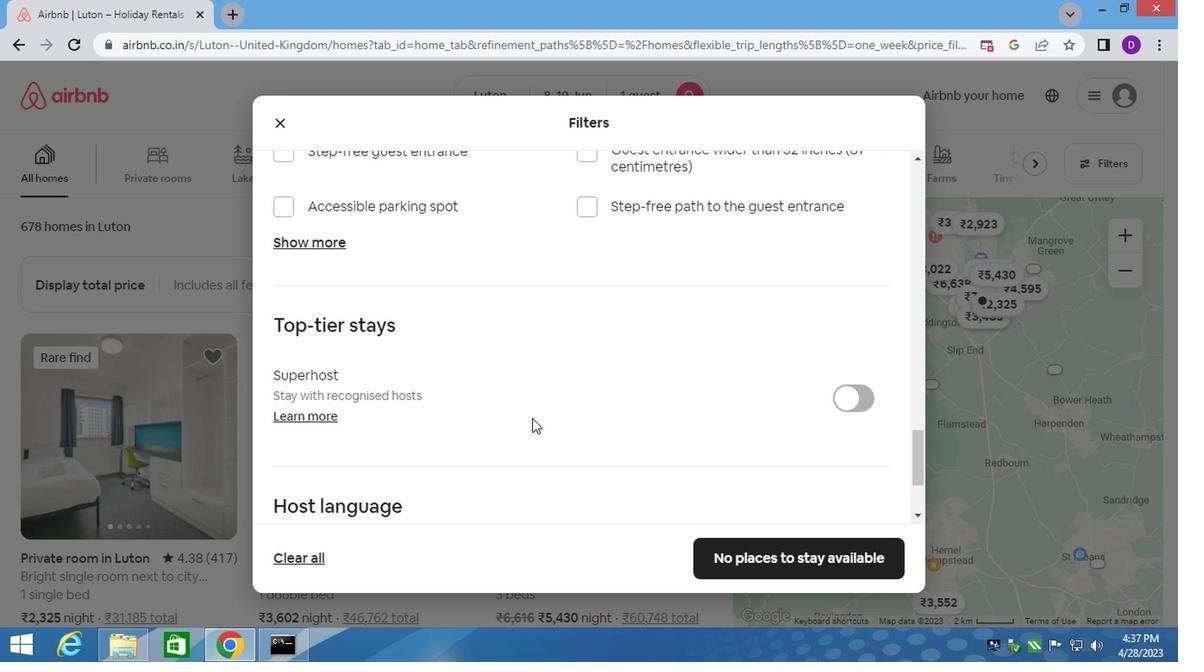 
Action: Mouse scrolled (528, 419) with delta (0, -1)
Screenshot: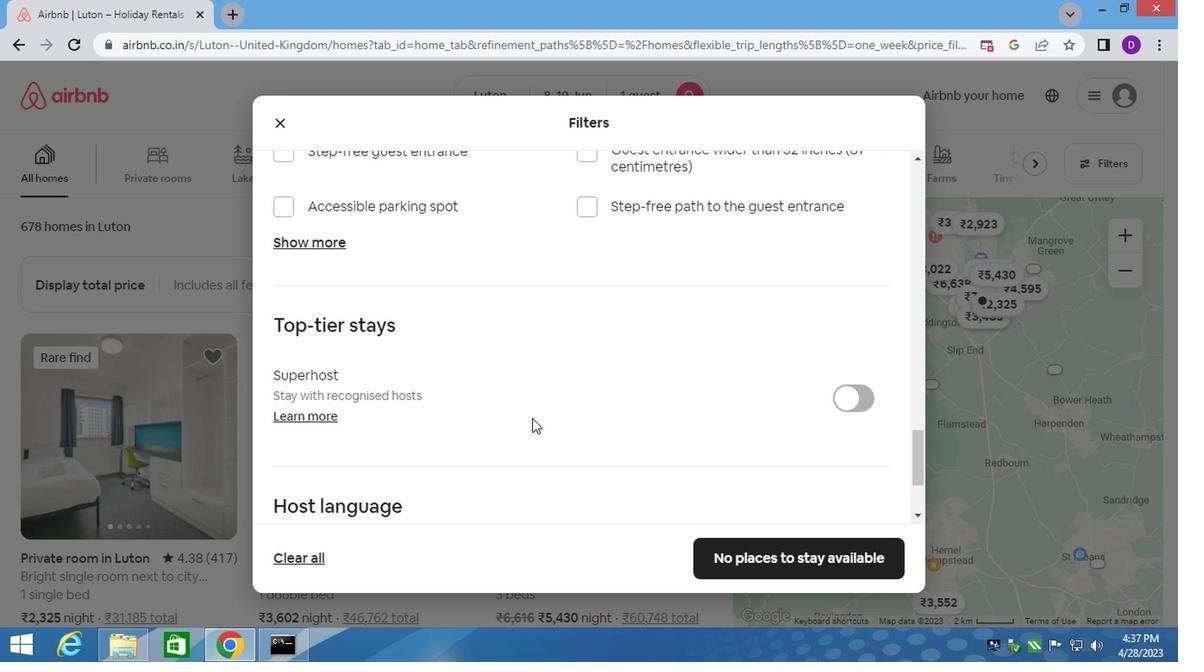 
Action: Mouse moved to (524, 425)
Screenshot: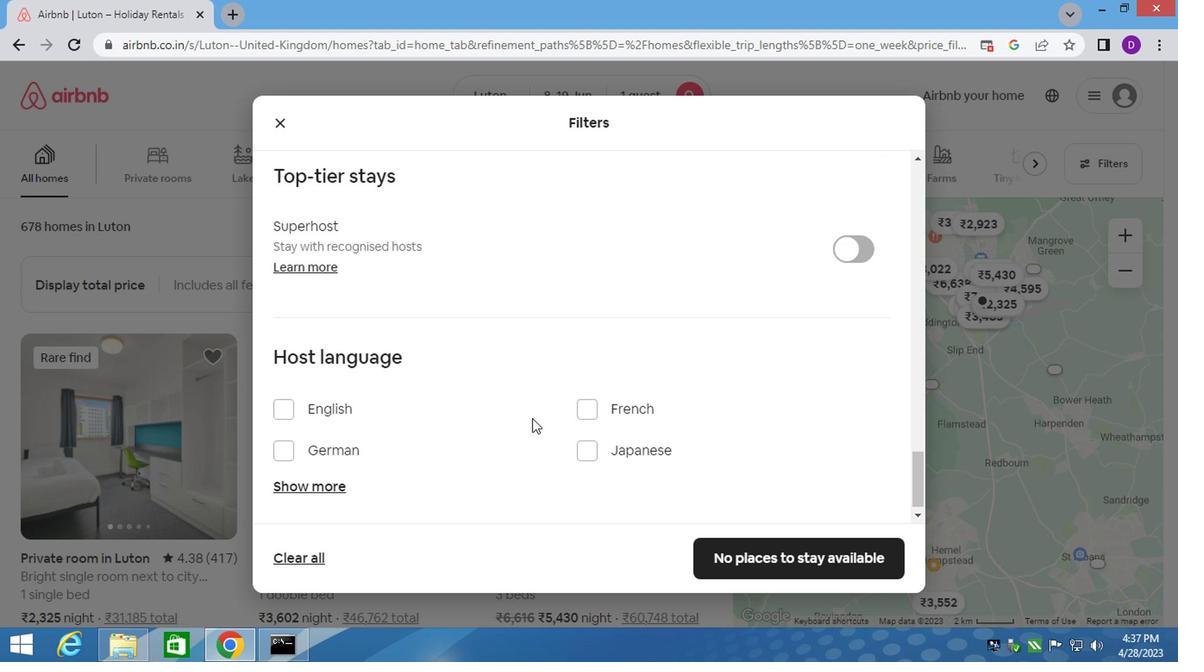 
Action: Mouse scrolled (525, 422) with delta (0, 0)
Screenshot: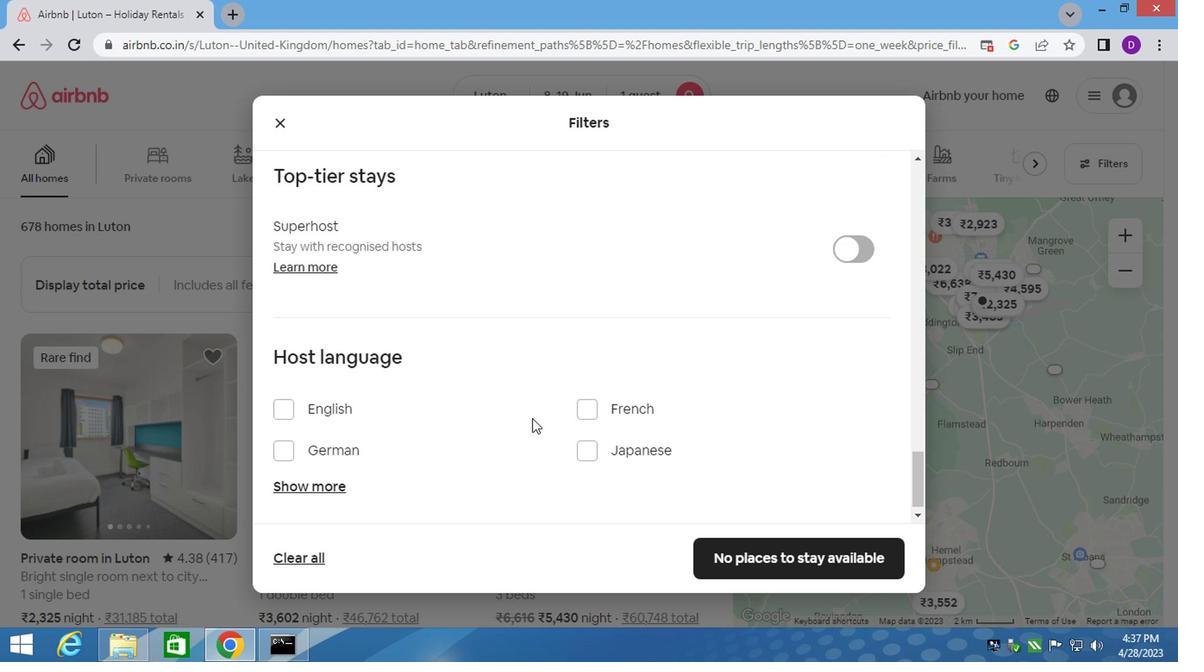 
Action: Mouse moved to (517, 429)
Screenshot: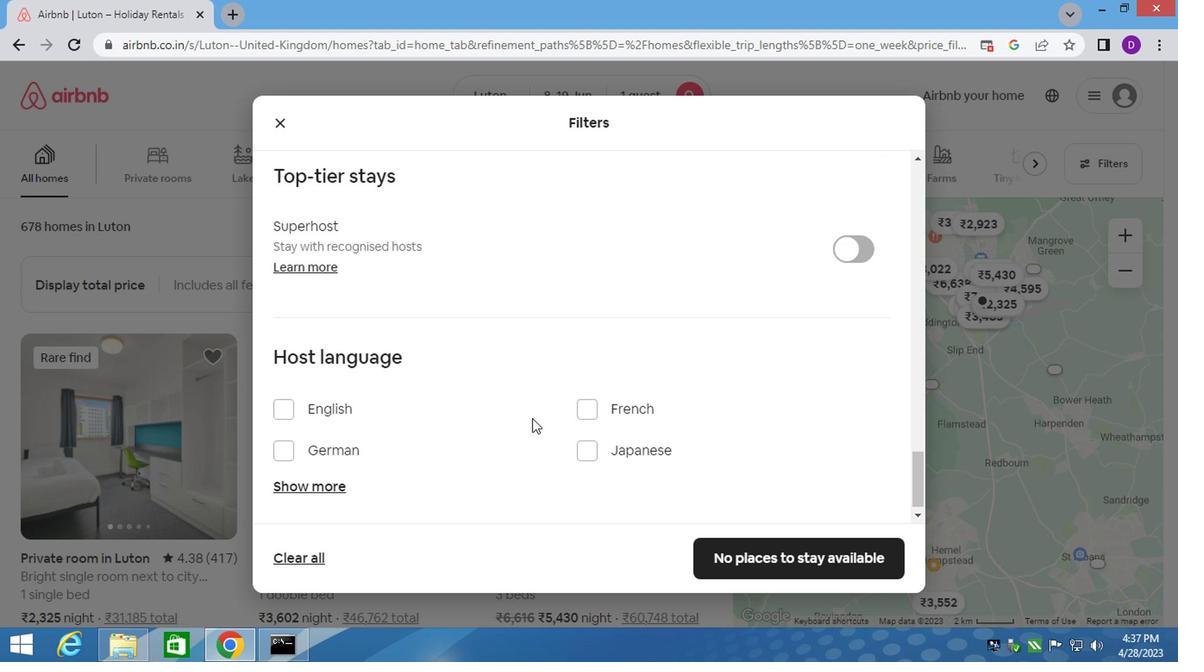 
Action: Mouse scrolled (517, 428) with delta (0, 0)
Screenshot: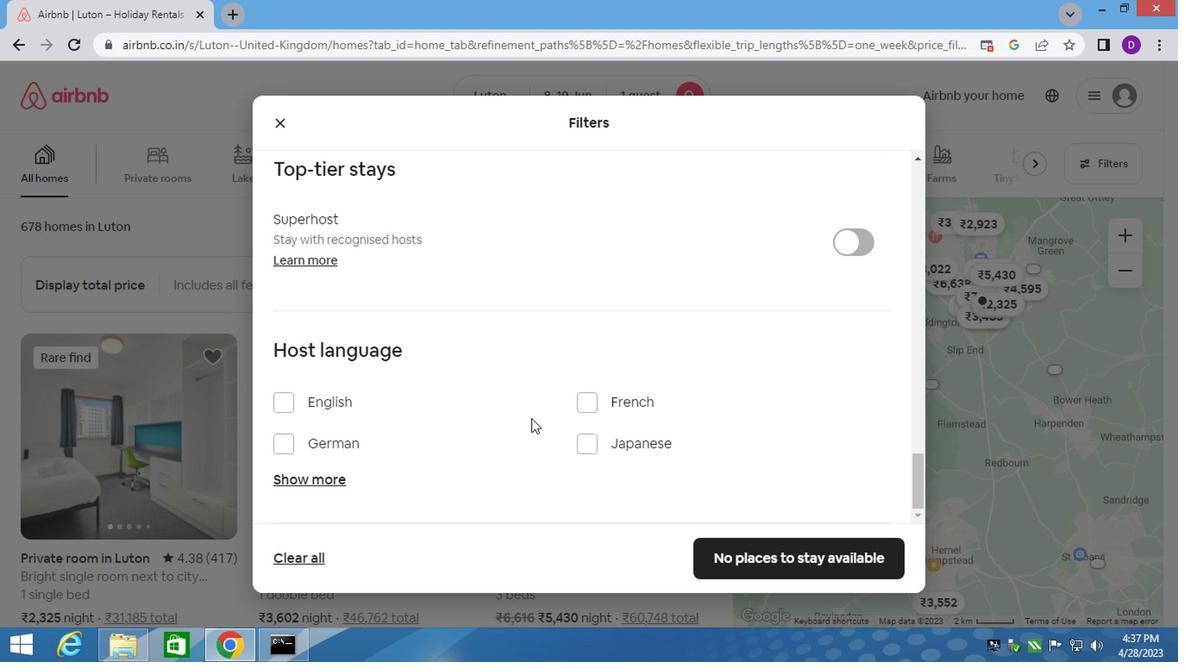 
Action: Mouse moved to (503, 437)
Screenshot: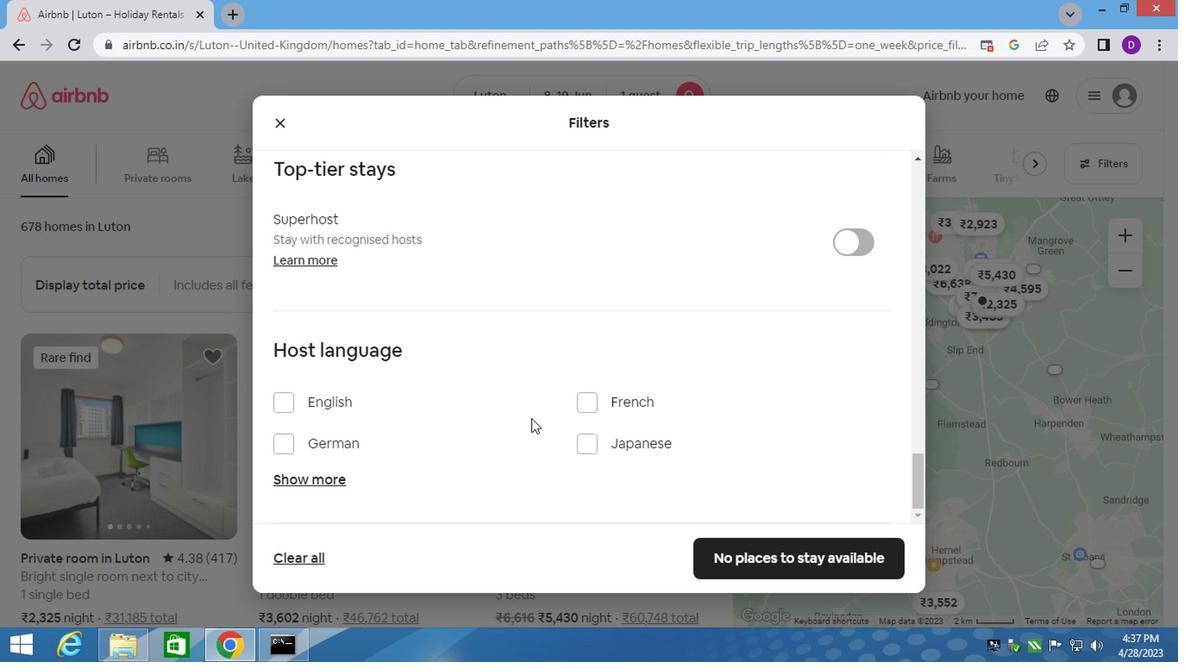 
Action: Mouse scrolled (503, 436) with delta (0, 0)
Screenshot: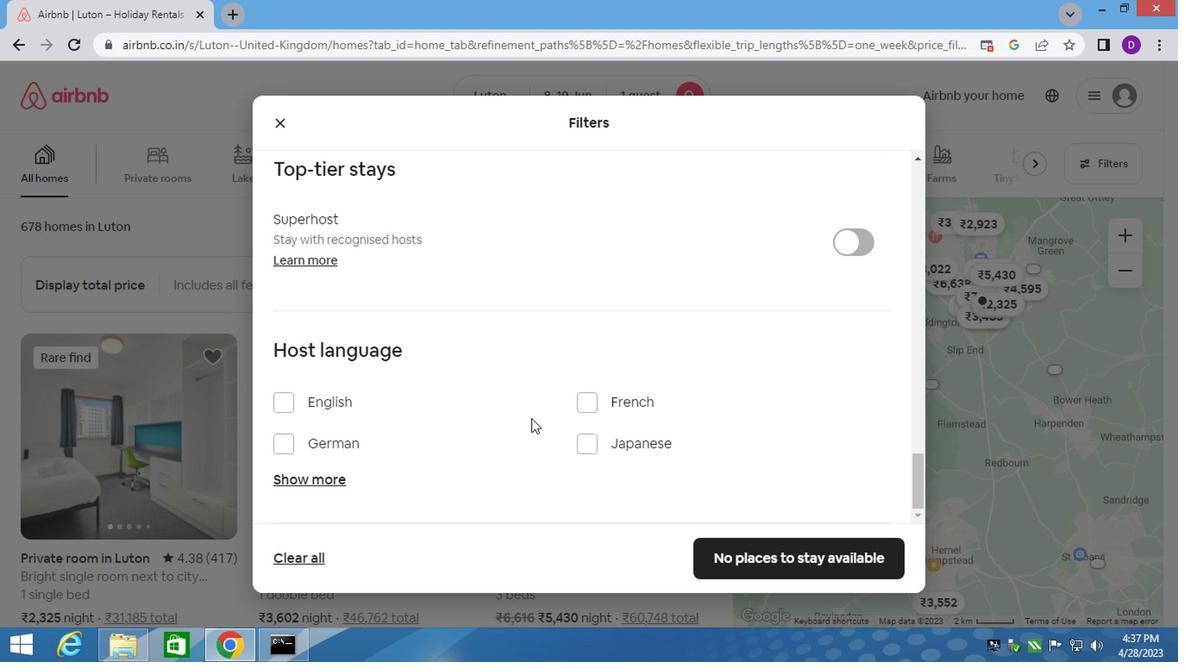 
Action: Mouse moved to (285, 401)
Screenshot: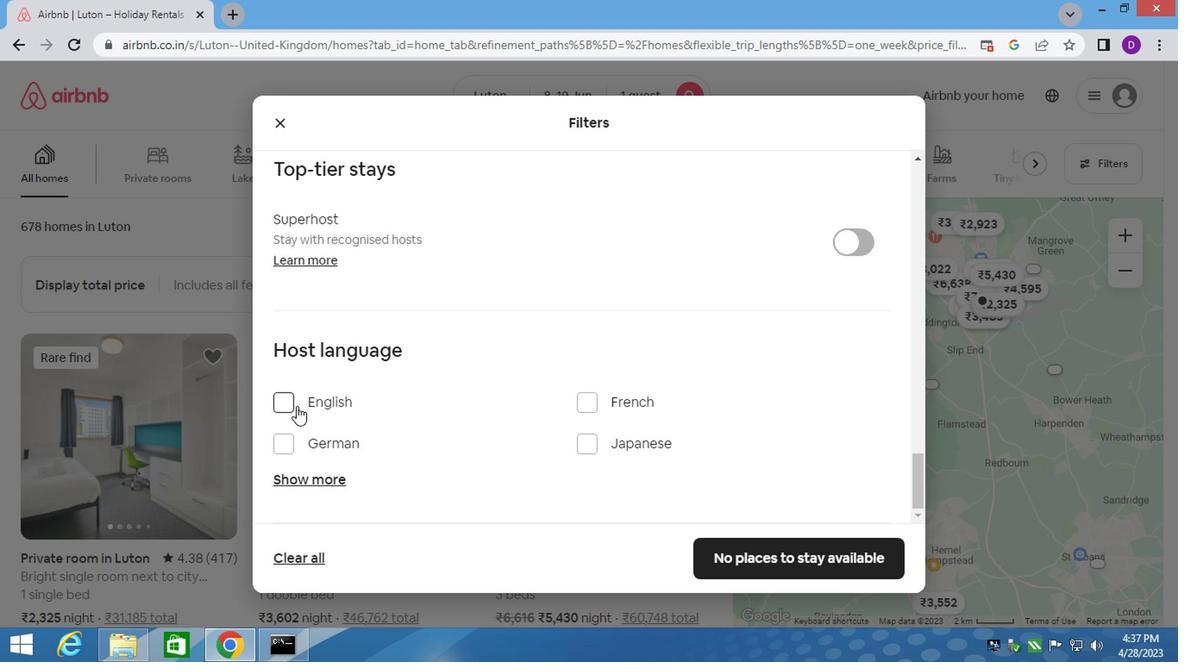 
Action: Mouse pressed left at (285, 401)
Screenshot: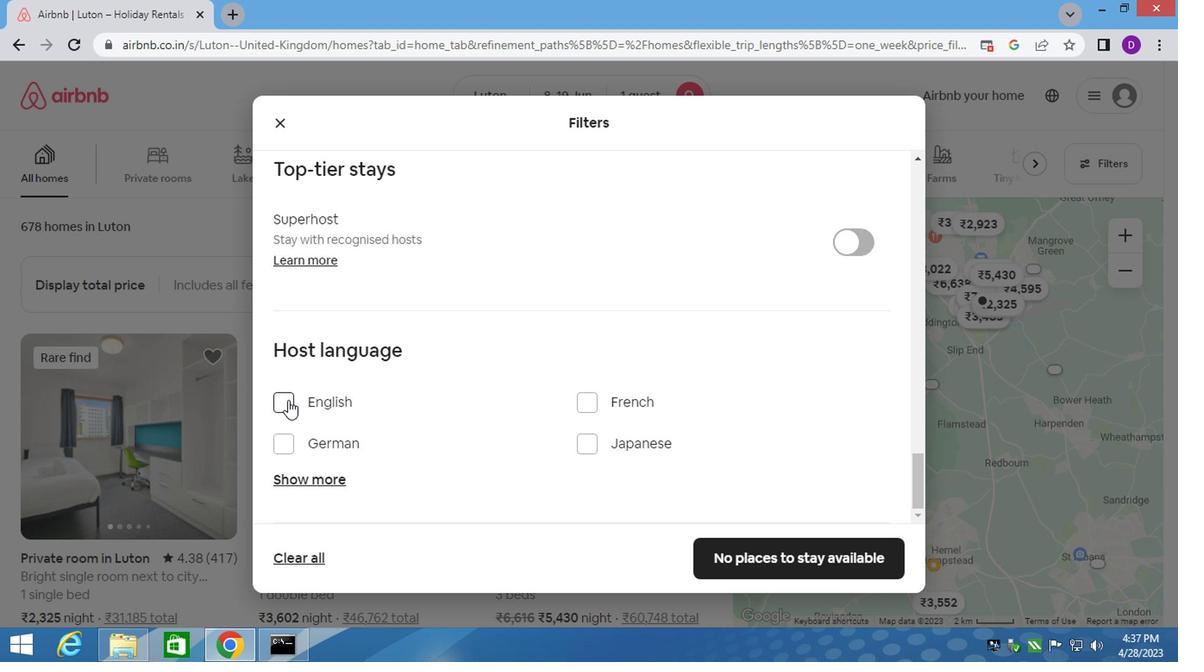 
Action: Mouse moved to (756, 549)
Screenshot: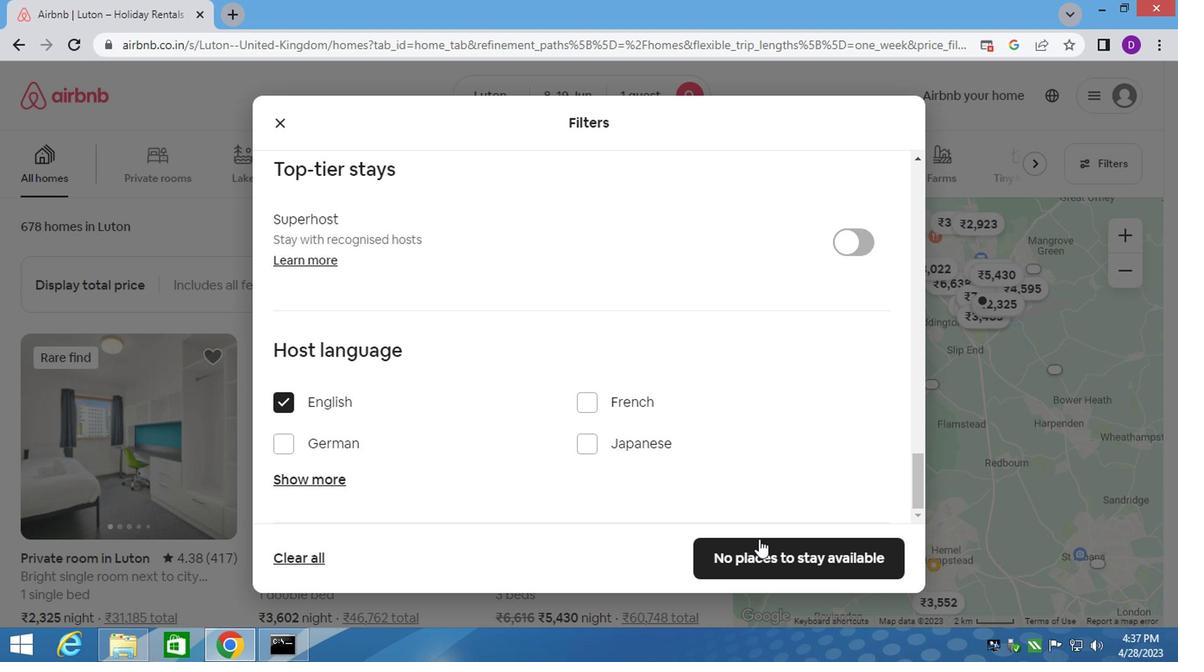 
Action: Mouse pressed left at (756, 549)
Screenshot: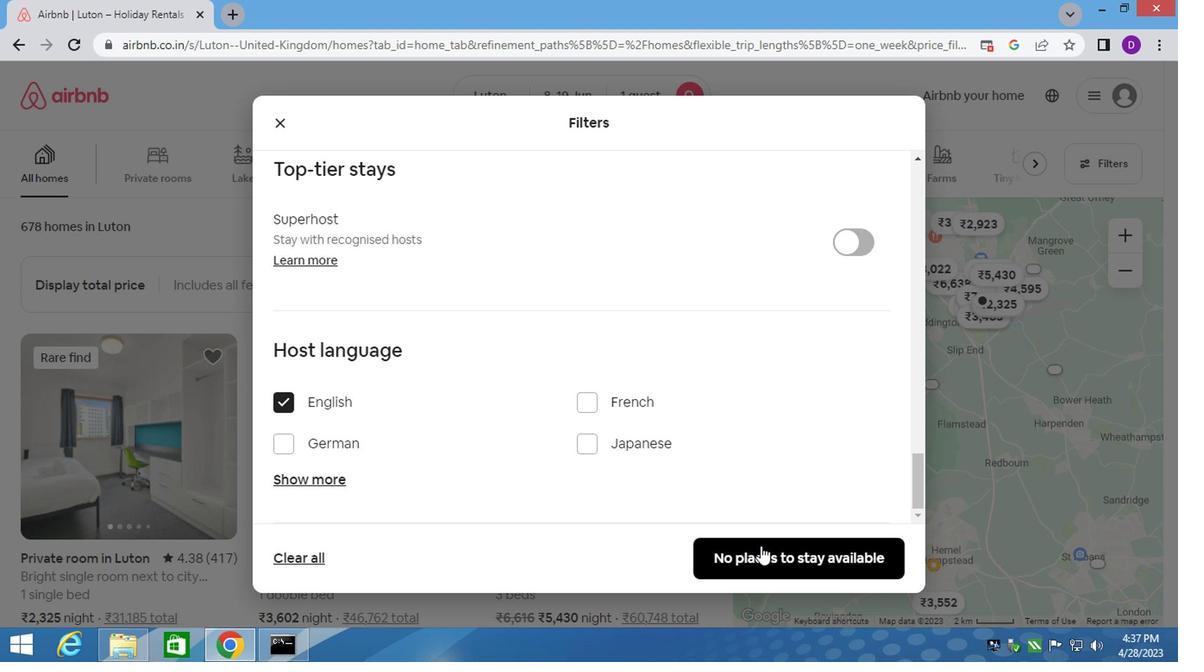 
Action: Mouse moved to (644, 406)
Screenshot: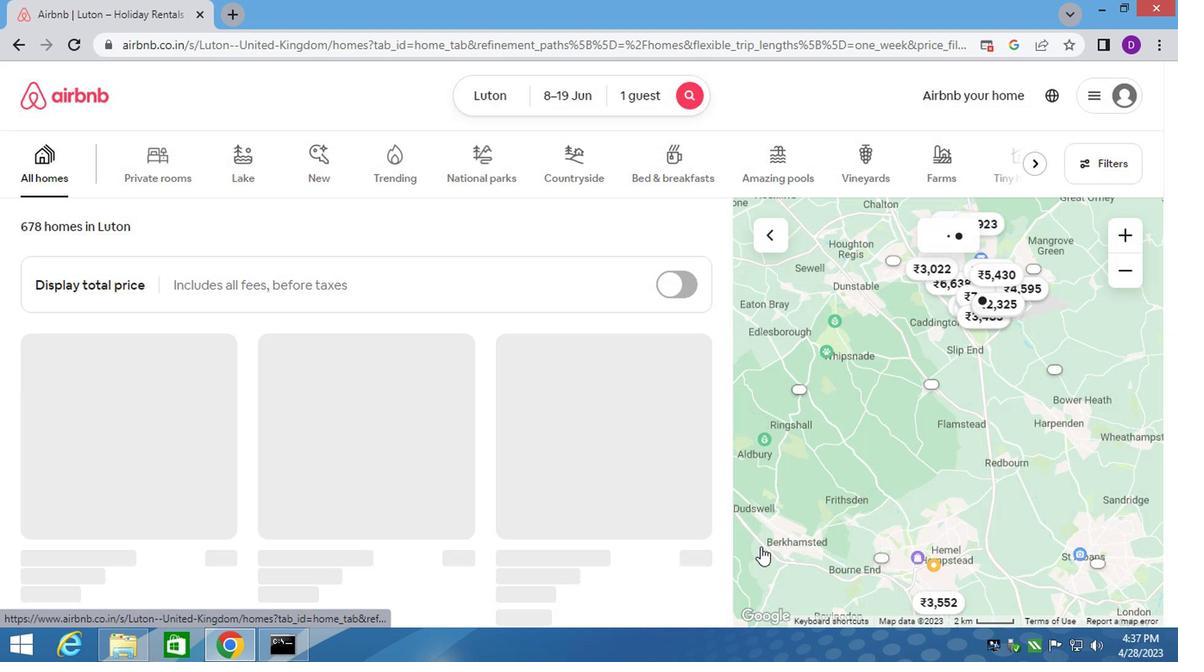 
